 Task: I am excited about visiting the Space Needle in Seattle. Before I go, could you please provide me with information about the current crowd level at the attraction? I want to make the most of my visit.
Action: Key pressed pace<Key.space>need
Screenshot: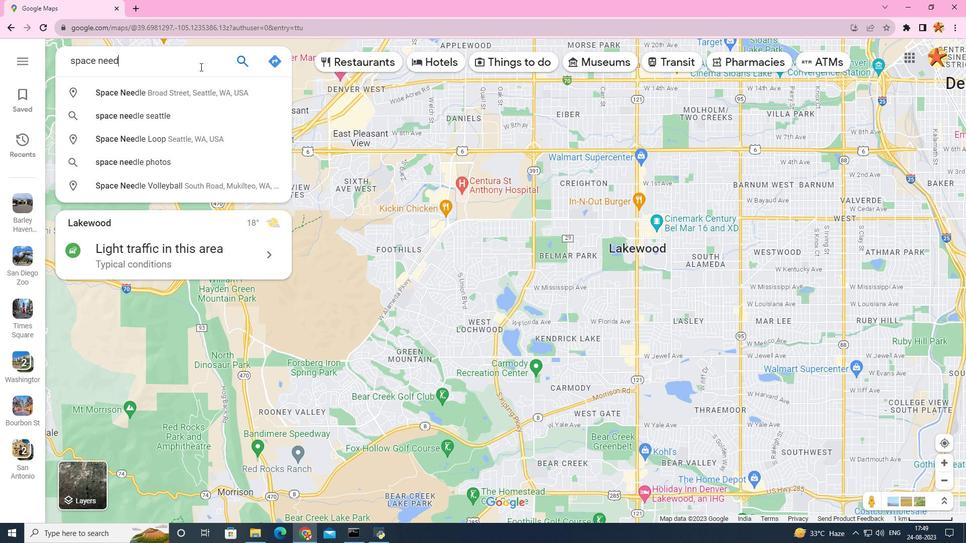 
Action: Mouse moved to (169, 85)
Screenshot: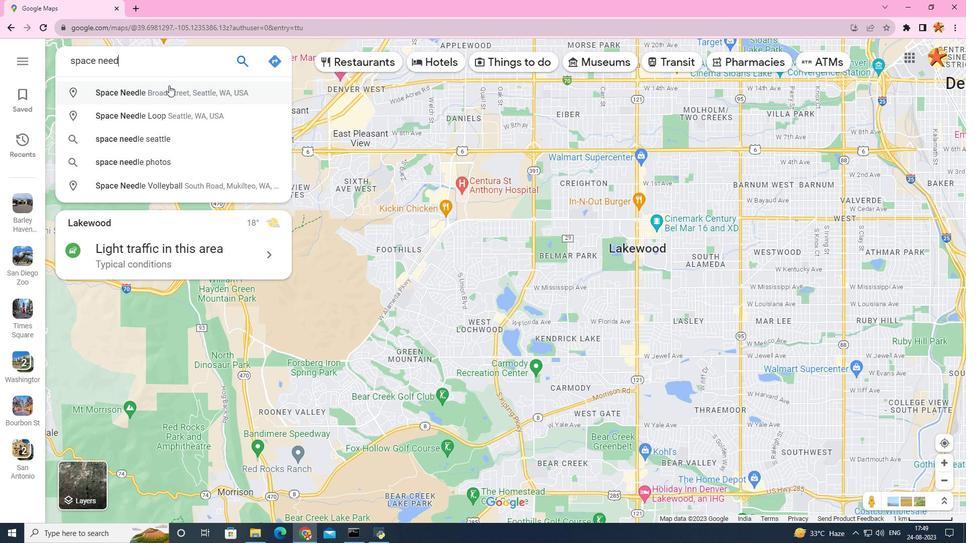 
Action: Mouse pressed left at (169, 85)
Screenshot: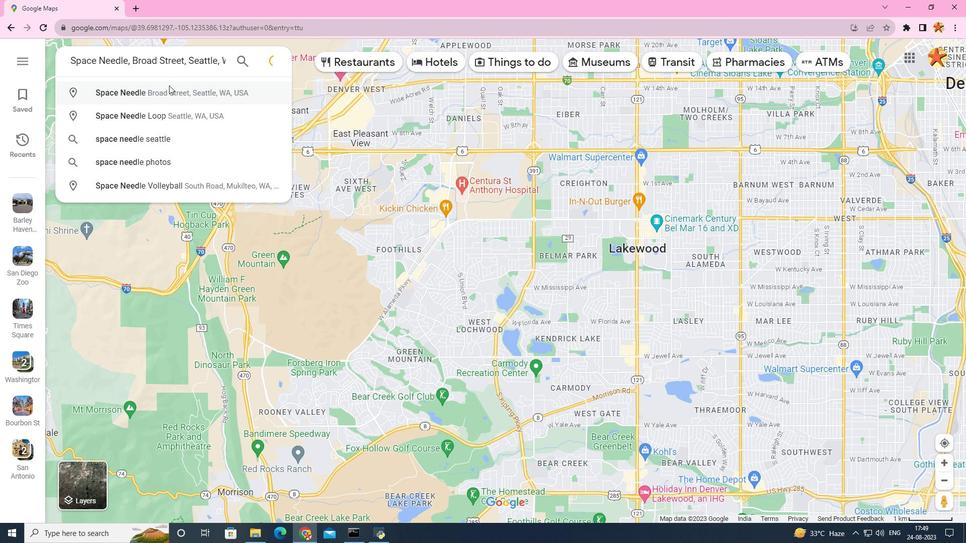 
Action: Mouse moved to (115, 304)
Screenshot: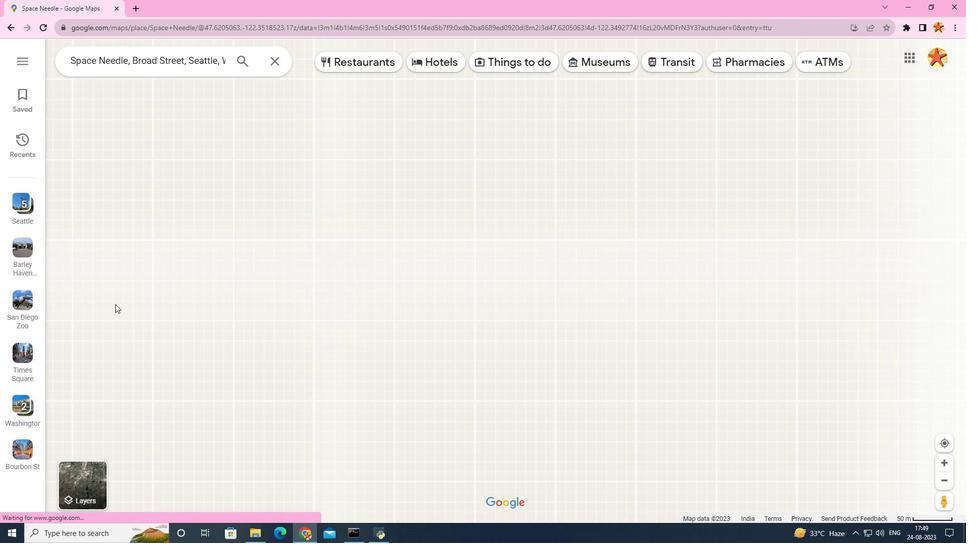 
Action: Mouse scrolled (115, 304) with delta (0, 0)
Screenshot: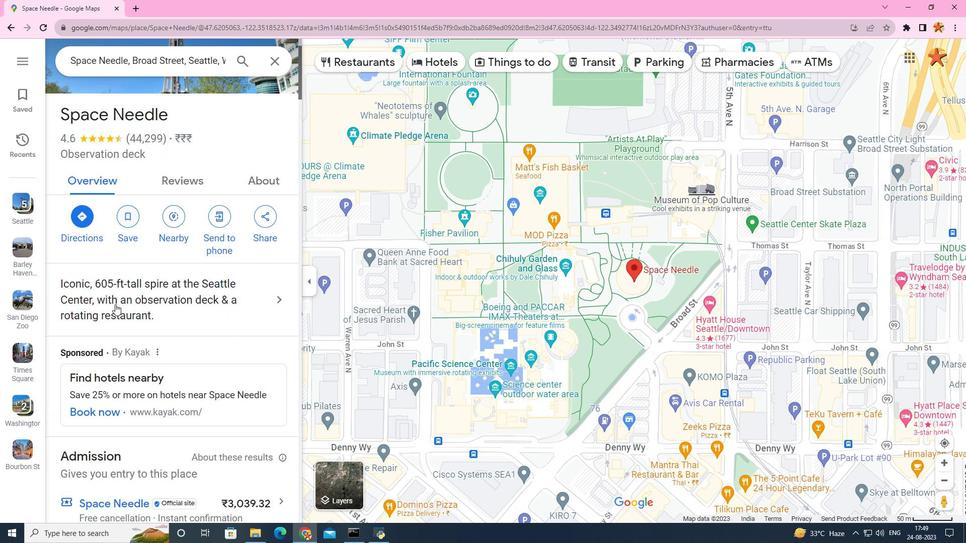 
Action: Mouse scrolled (115, 304) with delta (0, 0)
Screenshot: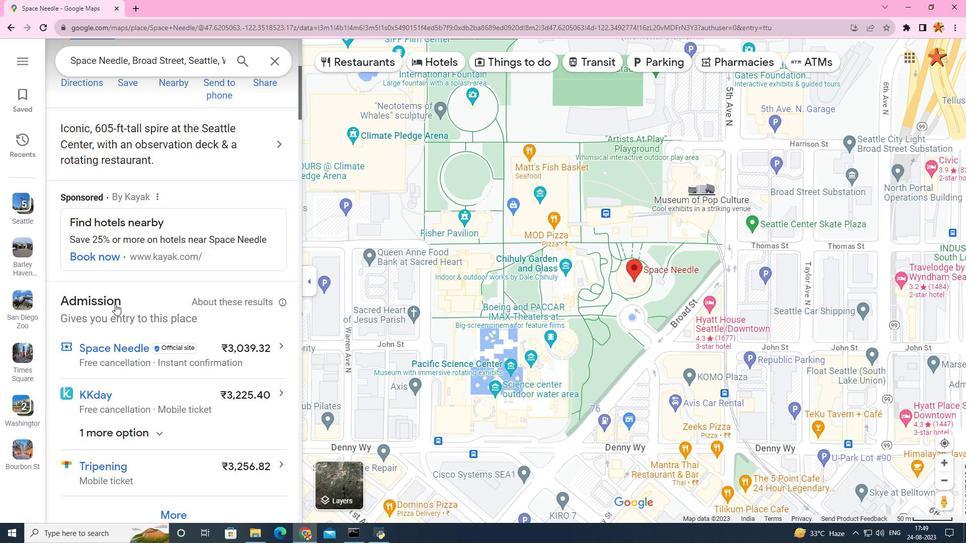 
Action: Mouse scrolled (115, 304) with delta (0, 0)
Screenshot: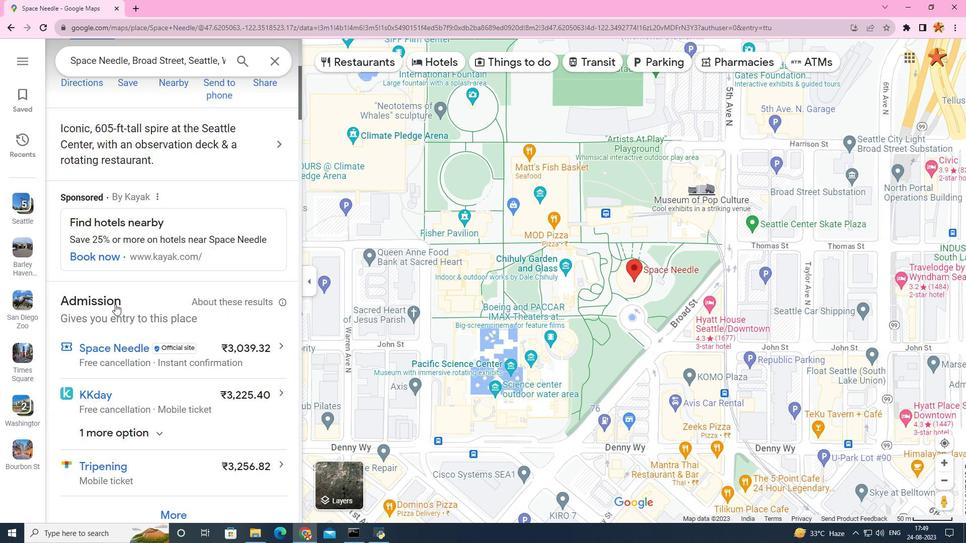 
Action: Mouse scrolled (115, 304) with delta (0, 0)
Screenshot: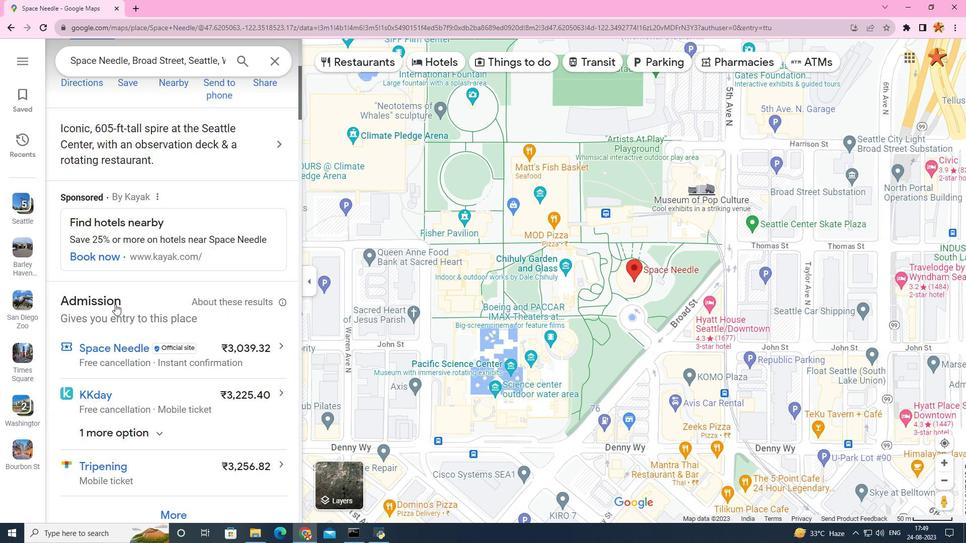 
Action: Mouse scrolled (115, 304) with delta (0, 0)
Screenshot: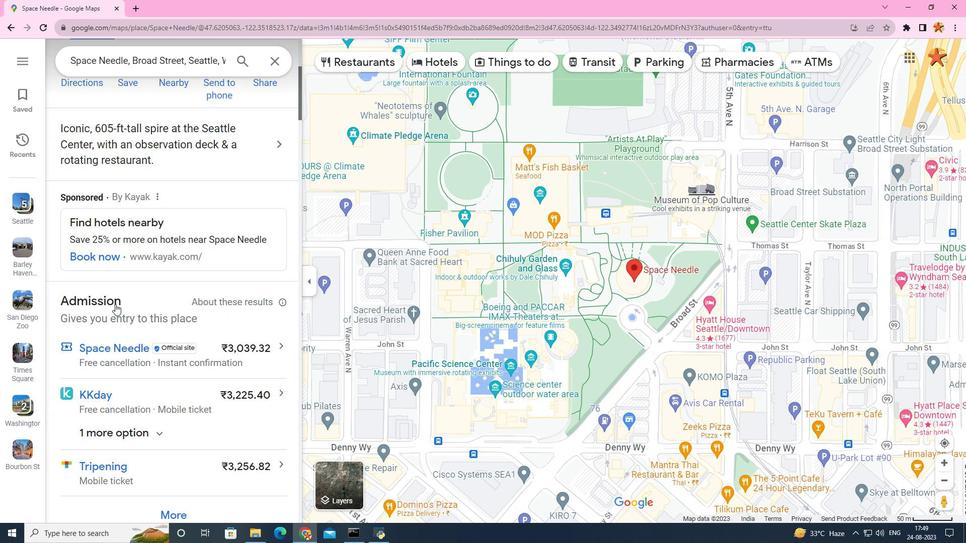 
Action: Mouse scrolled (115, 304) with delta (0, 0)
Screenshot: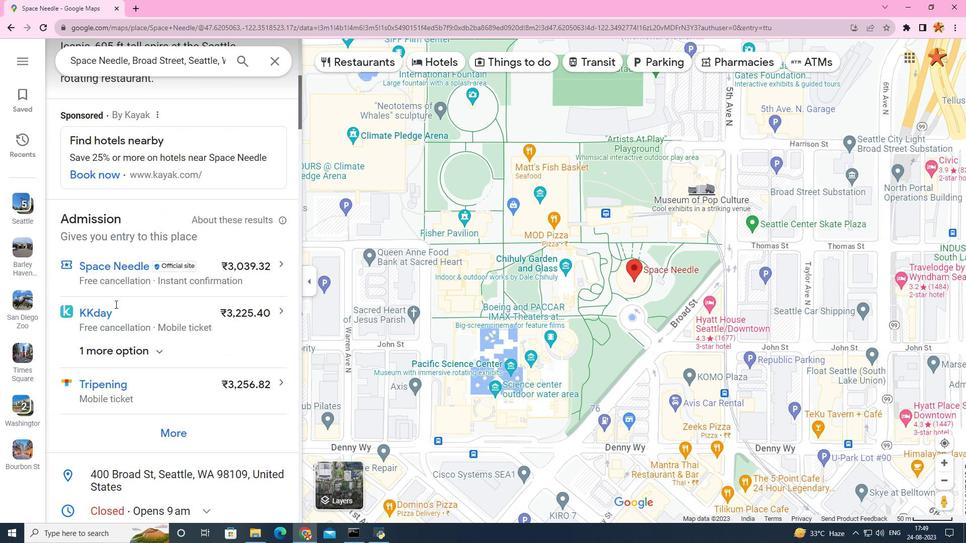 
Action: Mouse scrolled (115, 304) with delta (0, 0)
Screenshot: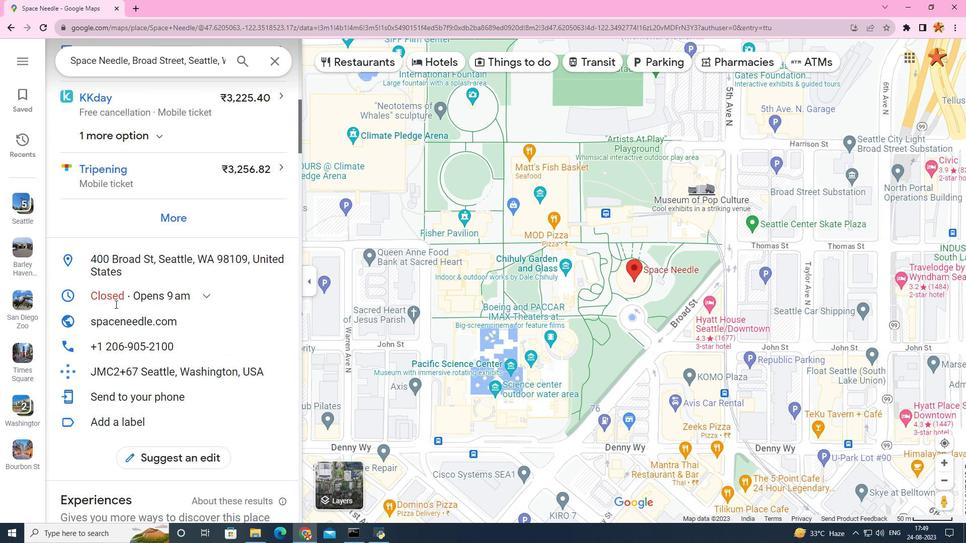 
Action: Mouse scrolled (115, 304) with delta (0, 0)
Screenshot: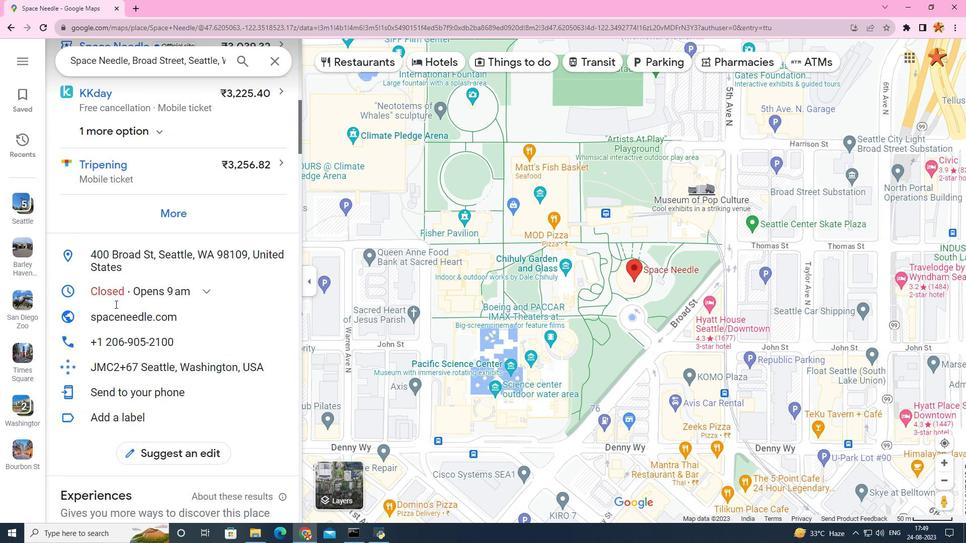 
Action: Mouse scrolled (115, 304) with delta (0, 0)
Screenshot: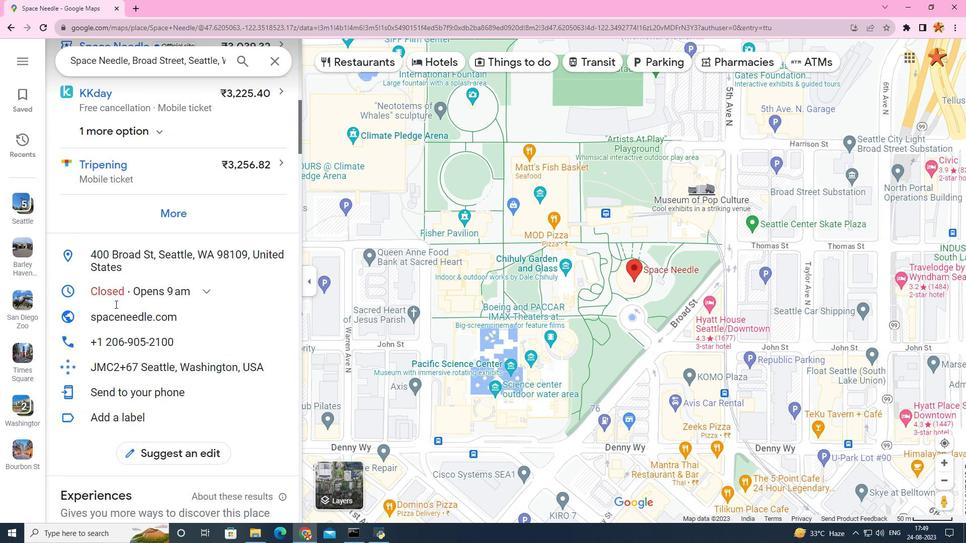 
Action: Mouse scrolled (115, 304) with delta (0, 0)
Screenshot: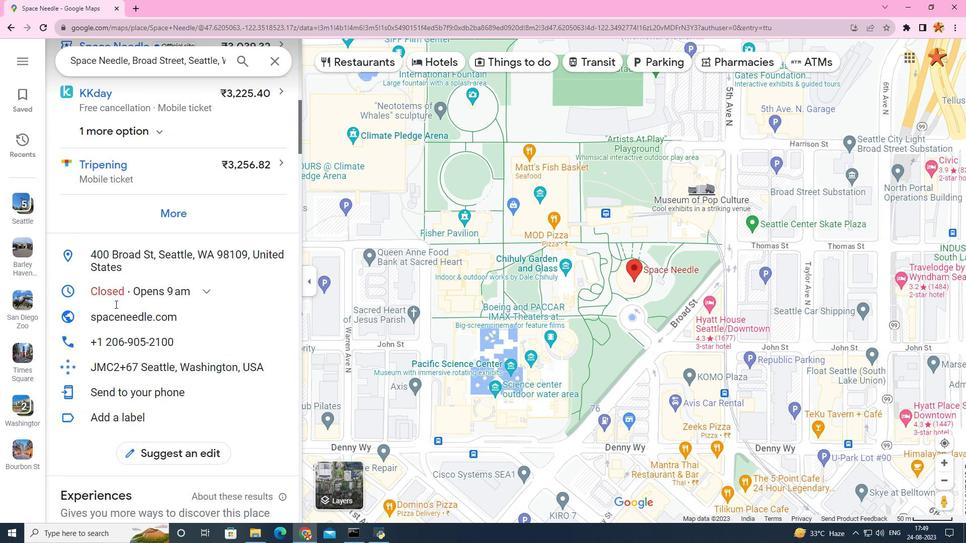 
Action: Mouse scrolled (115, 304) with delta (0, 0)
Screenshot: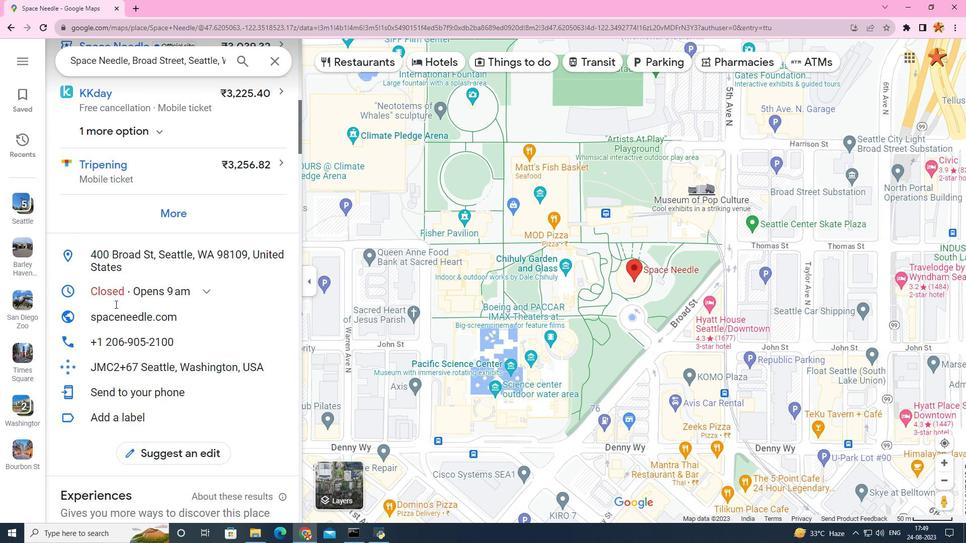 
Action: Mouse scrolled (115, 304) with delta (0, 0)
Screenshot: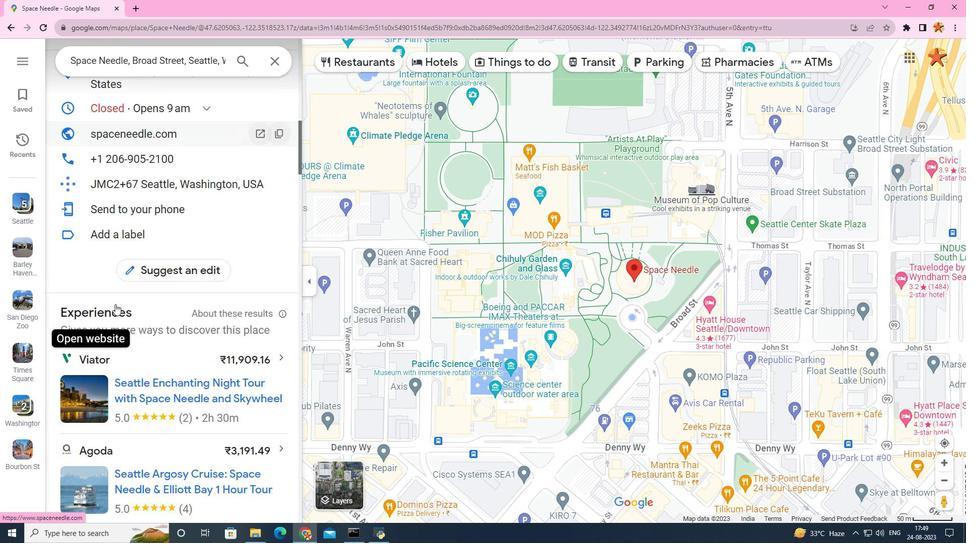 
Action: Mouse scrolled (115, 304) with delta (0, 0)
Screenshot: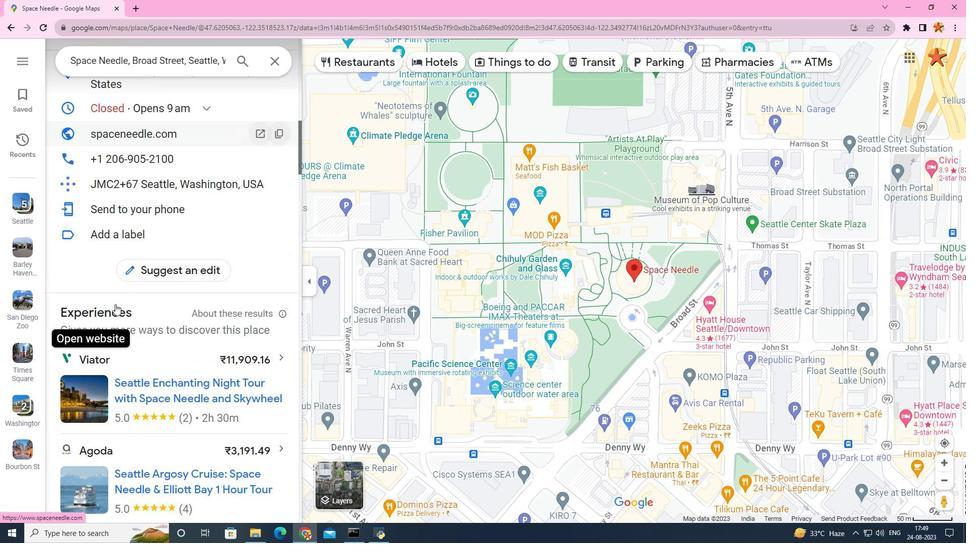 
Action: Mouse scrolled (115, 304) with delta (0, 0)
Screenshot: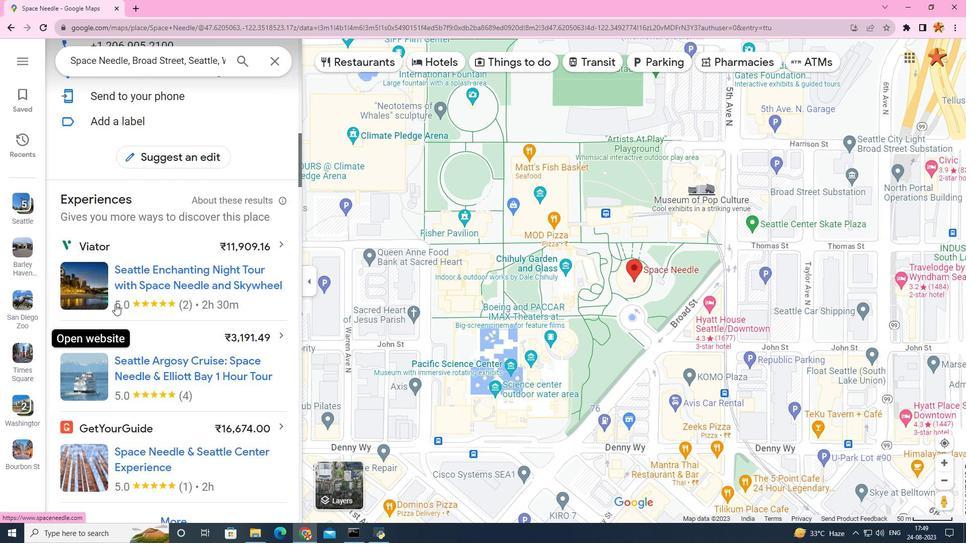 
Action: Mouse scrolled (115, 304) with delta (0, 0)
Screenshot: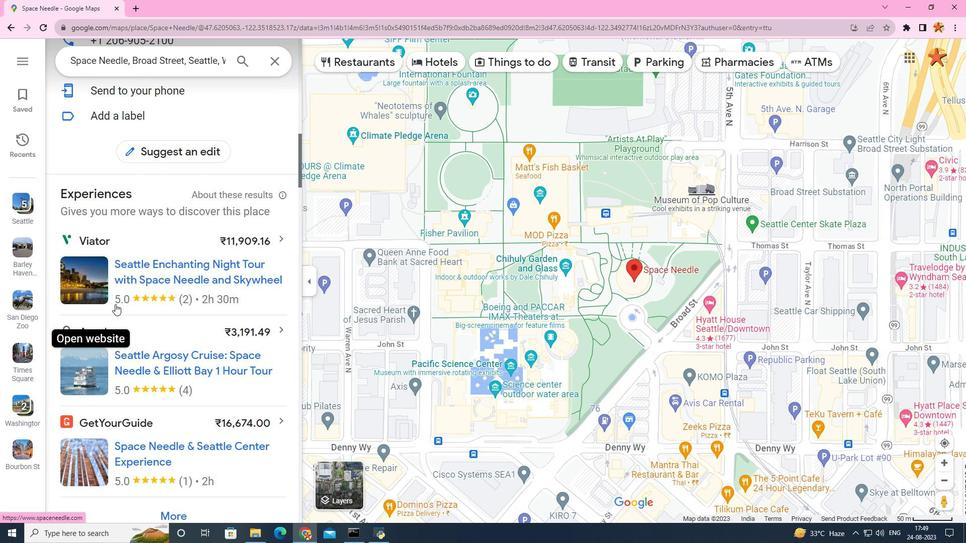 
Action: Mouse scrolled (115, 304) with delta (0, 0)
Screenshot: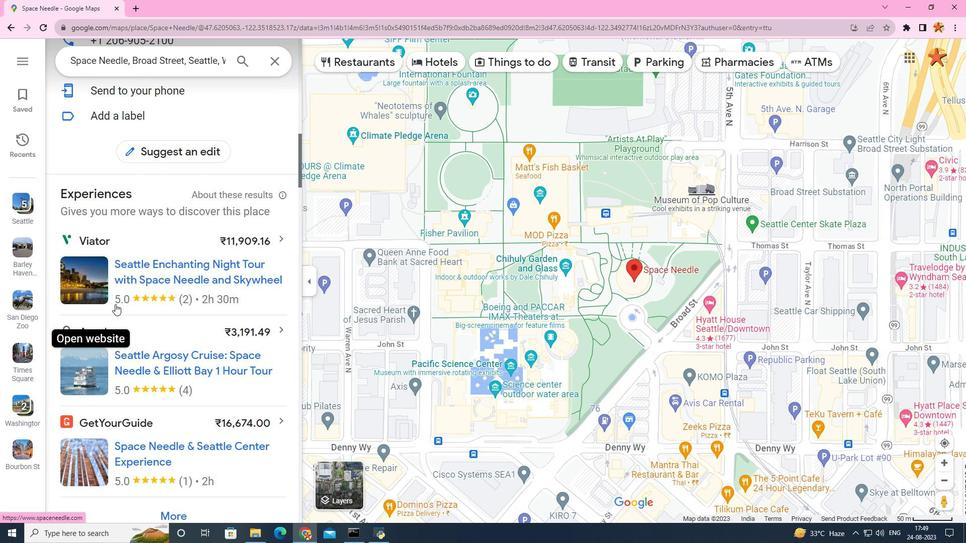
Action: Mouse scrolled (115, 304) with delta (0, 0)
Screenshot: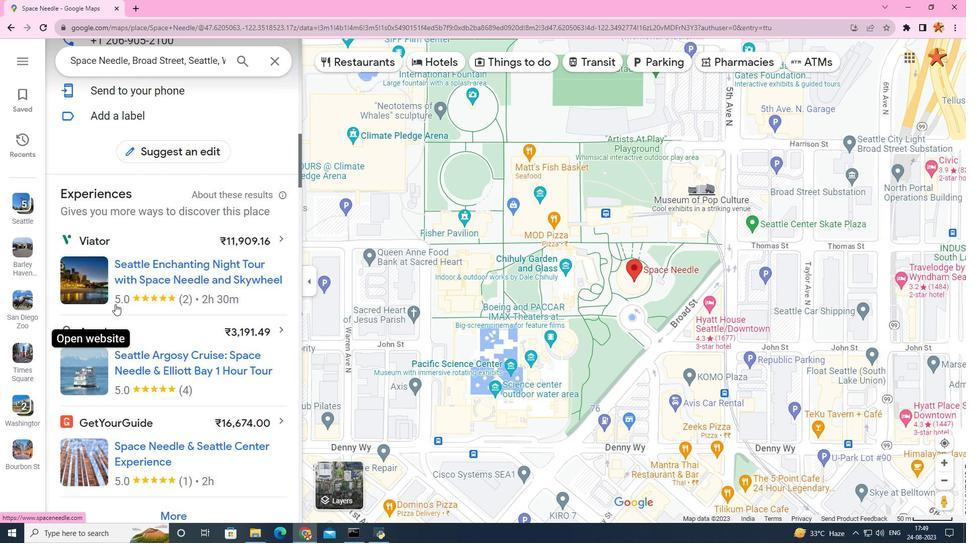 
Action: Mouse scrolled (115, 304) with delta (0, 0)
Screenshot: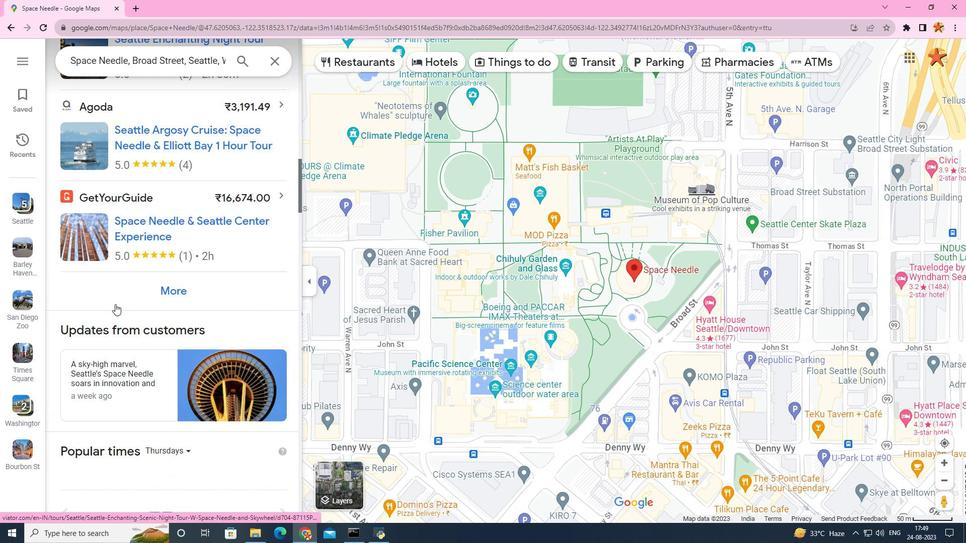 
Action: Mouse scrolled (115, 304) with delta (0, 0)
Screenshot: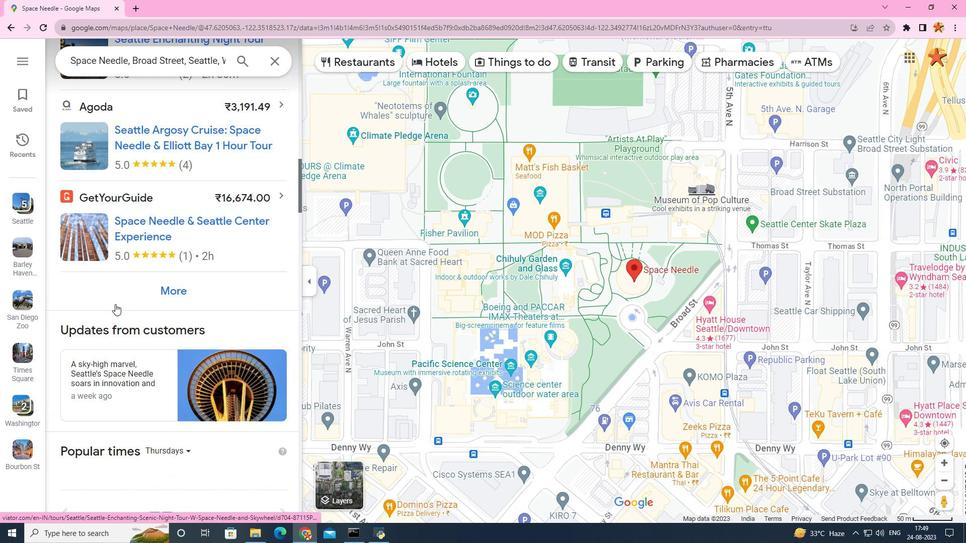 
Action: Mouse scrolled (115, 304) with delta (0, 0)
Screenshot: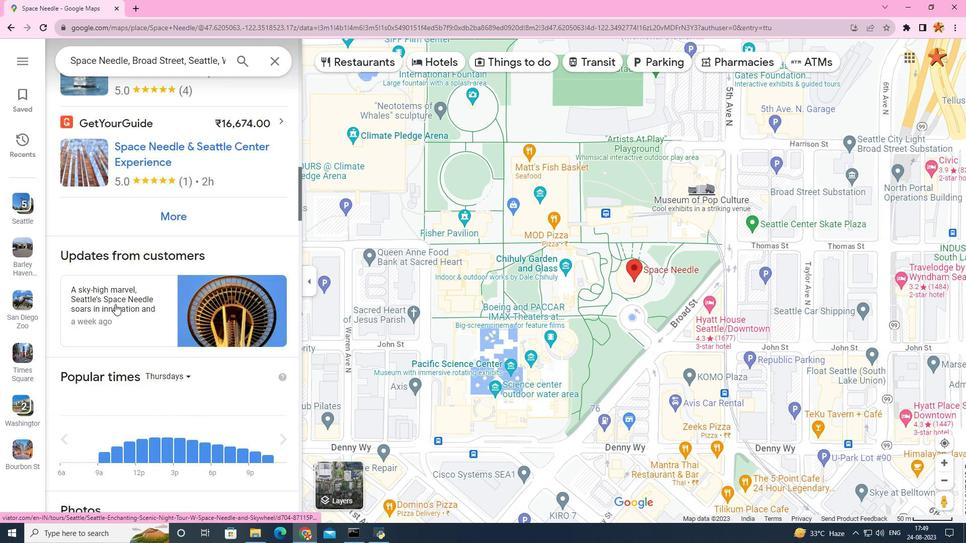 
Action: Mouse scrolled (115, 304) with delta (0, 0)
Screenshot: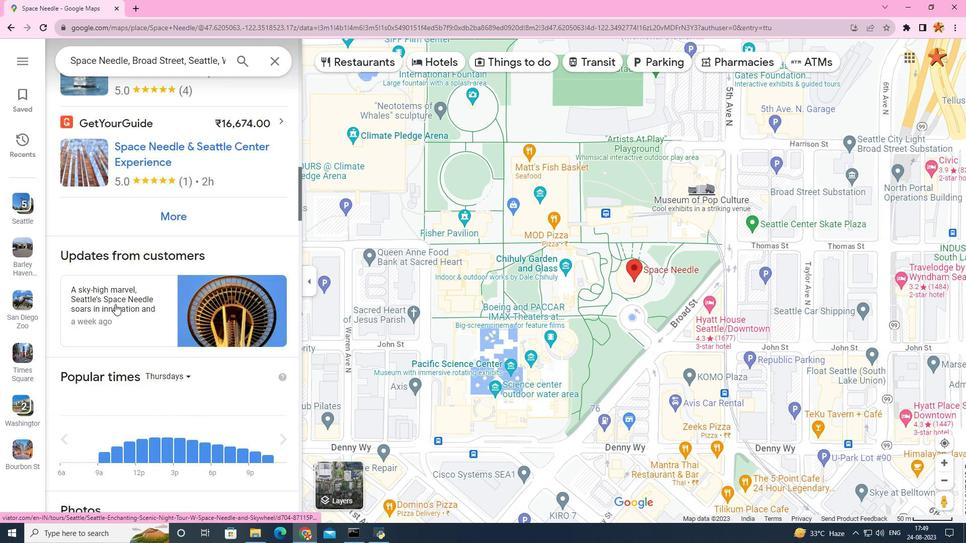 
Action: Mouse scrolled (115, 304) with delta (0, 0)
Screenshot: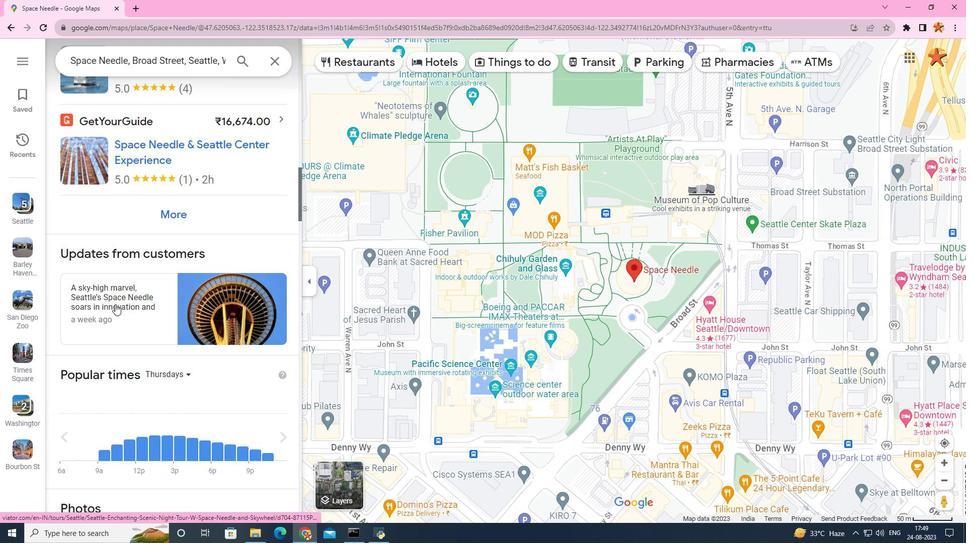 
Action: Mouse scrolled (115, 304) with delta (0, 0)
Screenshot: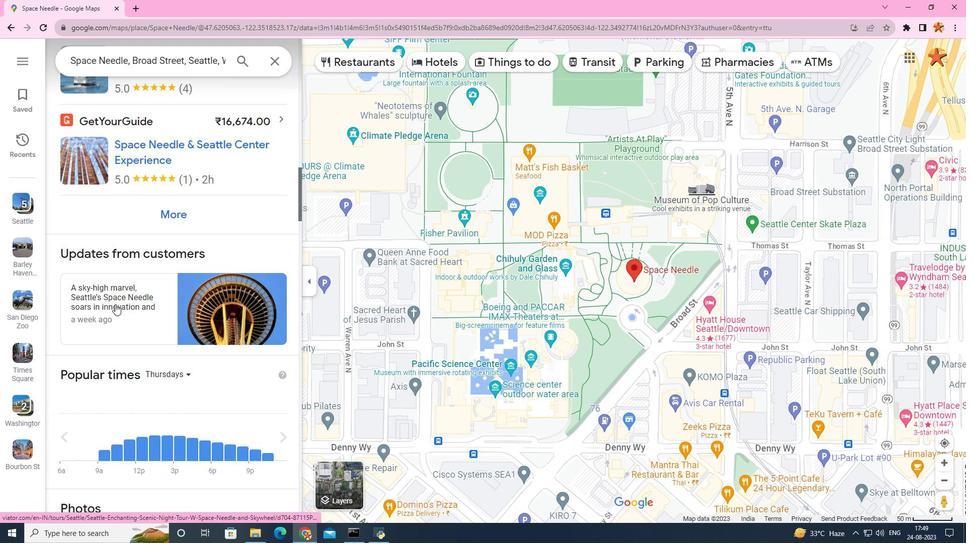 
Action: Mouse scrolled (115, 304) with delta (0, 0)
Screenshot: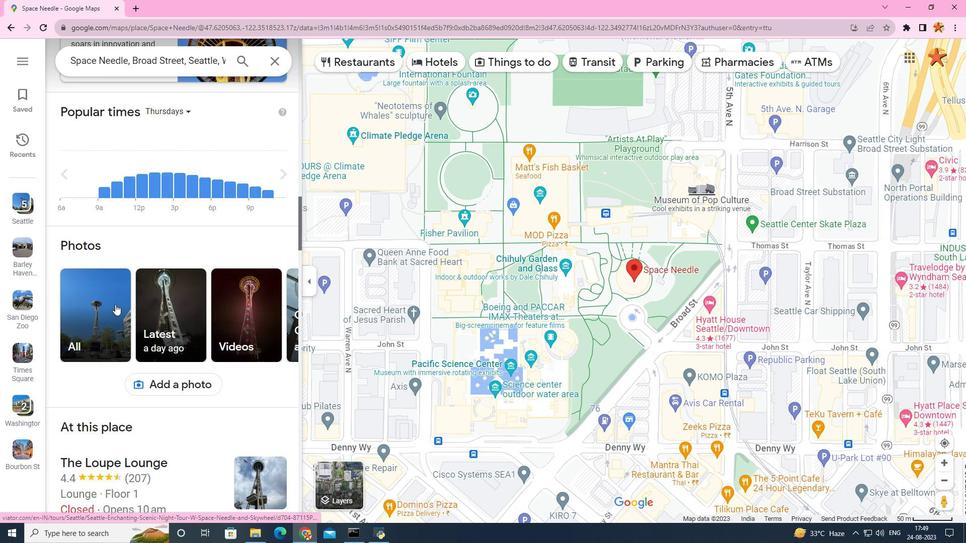 
Action: Mouse scrolled (115, 304) with delta (0, 0)
Screenshot: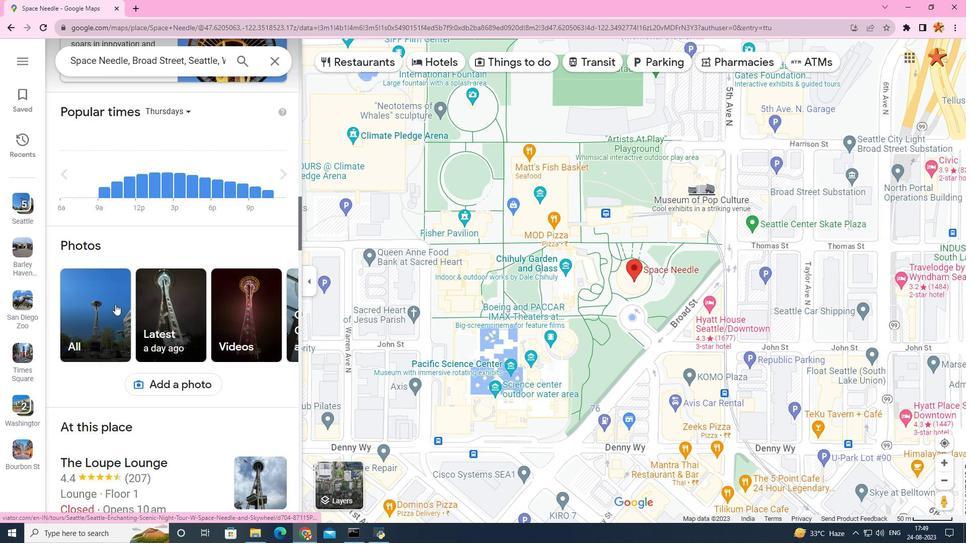 
Action: Mouse scrolled (115, 304) with delta (0, 0)
Screenshot: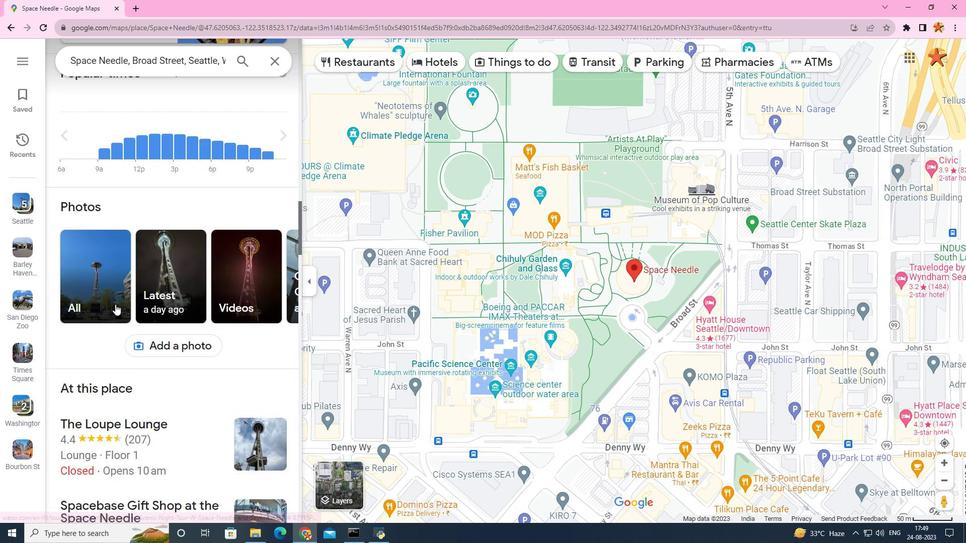 
Action: Mouse scrolled (115, 304) with delta (0, 0)
Screenshot: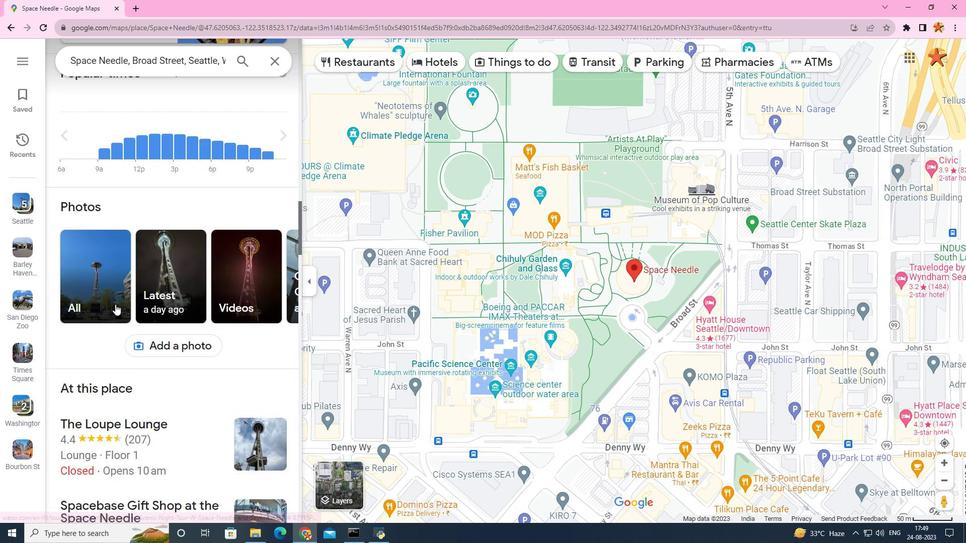 
Action: Mouse scrolled (115, 304) with delta (0, 0)
Screenshot: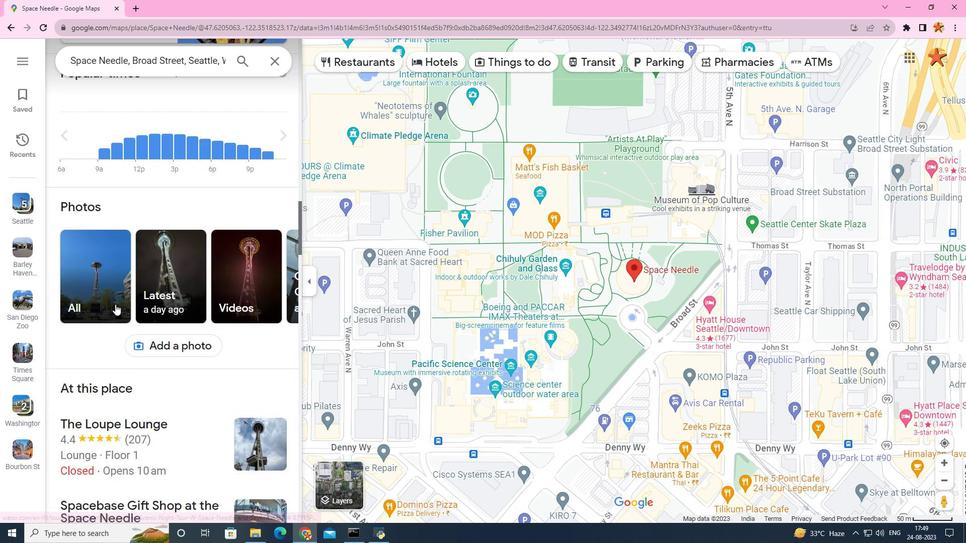 
Action: Mouse scrolled (115, 304) with delta (0, 0)
Screenshot: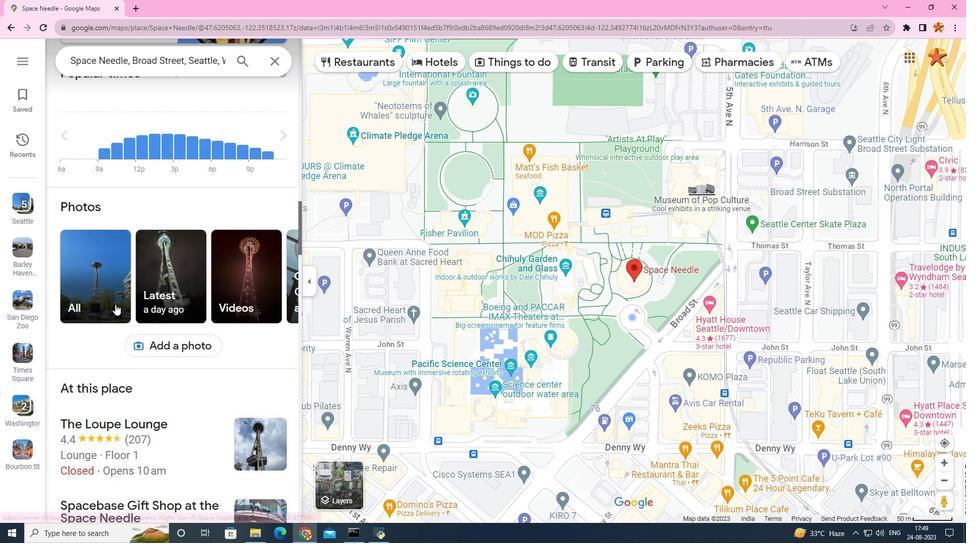 
Action: Mouse scrolled (115, 304) with delta (0, 0)
Screenshot: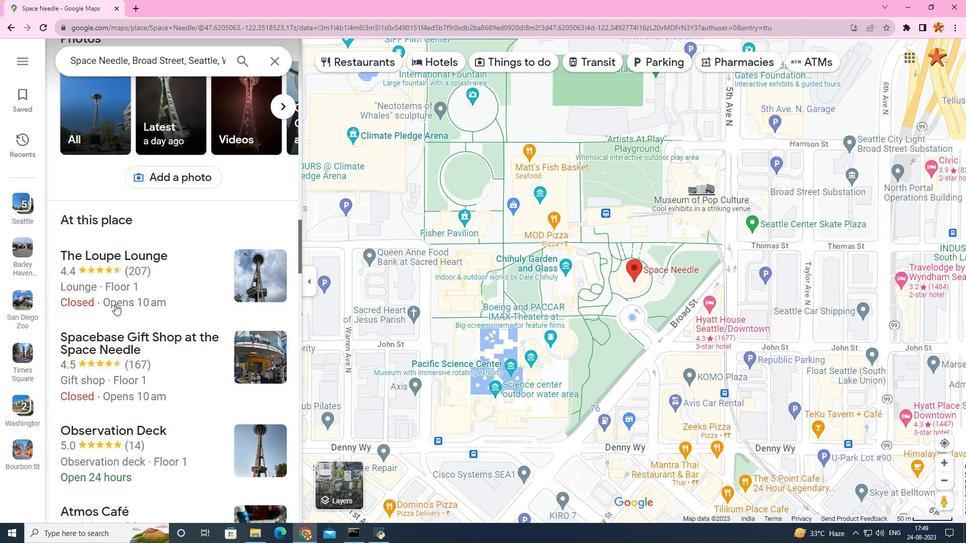 
Action: Mouse scrolled (115, 304) with delta (0, 0)
Screenshot: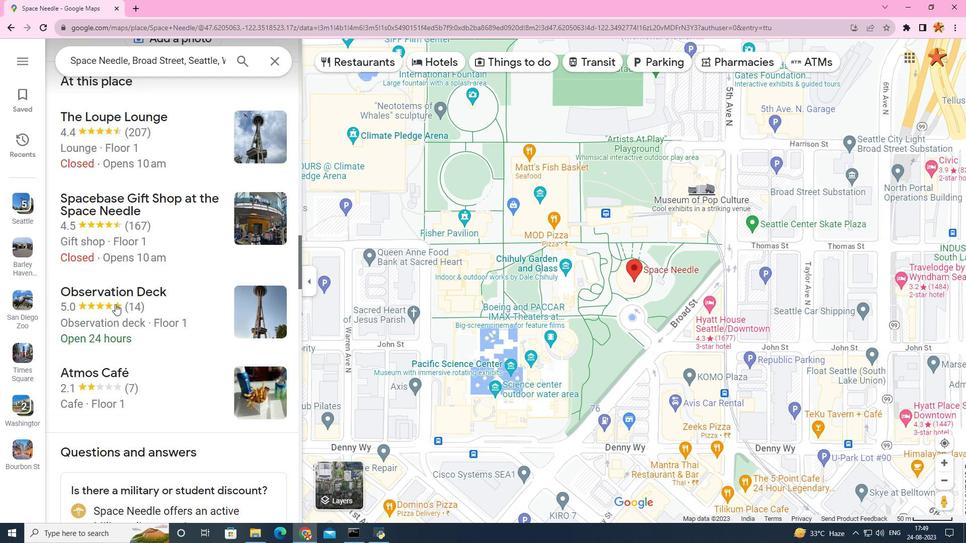 
Action: Mouse scrolled (115, 304) with delta (0, 0)
Screenshot: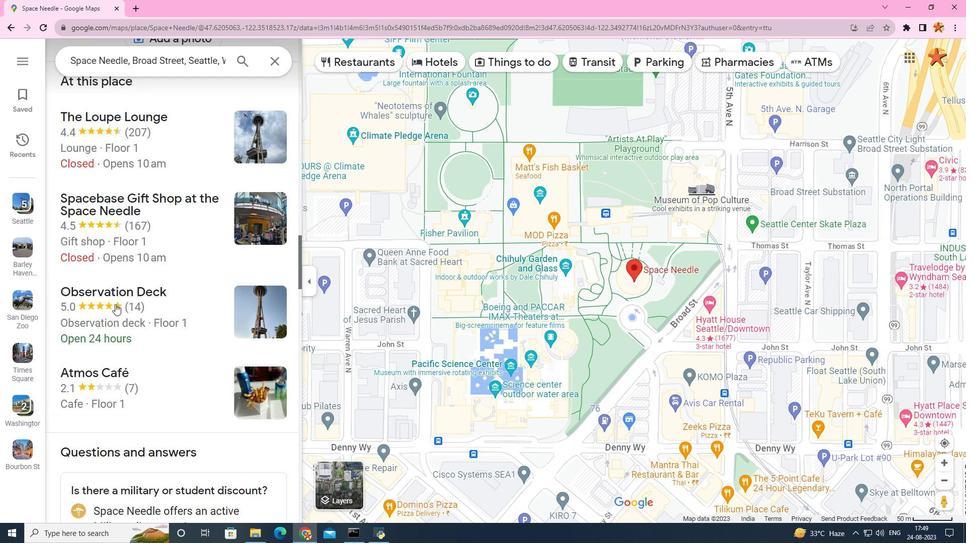 
Action: Mouse scrolled (115, 304) with delta (0, 0)
Screenshot: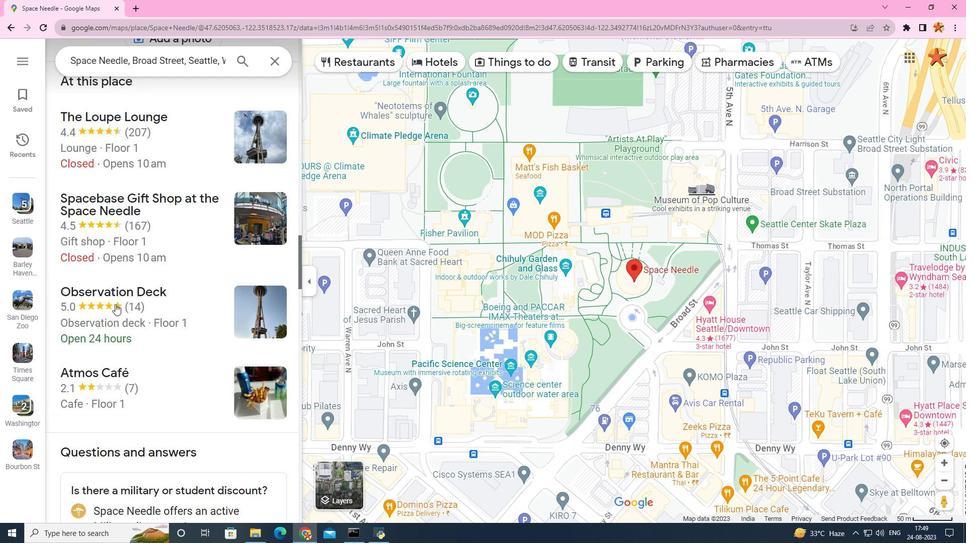 
Action: Mouse scrolled (115, 304) with delta (0, 0)
Screenshot: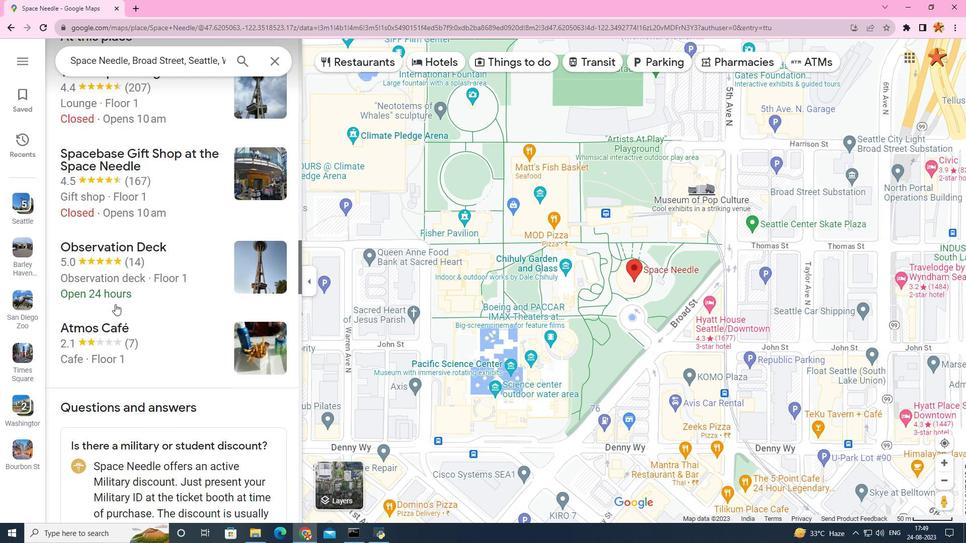 
Action: Mouse scrolled (115, 304) with delta (0, 0)
Screenshot: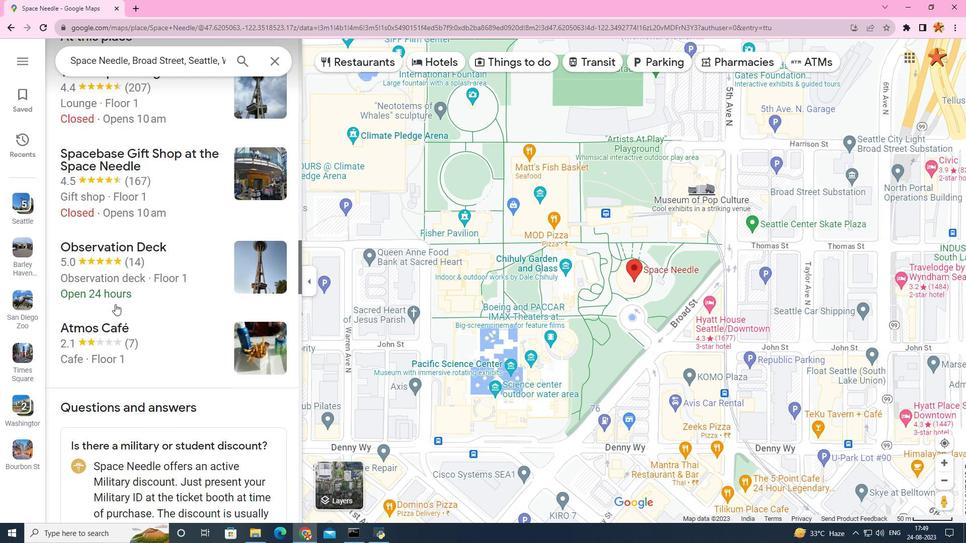 
Action: Mouse scrolled (115, 304) with delta (0, 0)
Screenshot: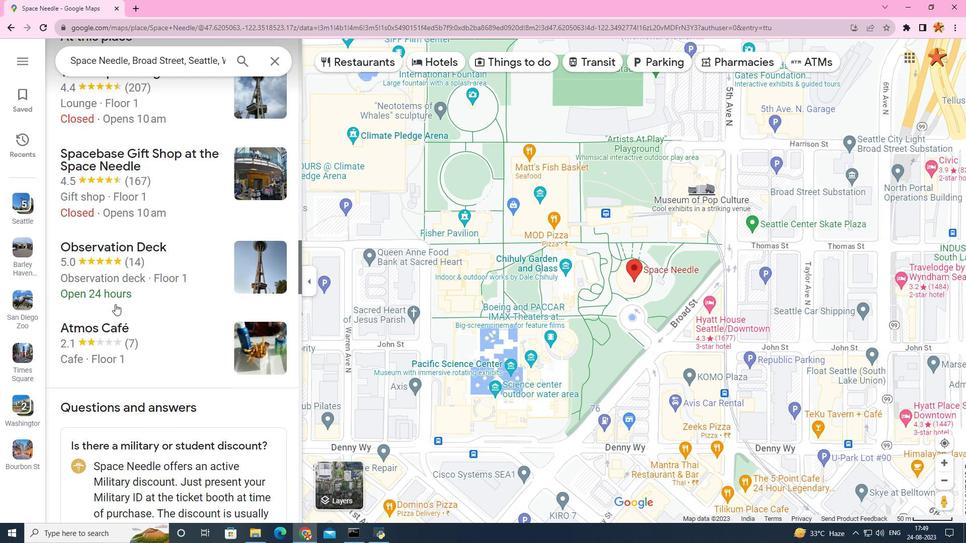 
Action: Mouse scrolled (115, 304) with delta (0, 0)
Screenshot: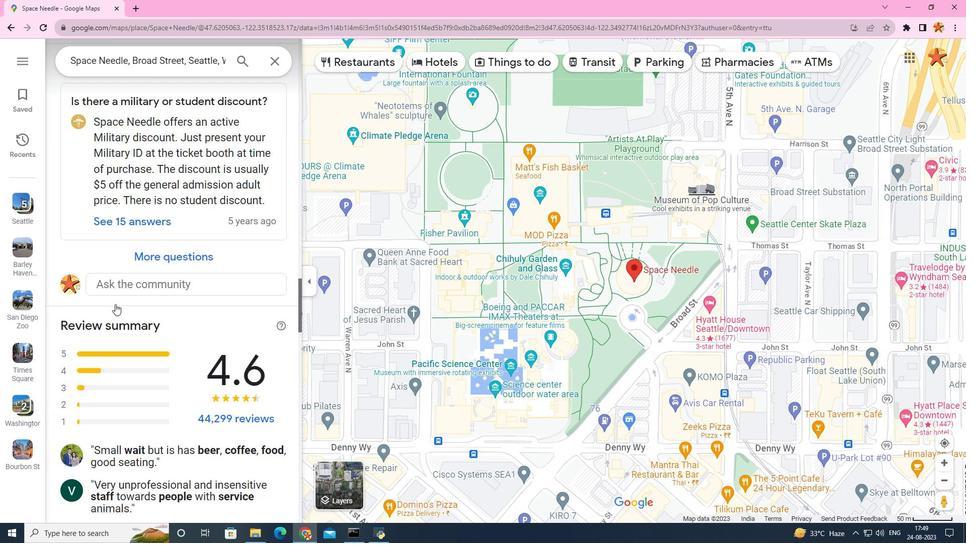 
Action: Mouse scrolled (115, 304) with delta (0, 0)
Screenshot: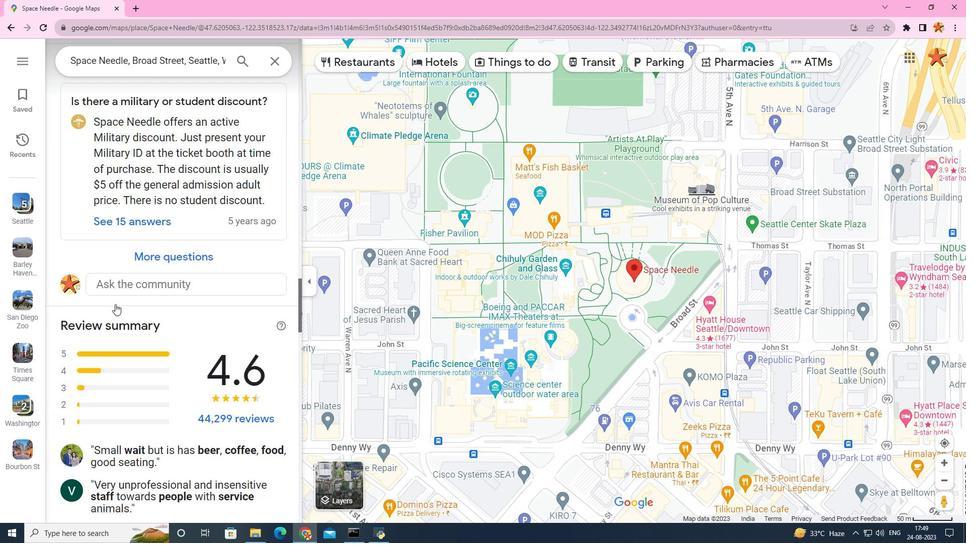 
Action: Mouse scrolled (115, 304) with delta (0, 0)
Screenshot: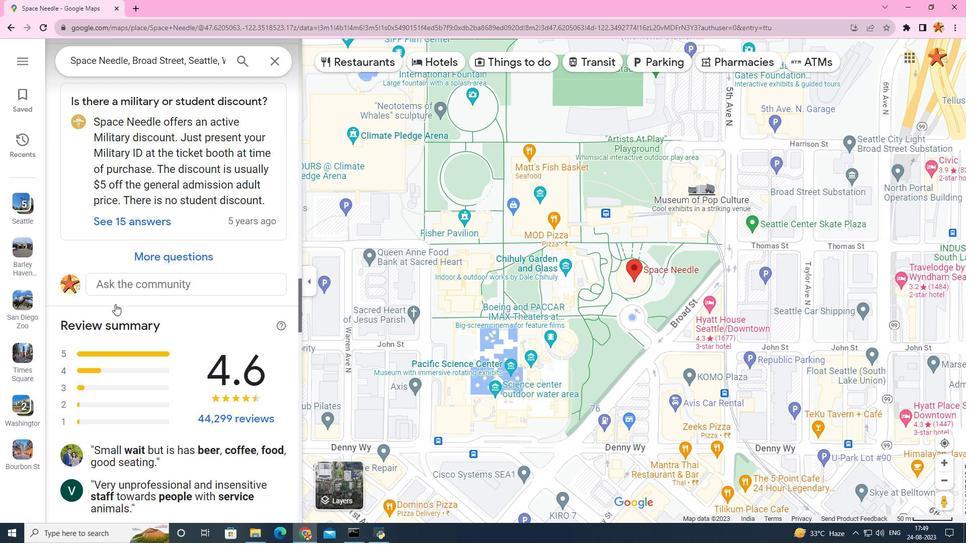 
Action: Mouse scrolled (115, 304) with delta (0, 0)
Screenshot: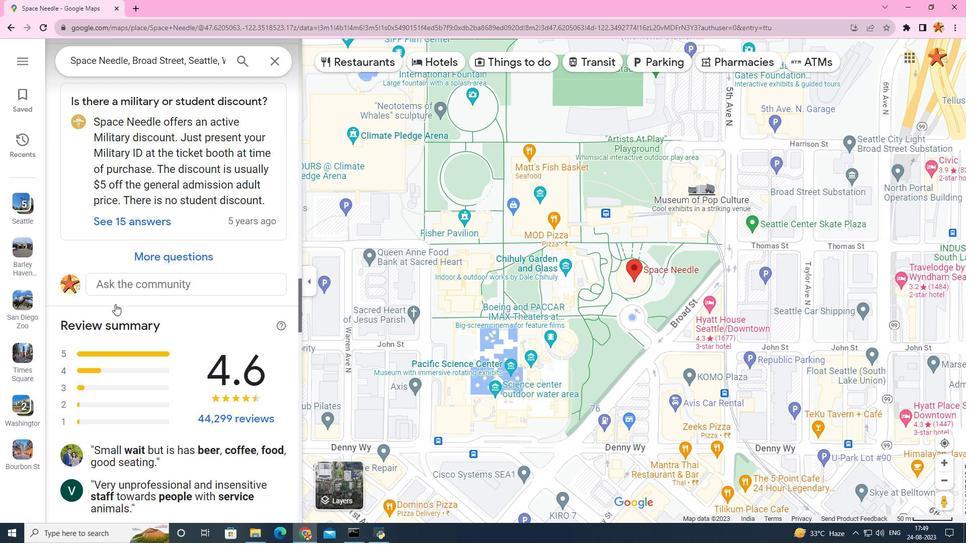 
Action: Mouse scrolled (115, 304) with delta (0, 0)
Screenshot: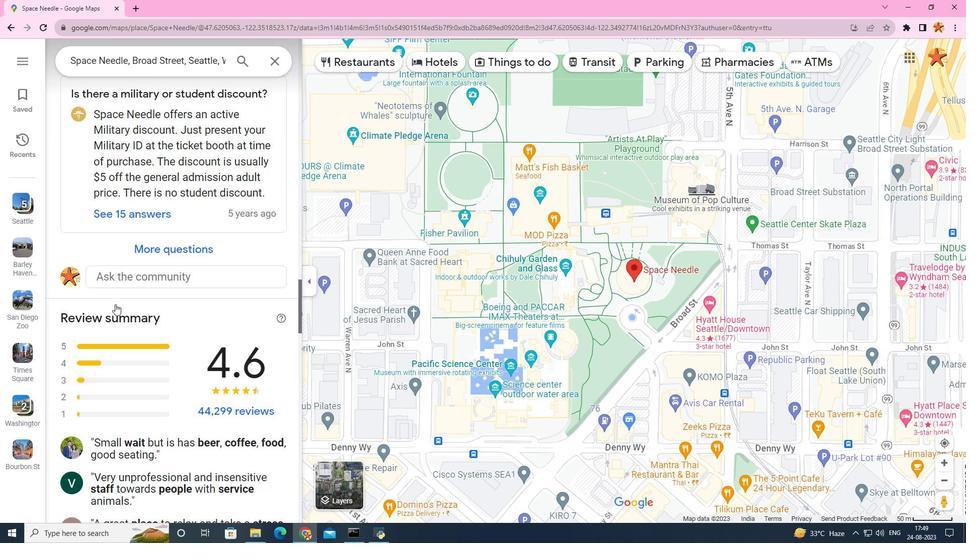 
Action: Mouse scrolled (115, 304) with delta (0, 0)
Screenshot: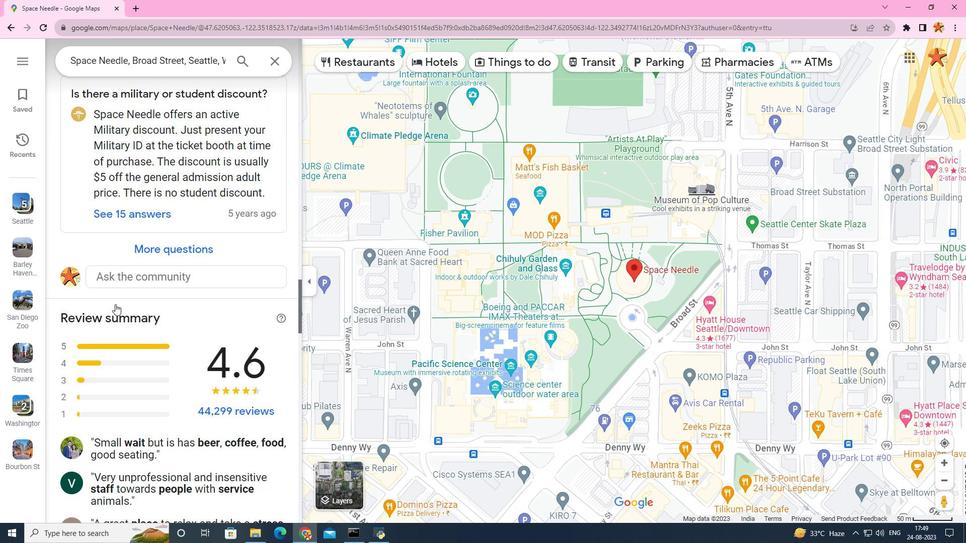
Action: Mouse scrolled (115, 304) with delta (0, 0)
Screenshot: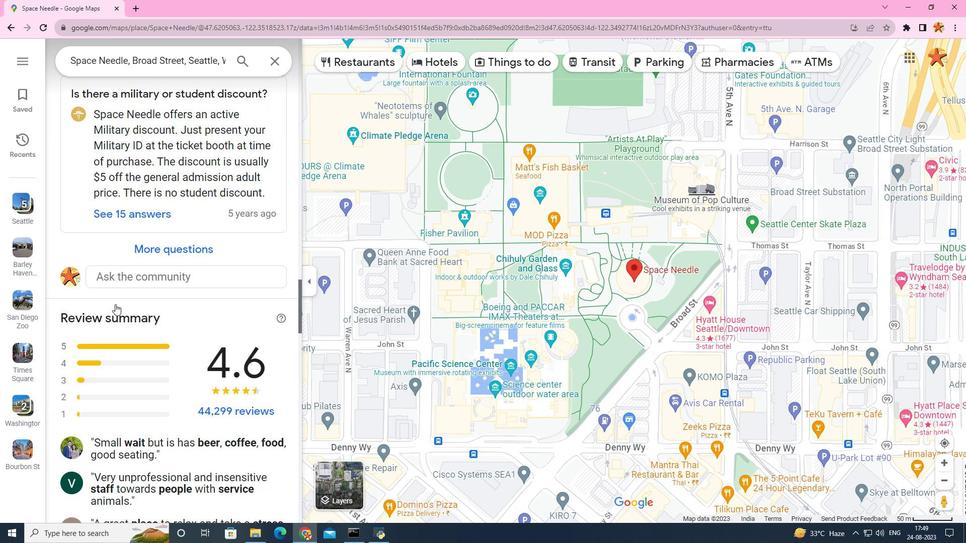 
Action: Mouse scrolled (115, 304) with delta (0, 0)
Screenshot: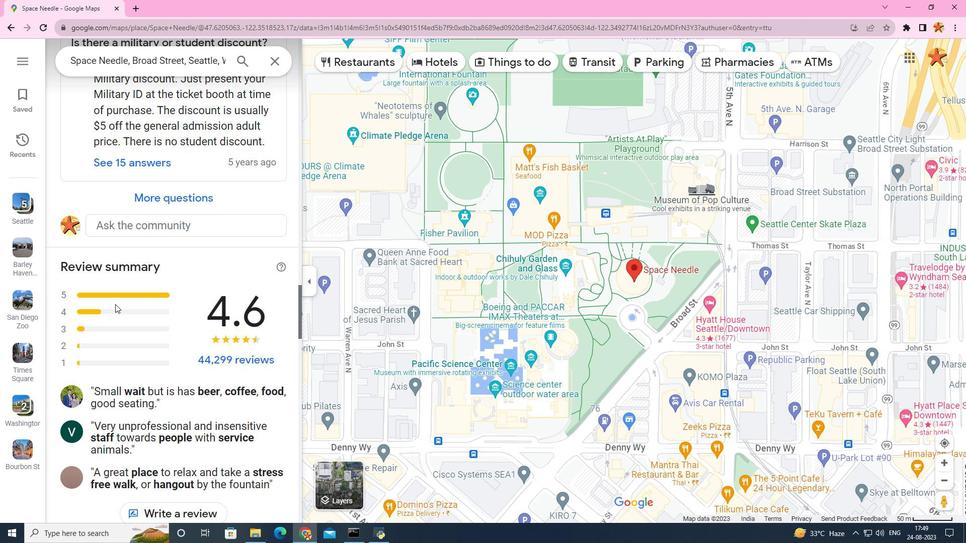 
Action: Mouse scrolled (115, 304) with delta (0, 0)
Screenshot: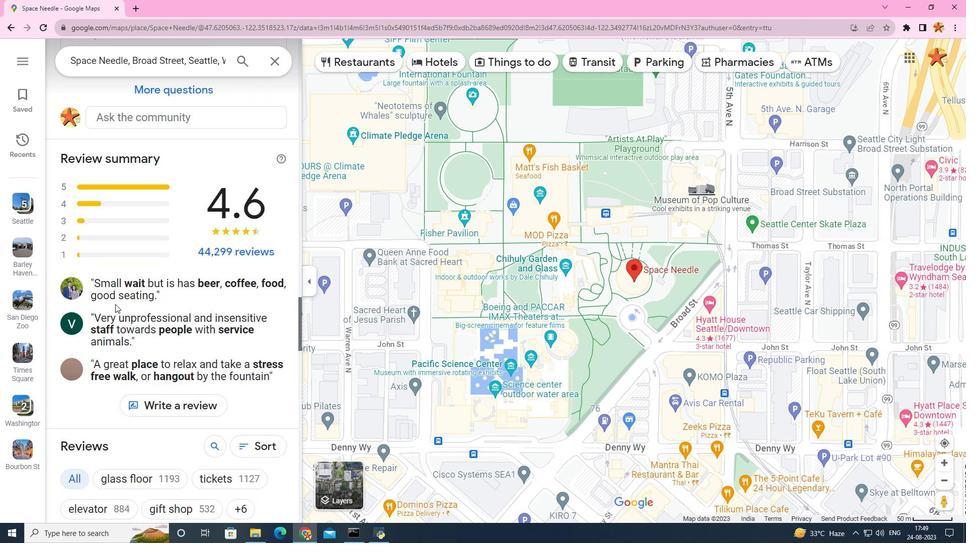 
Action: Mouse scrolled (115, 304) with delta (0, 0)
Screenshot: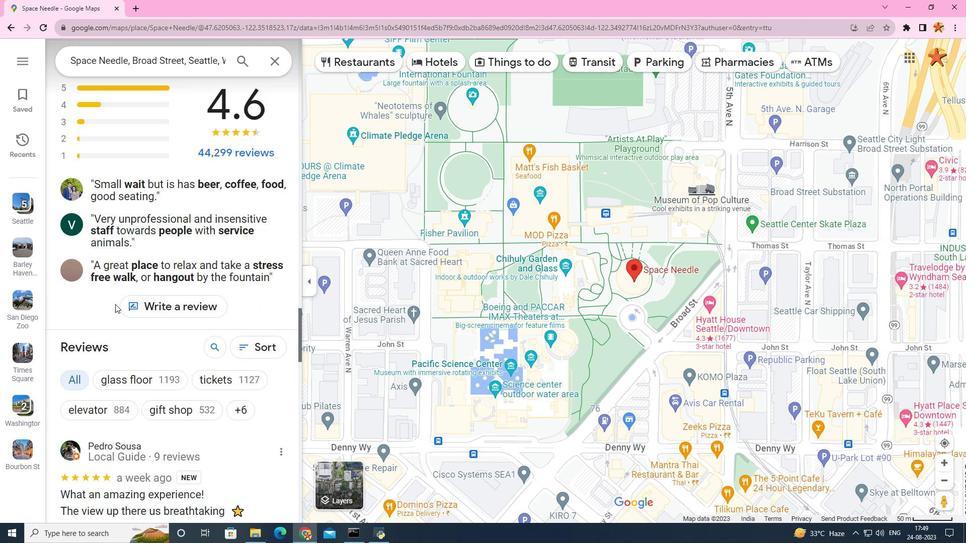 
Action: Mouse scrolled (115, 304) with delta (0, 0)
Screenshot: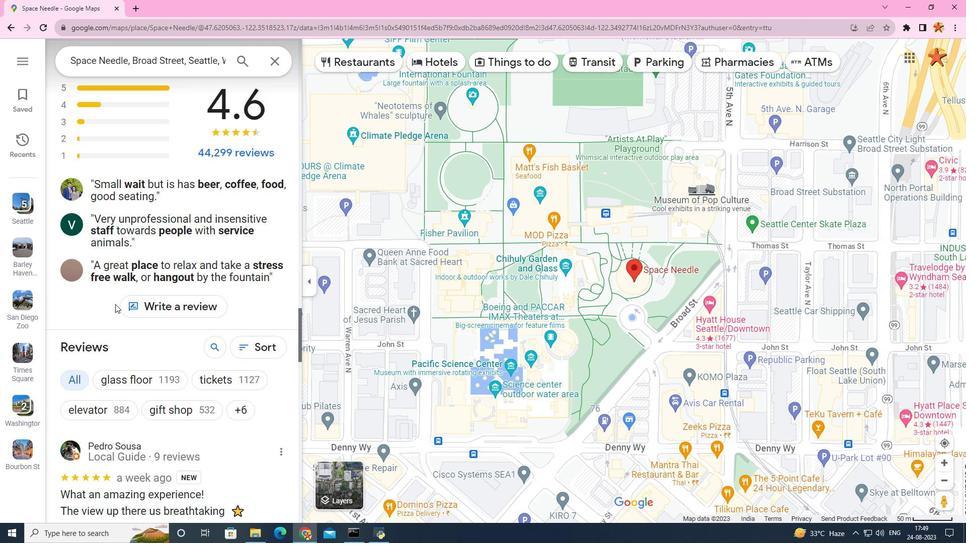 
Action: Mouse scrolled (115, 304) with delta (0, 0)
Screenshot: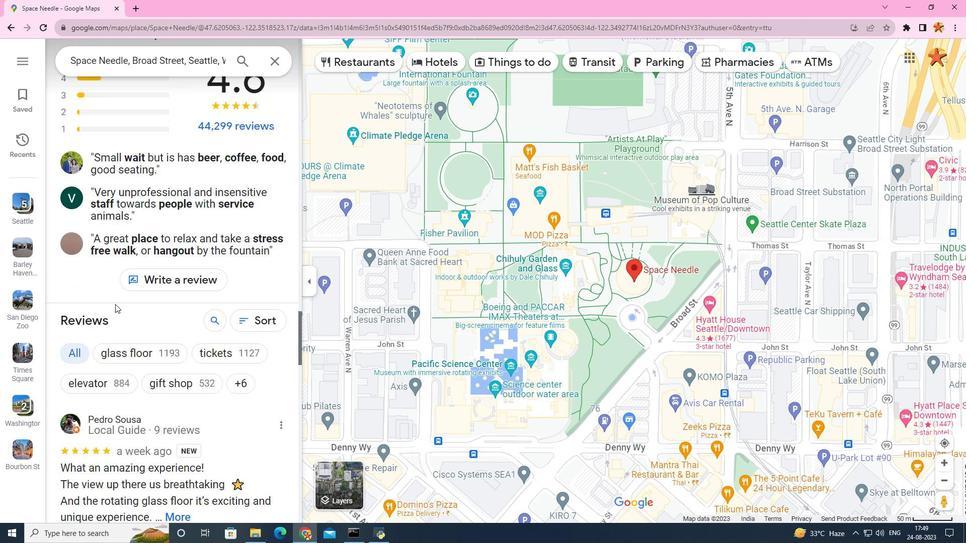 
Action: Mouse scrolled (115, 304) with delta (0, 0)
Screenshot: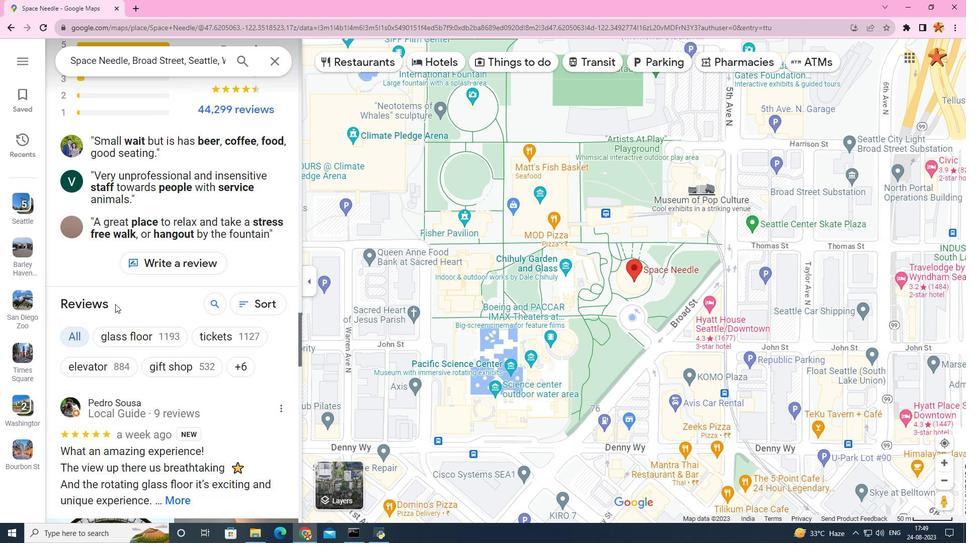 
Action: Mouse scrolled (115, 304) with delta (0, 0)
Screenshot: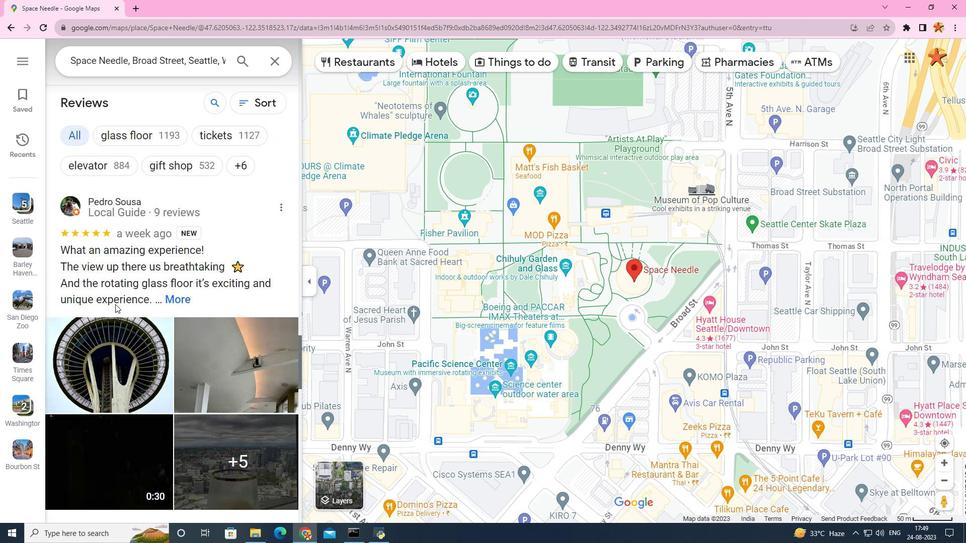 
Action: Mouse scrolled (115, 304) with delta (0, 0)
Screenshot: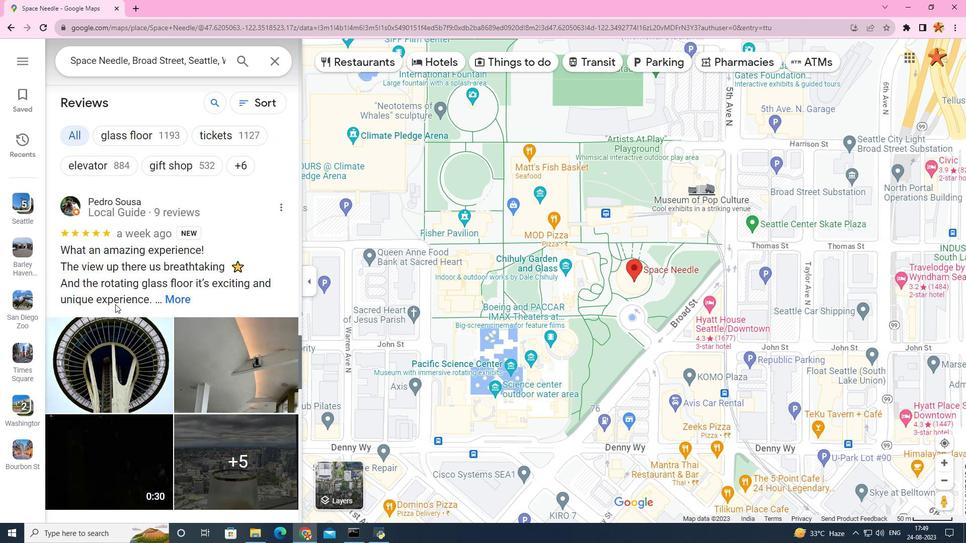 
Action: Mouse scrolled (115, 304) with delta (0, 0)
Screenshot: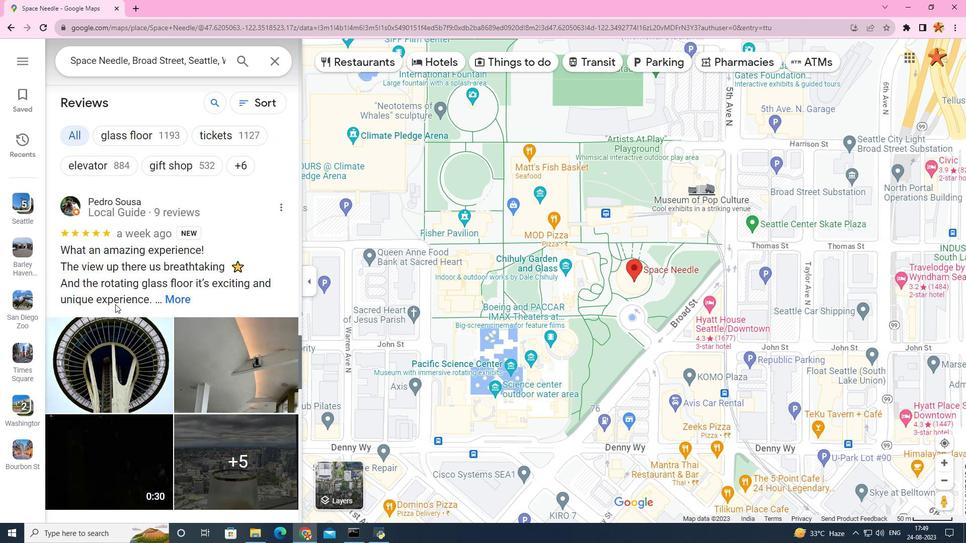 
Action: Mouse scrolled (115, 304) with delta (0, 0)
Screenshot: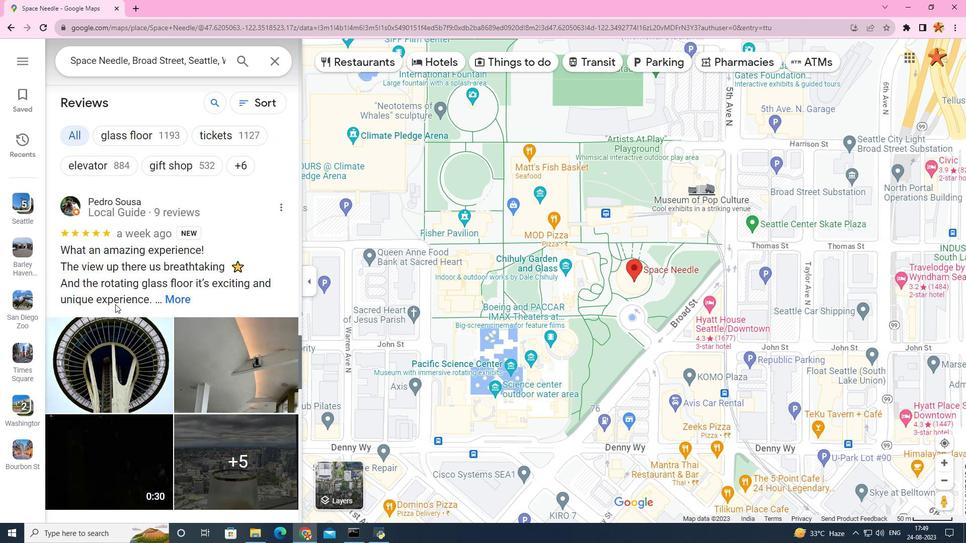 
Action: Mouse scrolled (115, 304) with delta (0, 0)
Screenshot: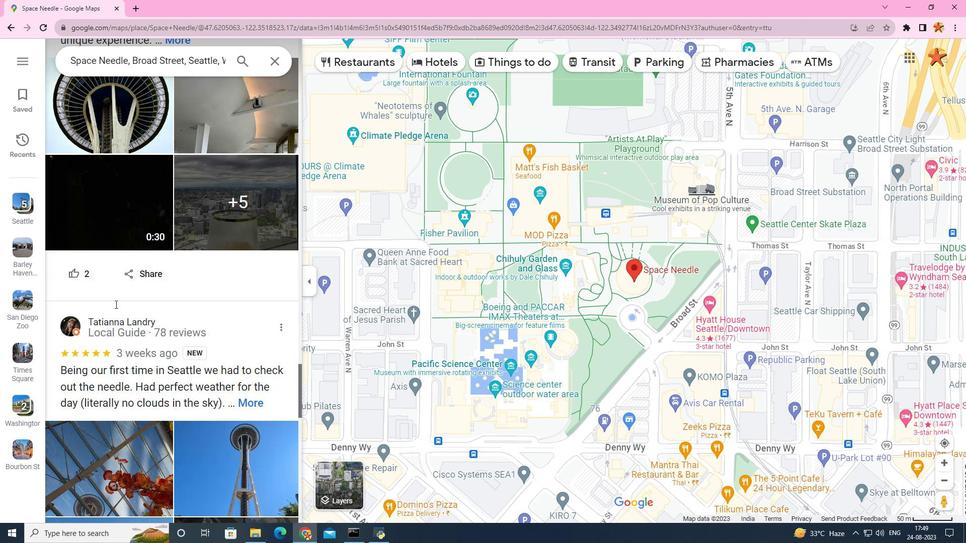 
Action: Mouse scrolled (115, 304) with delta (0, 0)
Screenshot: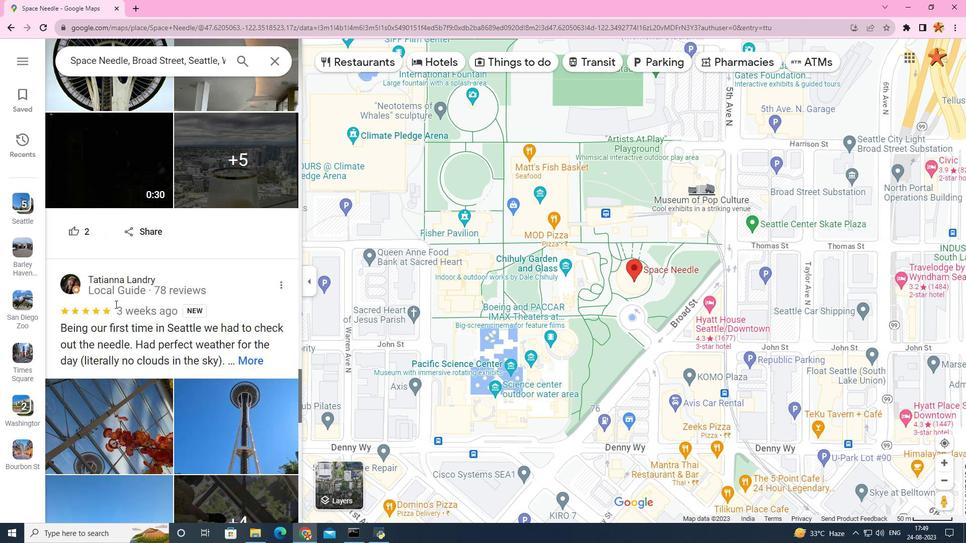 
Action: Mouse scrolled (115, 304) with delta (0, 0)
Screenshot: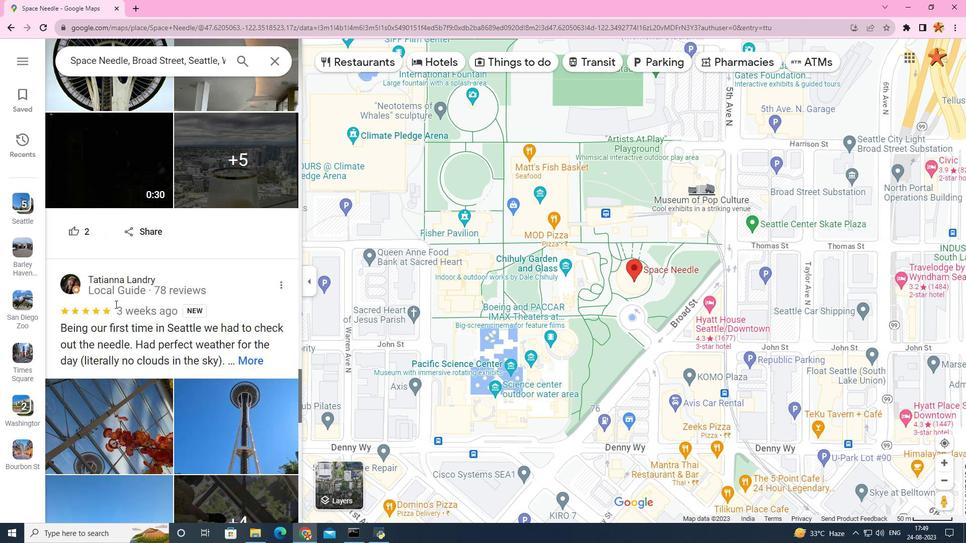 
Action: Mouse scrolled (115, 304) with delta (0, 0)
Screenshot: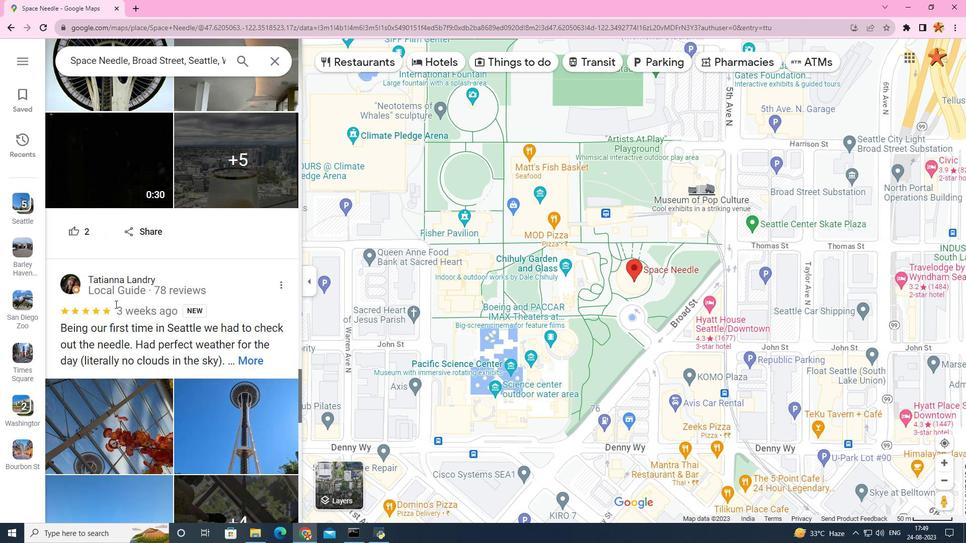 
Action: Mouse scrolled (115, 304) with delta (0, 0)
Screenshot: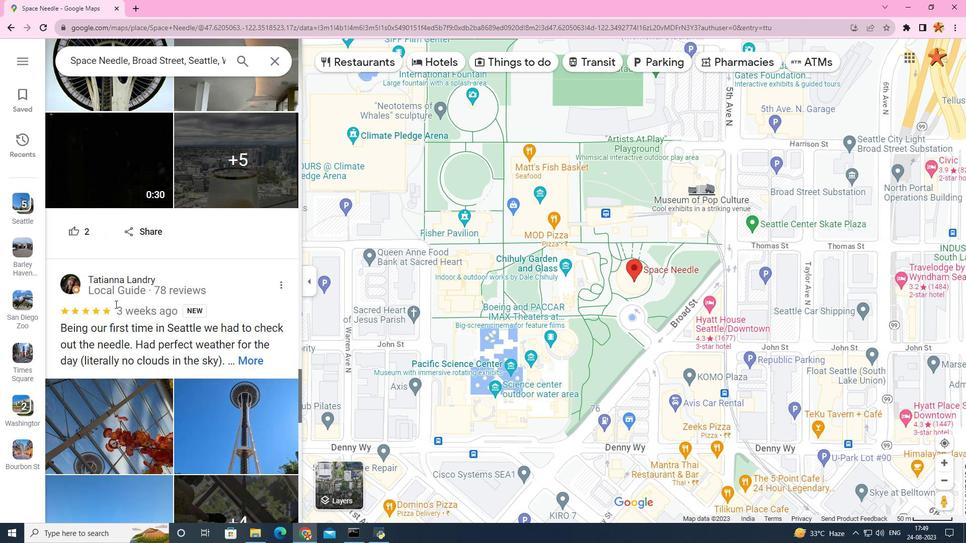 
Action: Mouse scrolled (115, 304) with delta (0, 0)
Screenshot: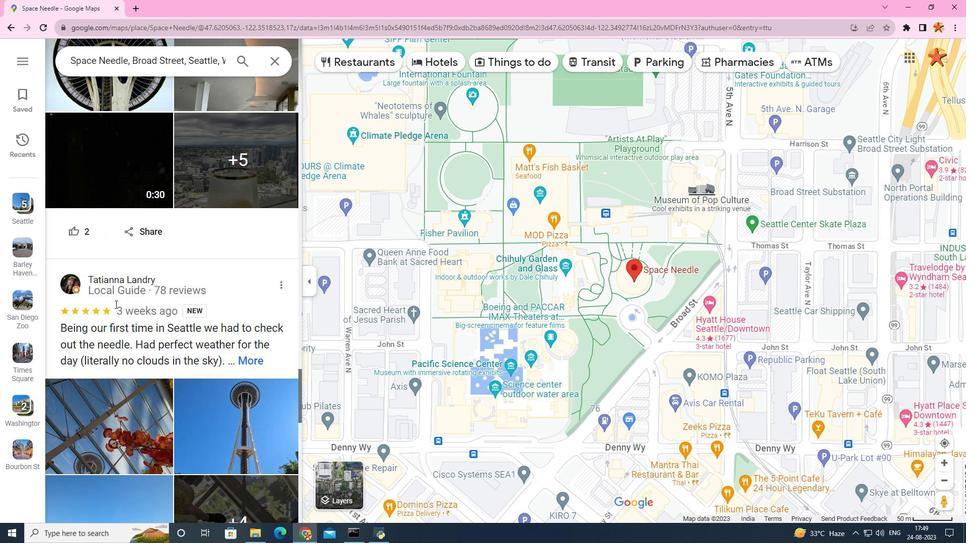 
Action: Mouse scrolled (115, 304) with delta (0, 0)
Screenshot: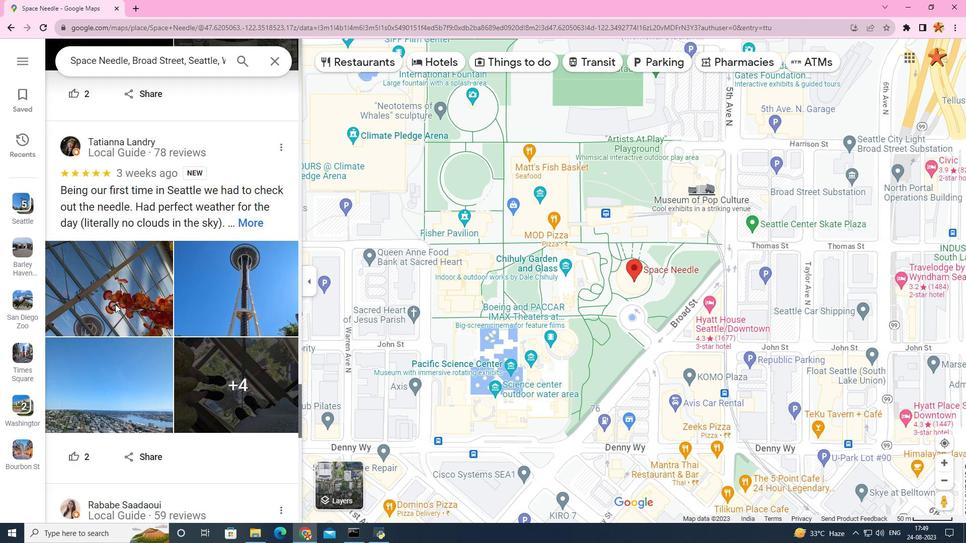 
Action: Mouse scrolled (115, 304) with delta (0, 0)
Screenshot: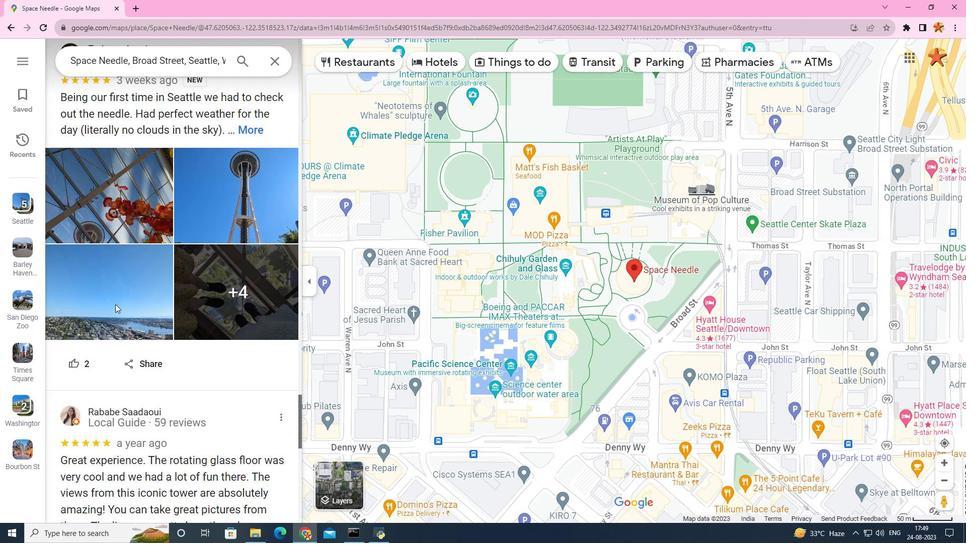 
Action: Mouse scrolled (115, 304) with delta (0, 0)
Screenshot: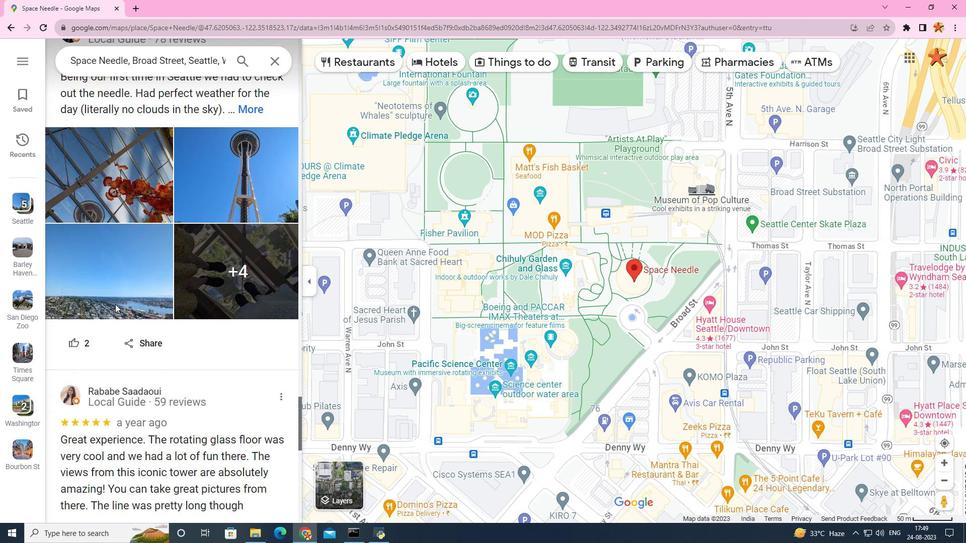 
Action: Mouse scrolled (115, 304) with delta (0, 0)
Screenshot: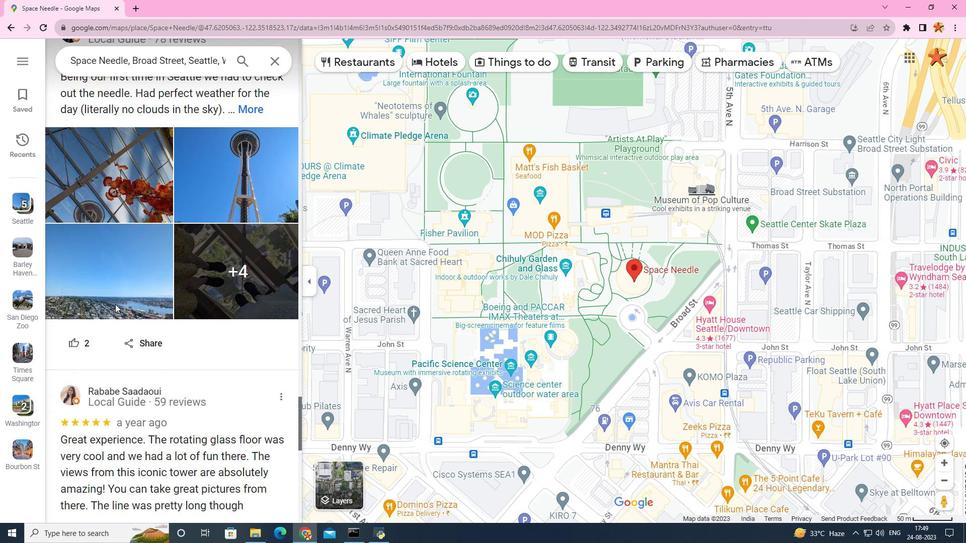 
Action: Mouse scrolled (115, 304) with delta (0, 0)
Screenshot: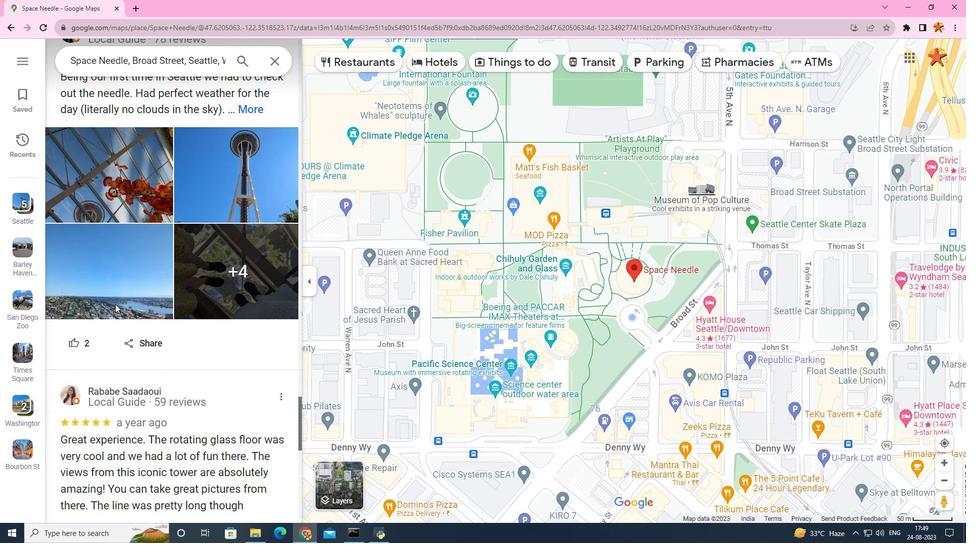 
Action: Mouse scrolled (115, 304) with delta (0, 0)
Screenshot: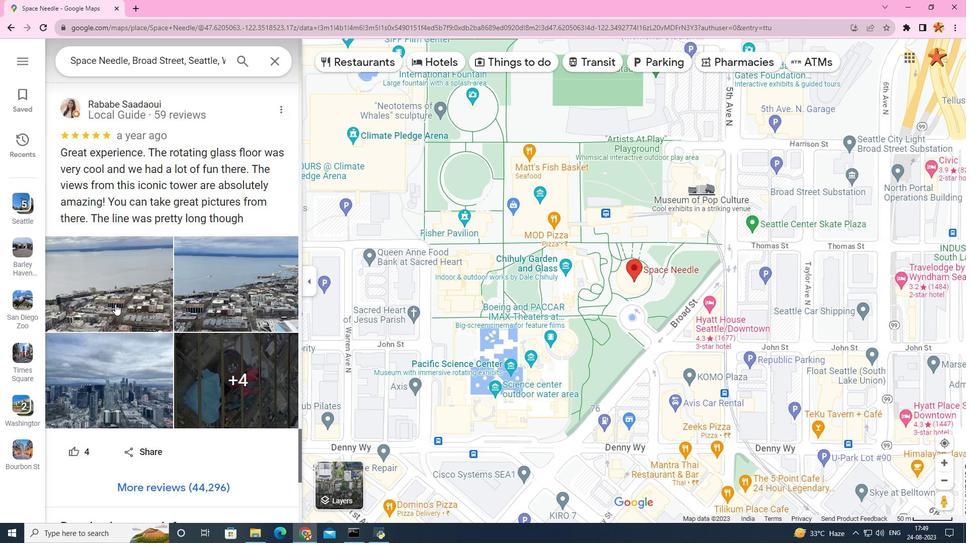 
Action: Mouse scrolled (115, 304) with delta (0, 0)
Screenshot: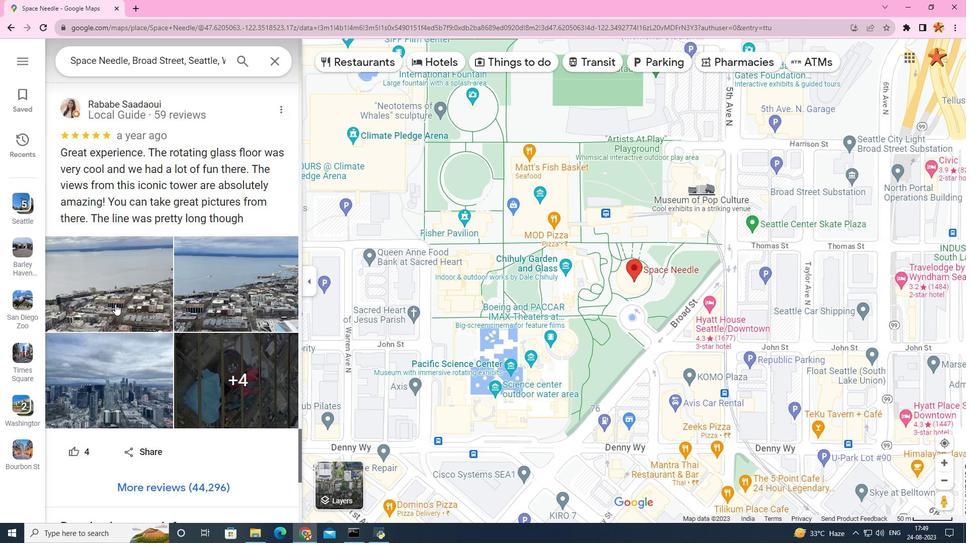 
Action: Mouse scrolled (115, 304) with delta (0, 0)
Screenshot: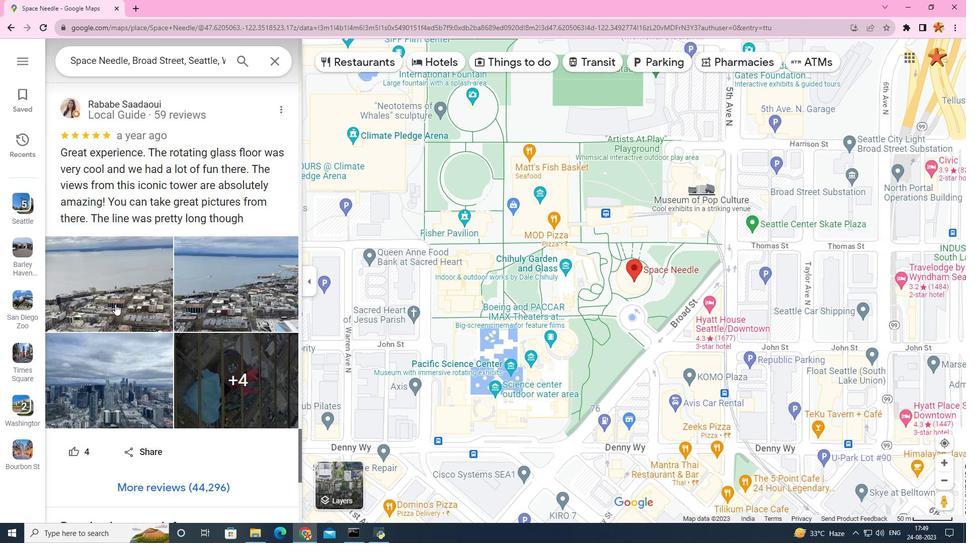 
Action: Mouse scrolled (115, 304) with delta (0, 0)
Screenshot: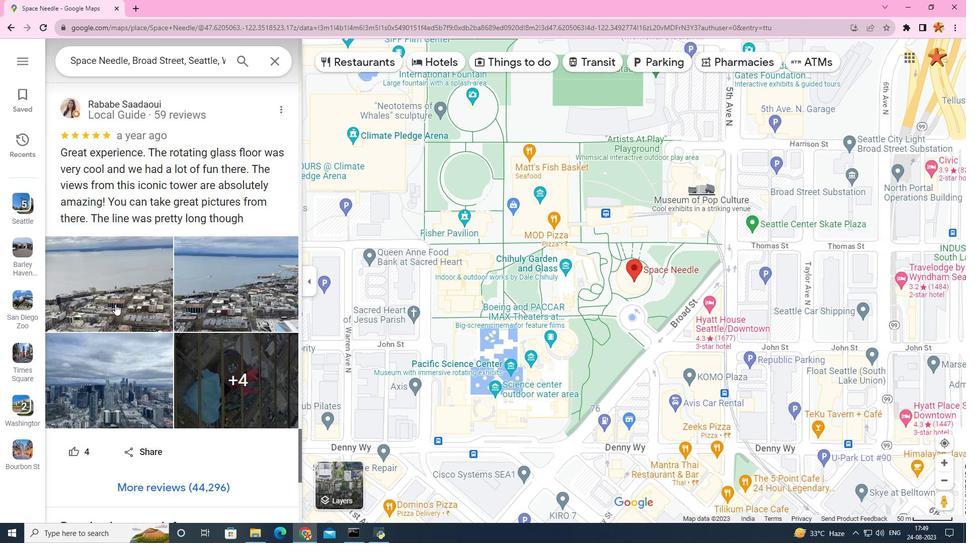 
Action: Mouse scrolled (115, 304) with delta (0, 0)
Screenshot: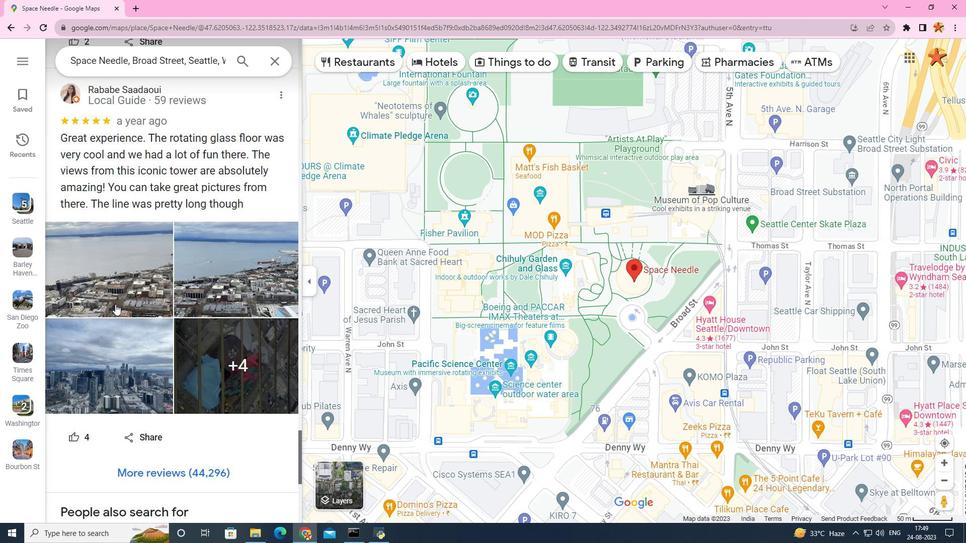 
Action: Mouse scrolled (115, 304) with delta (0, 0)
Screenshot: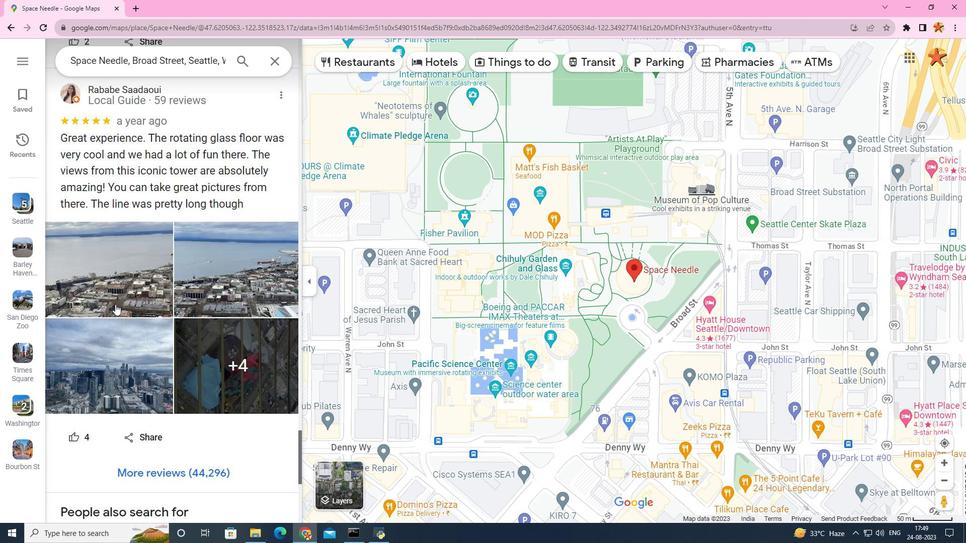 
Action: Mouse scrolled (115, 304) with delta (0, 0)
Screenshot: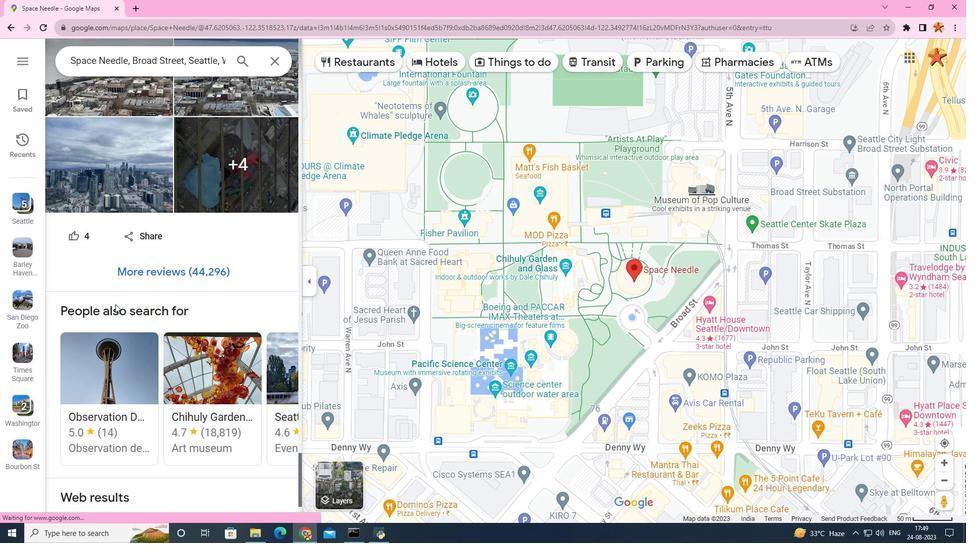 
Action: Mouse scrolled (115, 304) with delta (0, 0)
Screenshot: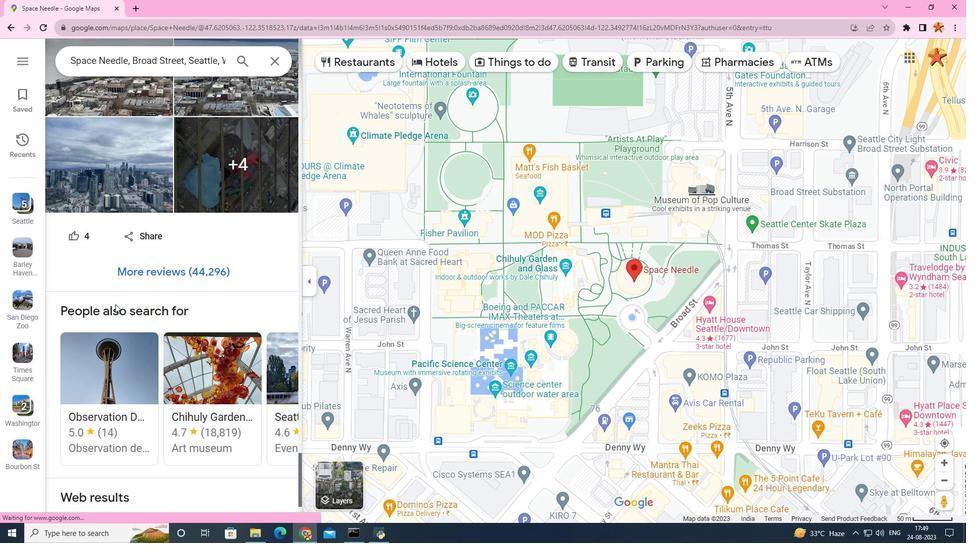 
Action: Mouse scrolled (115, 304) with delta (0, 0)
Screenshot: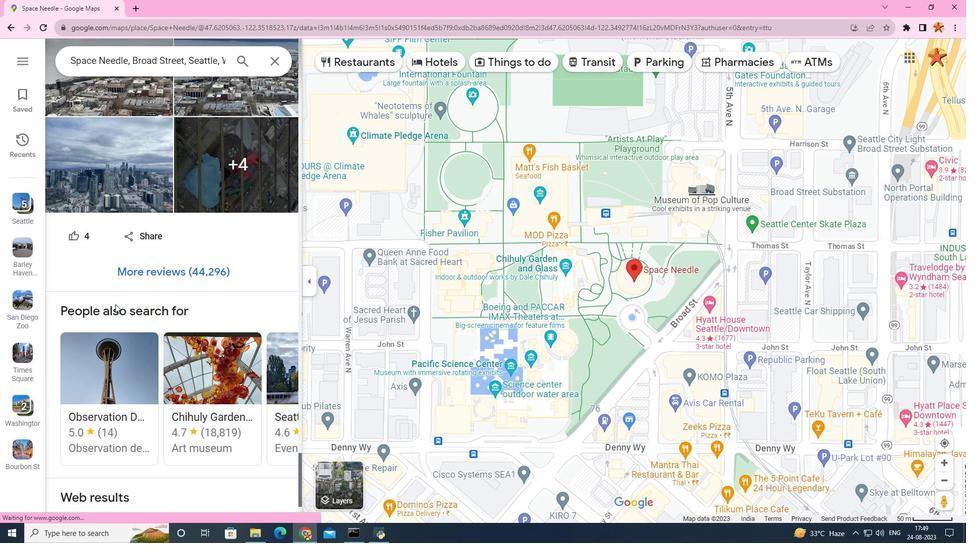 
Action: Mouse scrolled (115, 304) with delta (0, 0)
Screenshot: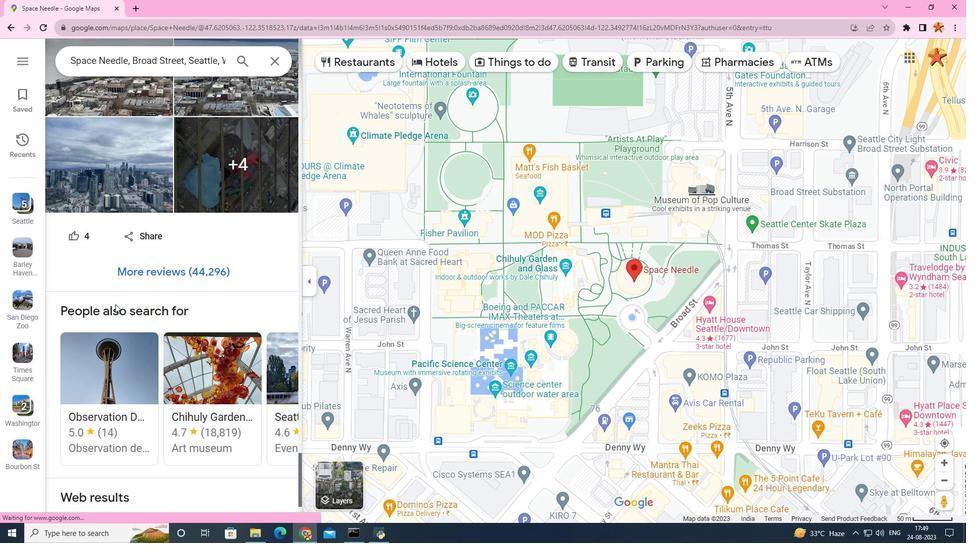 
Action: Mouse scrolled (115, 304) with delta (0, 0)
Screenshot: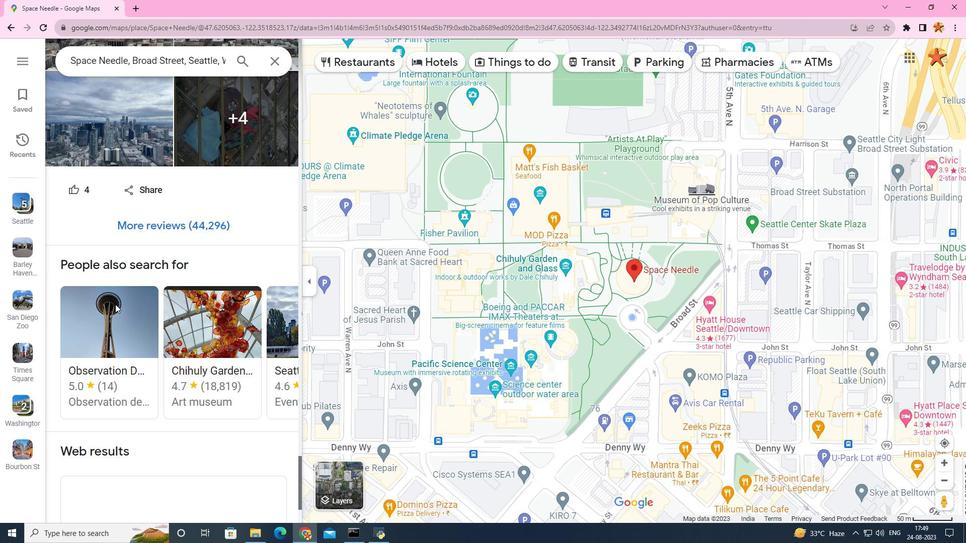 
Action: Mouse scrolled (115, 304) with delta (0, 0)
Screenshot: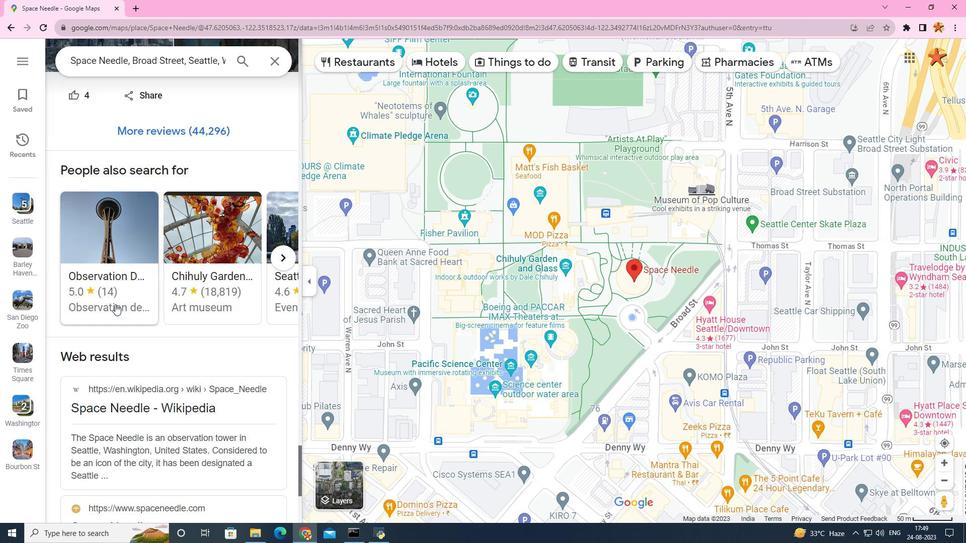
Action: Mouse scrolled (115, 304) with delta (0, 0)
Screenshot: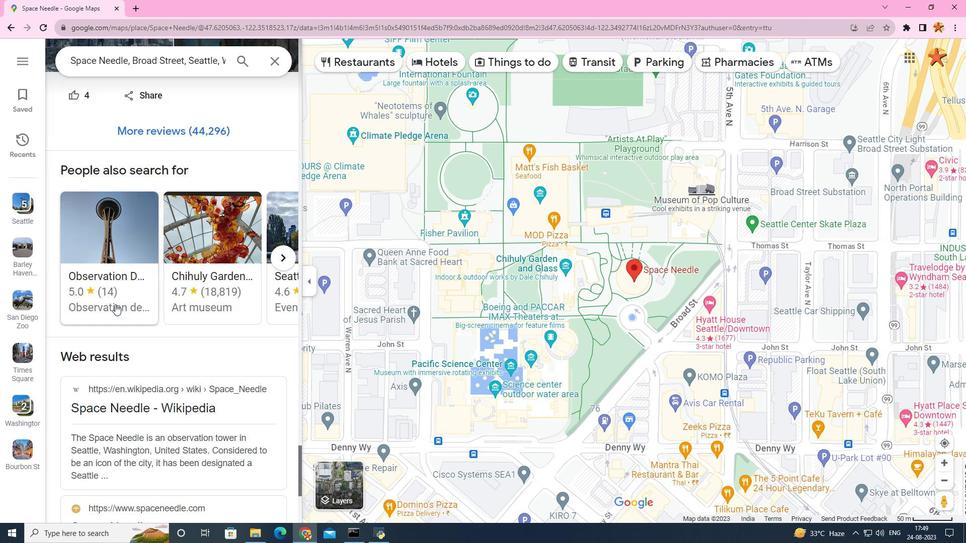
Action: Mouse scrolled (115, 304) with delta (0, 0)
Screenshot: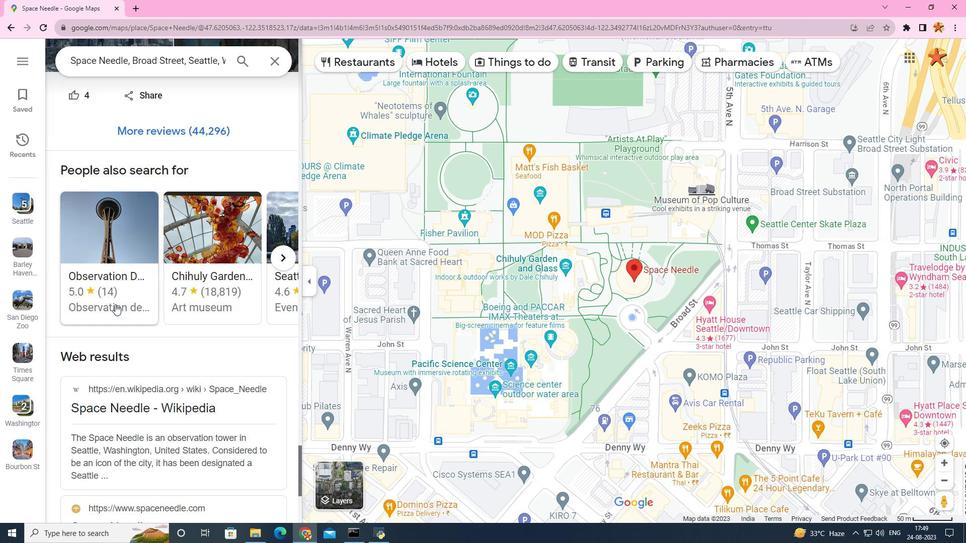 
Action: Mouse scrolled (115, 304) with delta (0, 0)
Screenshot: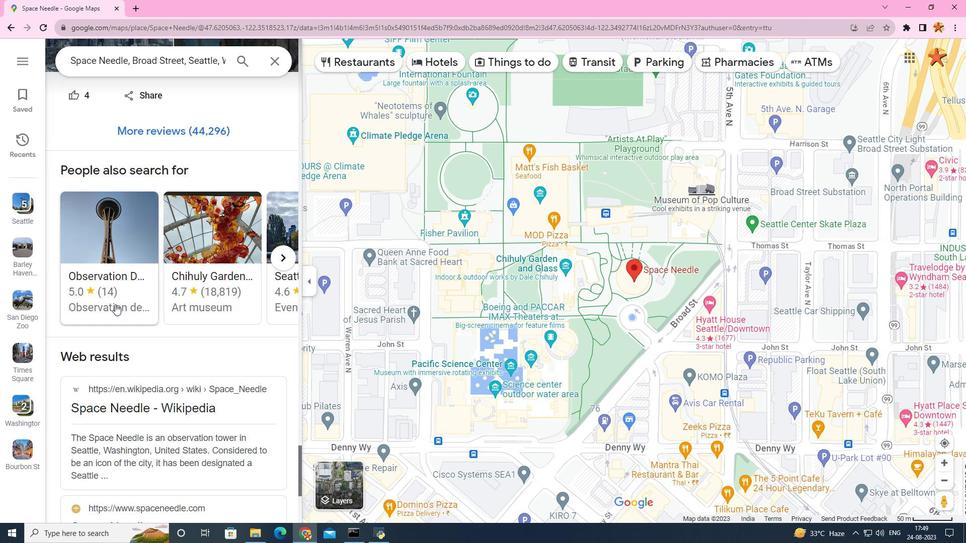 
Action: Mouse scrolled (115, 304) with delta (0, 0)
Screenshot: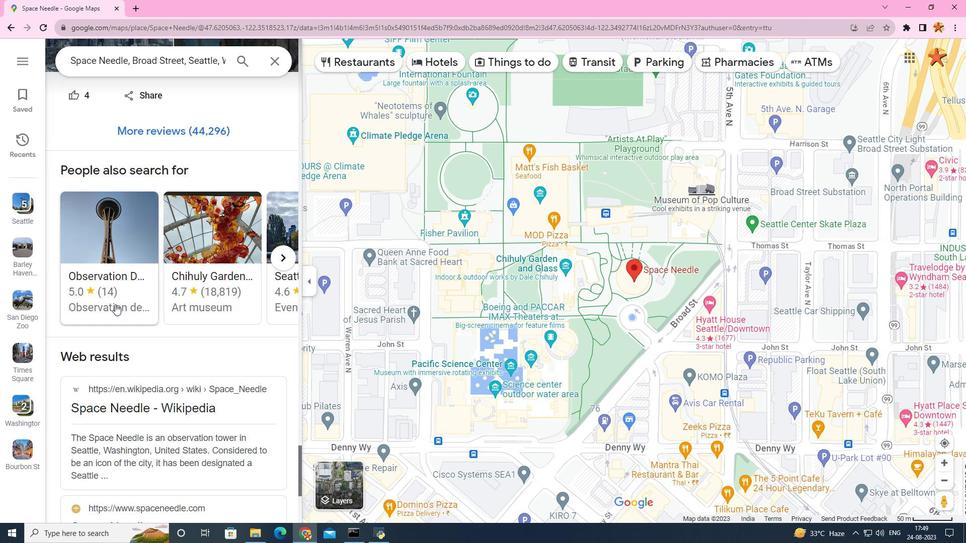 
Action: Mouse scrolled (115, 305) with delta (0, 0)
Screenshot: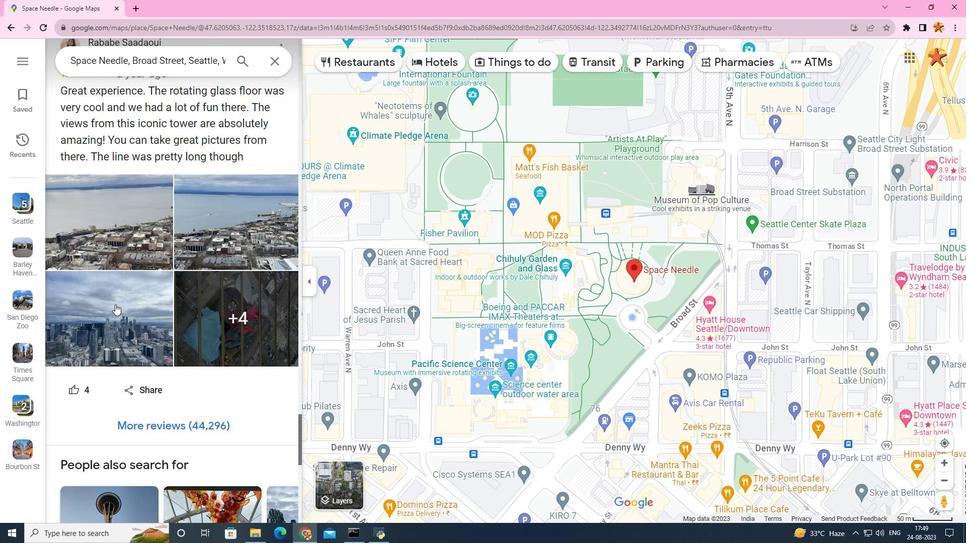 
Action: Mouse scrolled (115, 305) with delta (0, 0)
Screenshot: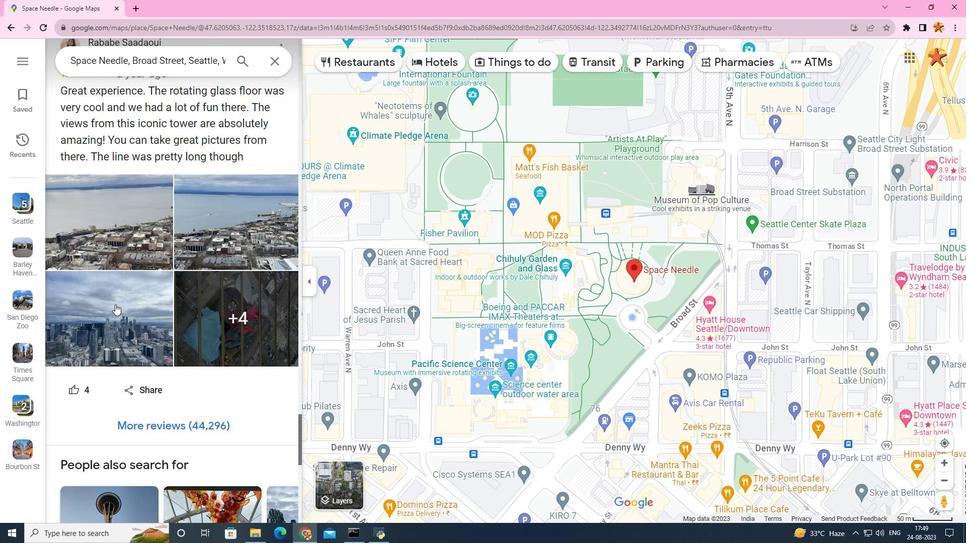 
Action: Mouse scrolled (115, 305) with delta (0, 0)
Screenshot: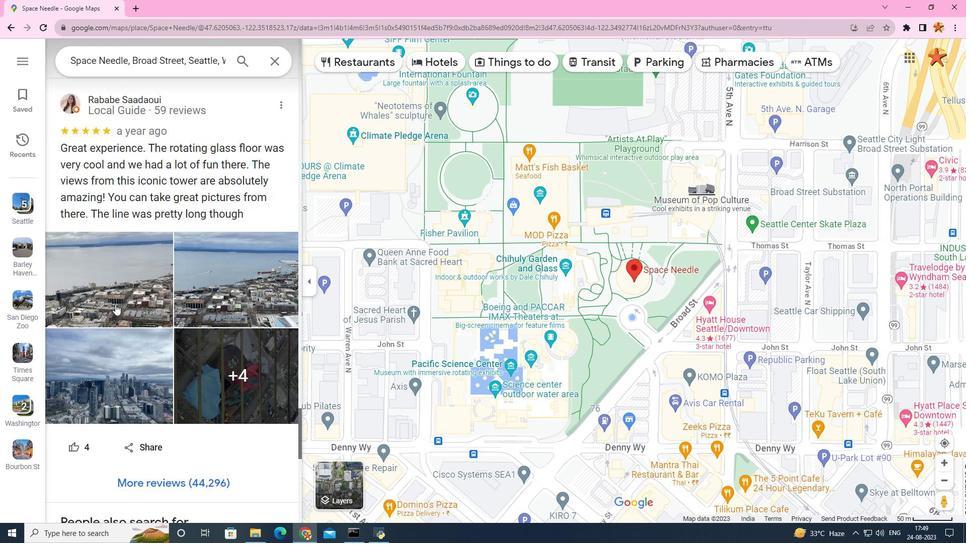 
Action: Mouse scrolled (115, 305) with delta (0, 0)
Screenshot: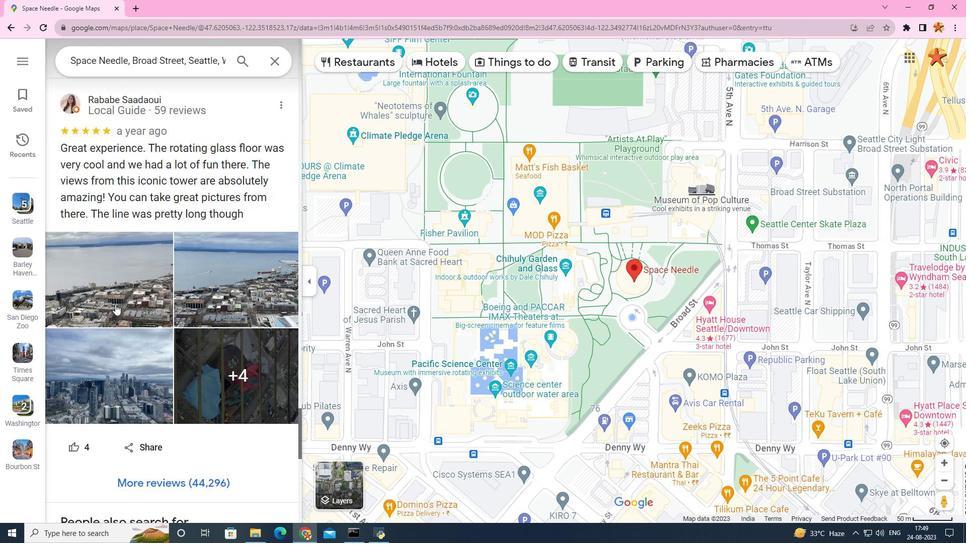 
Action: Mouse scrolled (115, 305) with delta (0, 0)
Screenshot: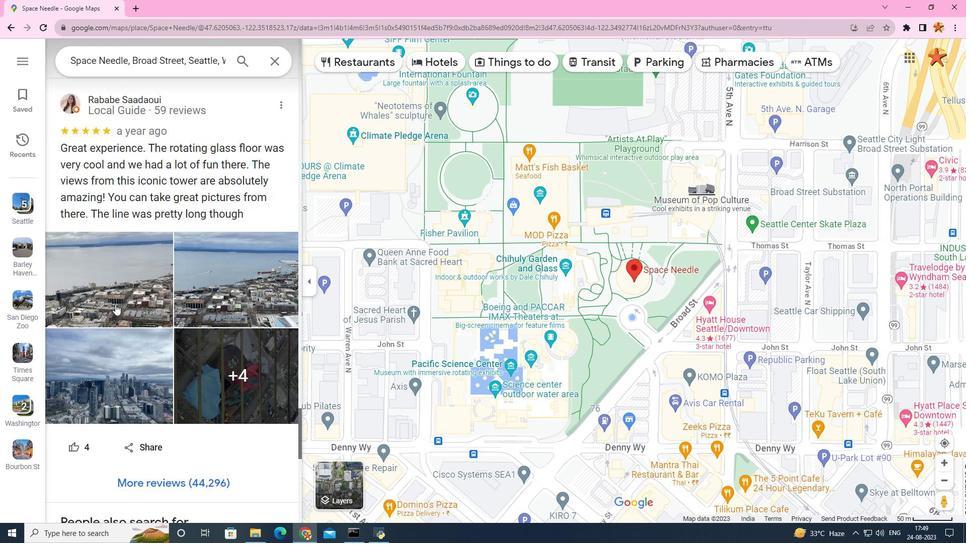 
Action: Mouse scrolled (115, 305) with delta (0, 0)
Screenshot: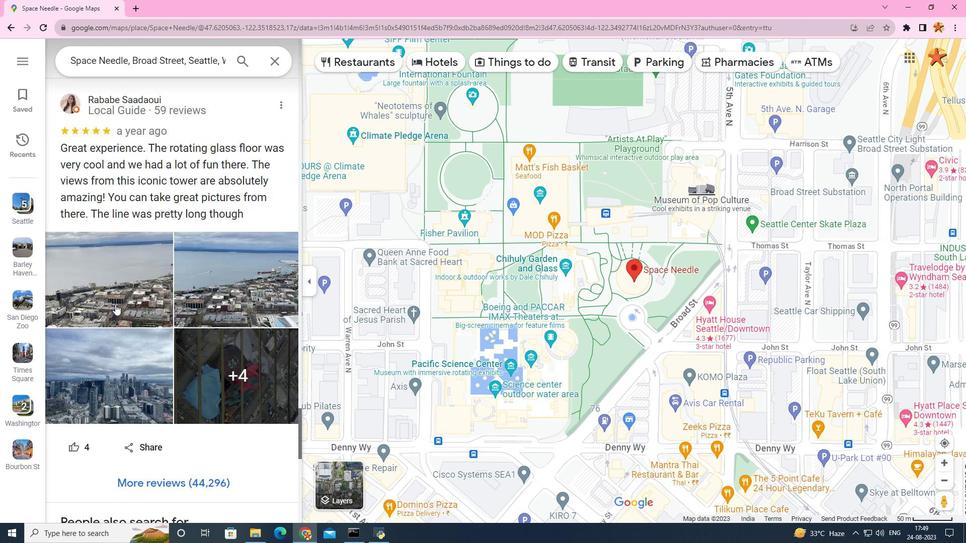 
Action: Mouse scrolled (115, 305) with delta (0, 0)
Screenshot: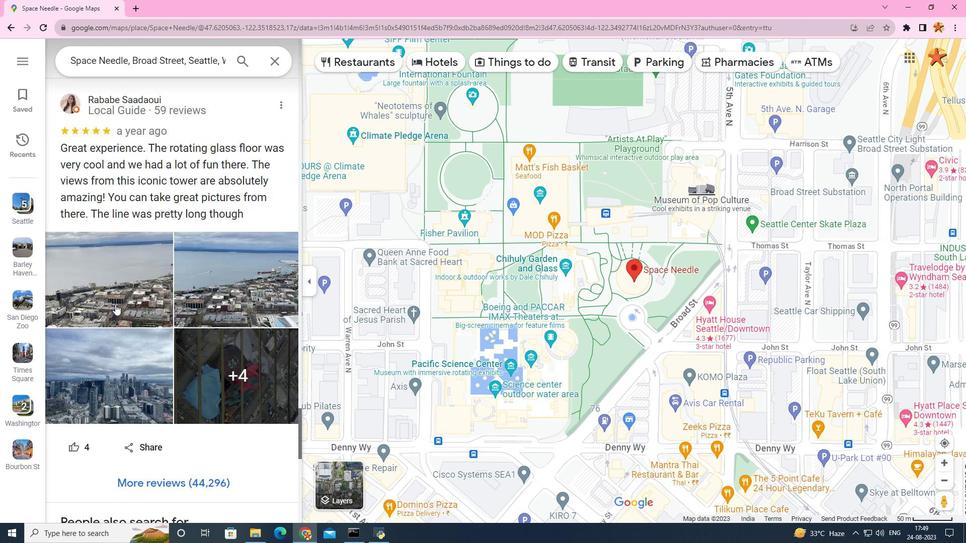 
Action: Mouse scrolled (115, 305) with delta (0, 0)
Screenshot: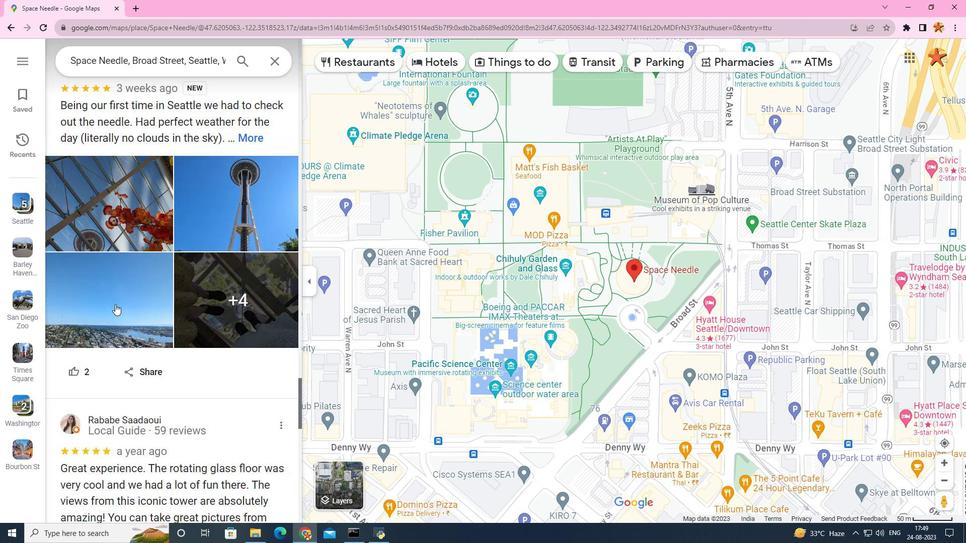 
Action: Mouse scrolled (115, 305) with delta (0, 0)
Screenshot: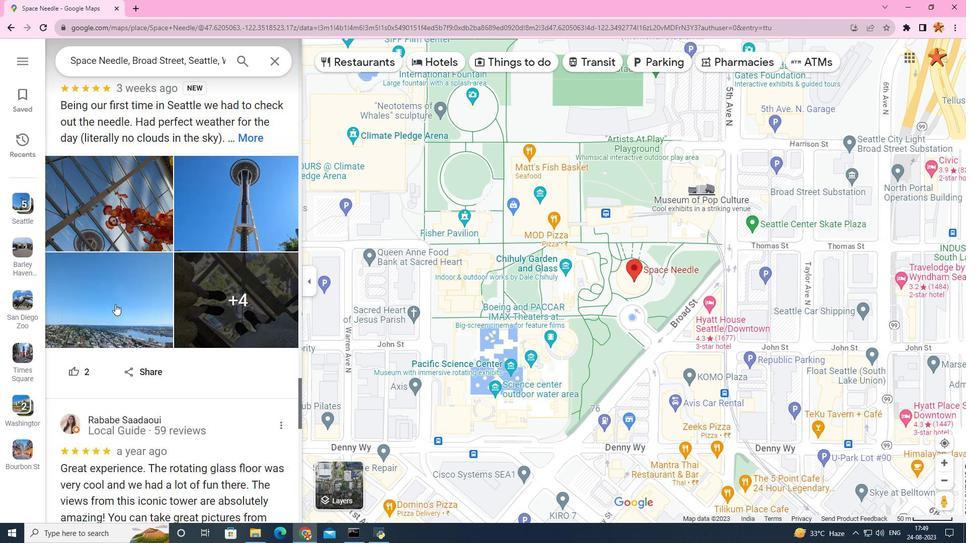
Action: Mouse scrolled (115, 305) with delta (0, 0)
Screenshot: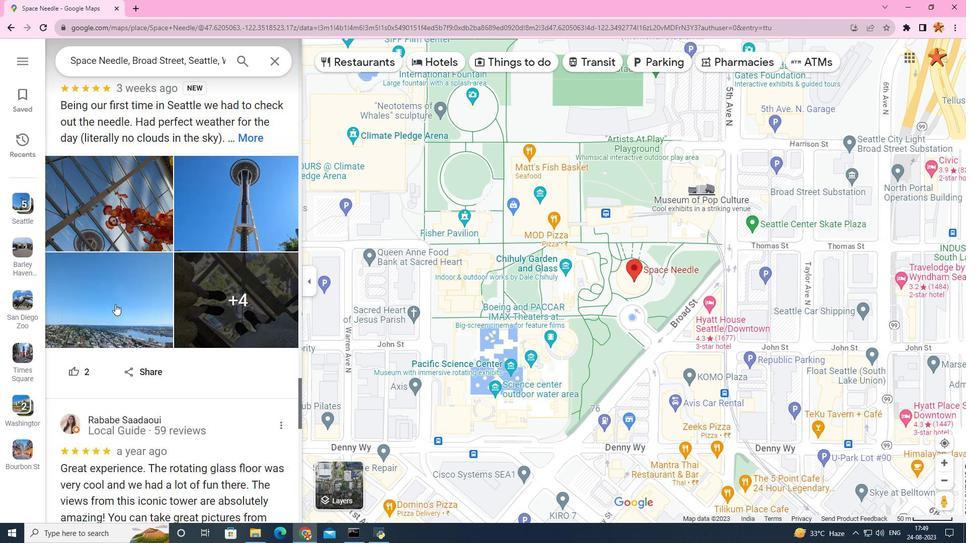 
Action: Mouse scrolled (115, 305) with delta (0, 0)
Screenshot: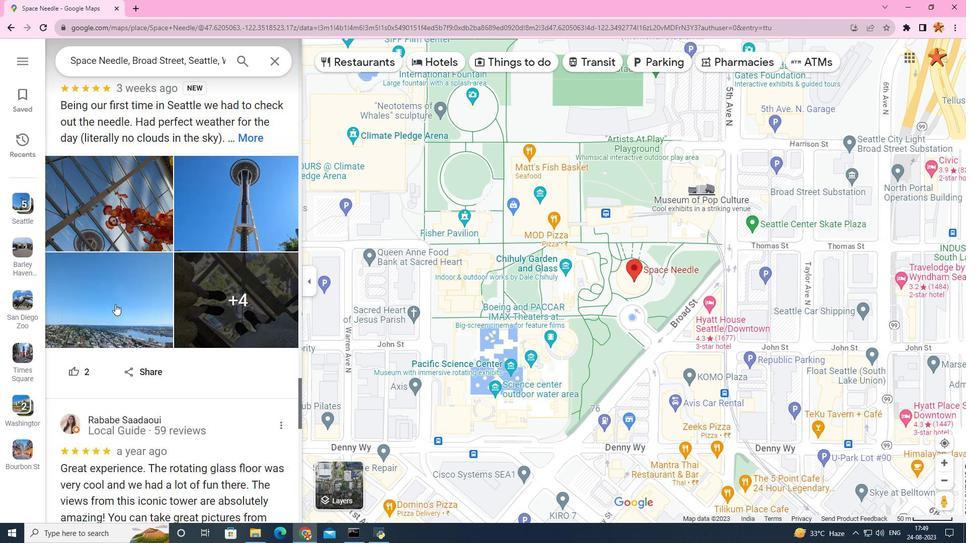 
Action: Mouse scrolled (115, 305) with delta (0, 0)
Screenshot: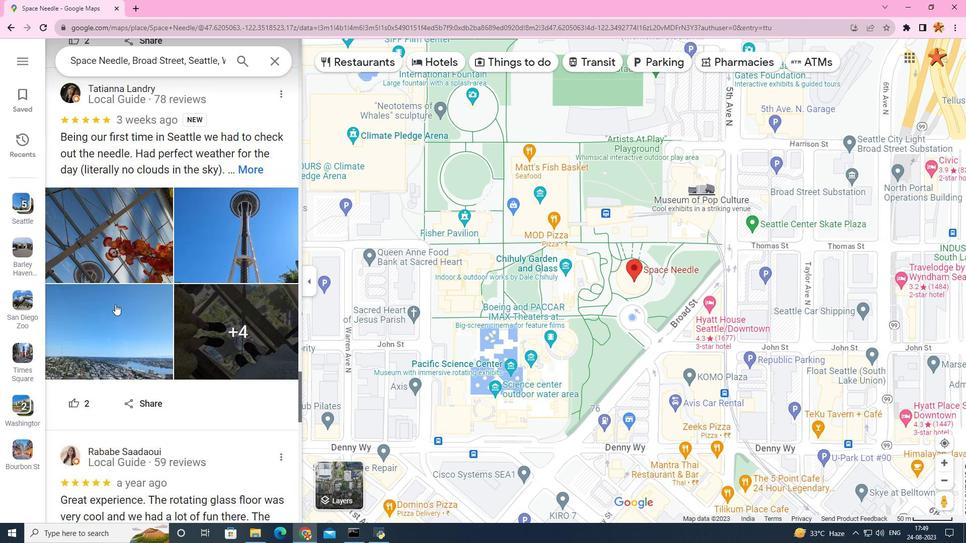 
Action: Mouse scrolled (115, 305) with delta (0, 0)
Screenshot: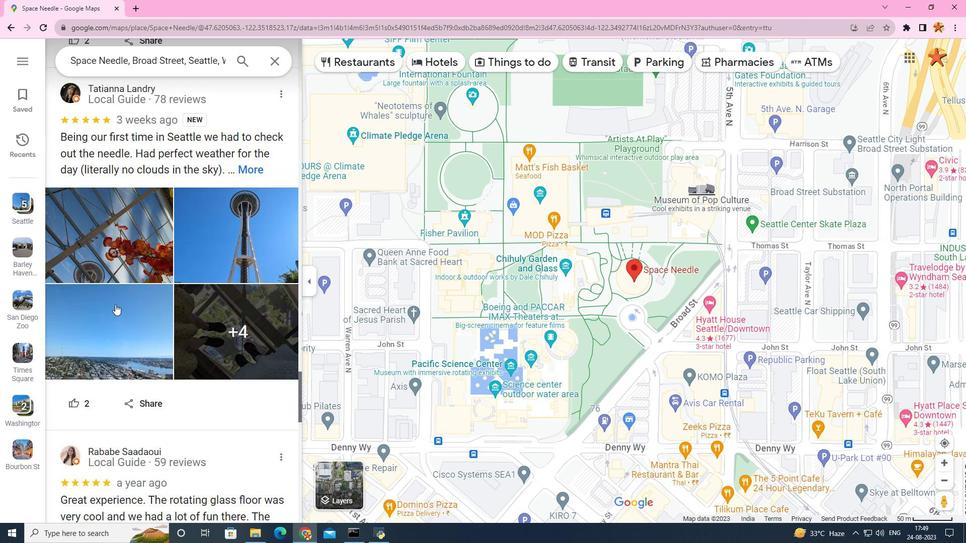 
Action: Mouse scrolled (115, 305) with delta (0, 0)
Screenshot: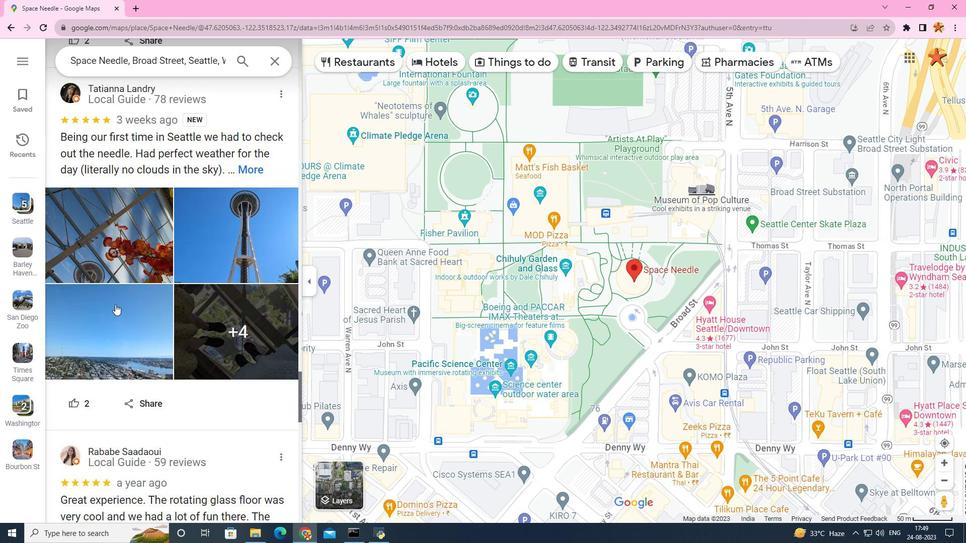 
Action: Mouse scrolled (115, 305) with delta (0, 0)
Screenshot: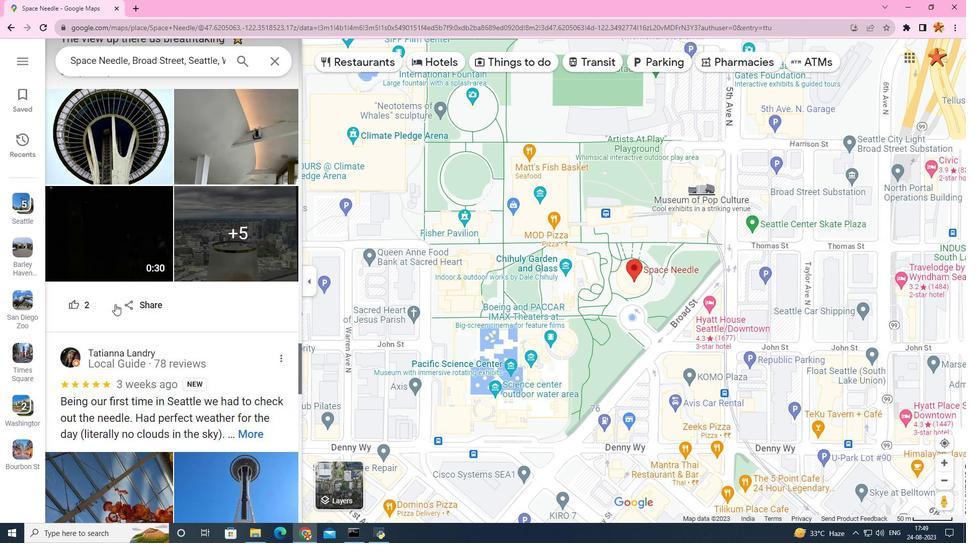 
Action: Mouse scrolled (115, 305) with delta (0, 0)
Screenshot: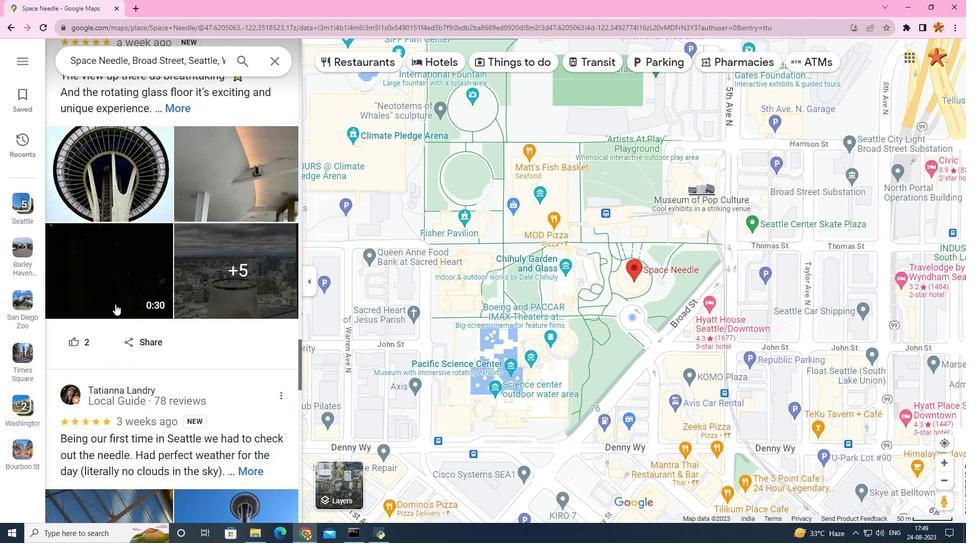 
Action: Mouse scrolled (115, 305) with delta (0, 0)
Screenshot: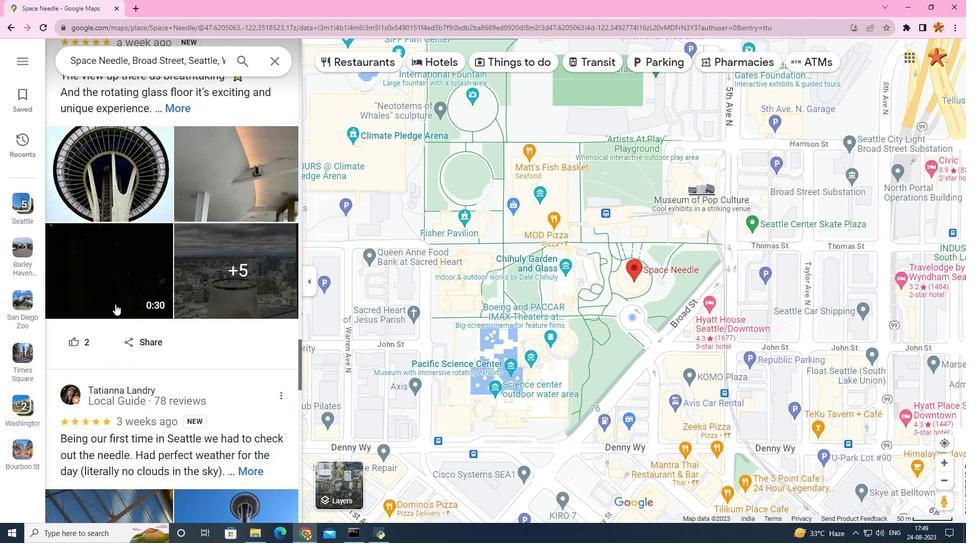 
Action: Mouse scrolled (115, 305) with delta (0, 0)
Screenshot: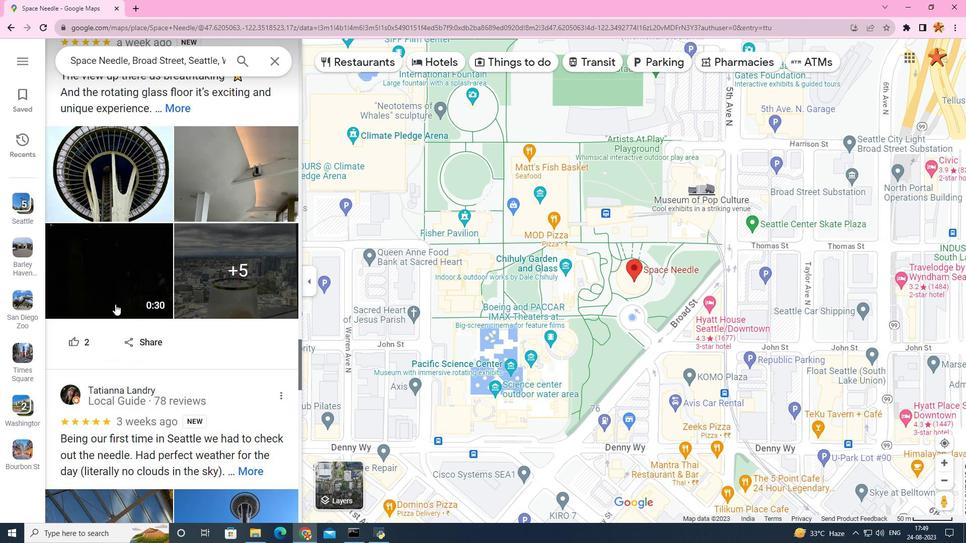 
Action: Mouse scrolled (115, 305) with delta (0, 0)
Screenshot: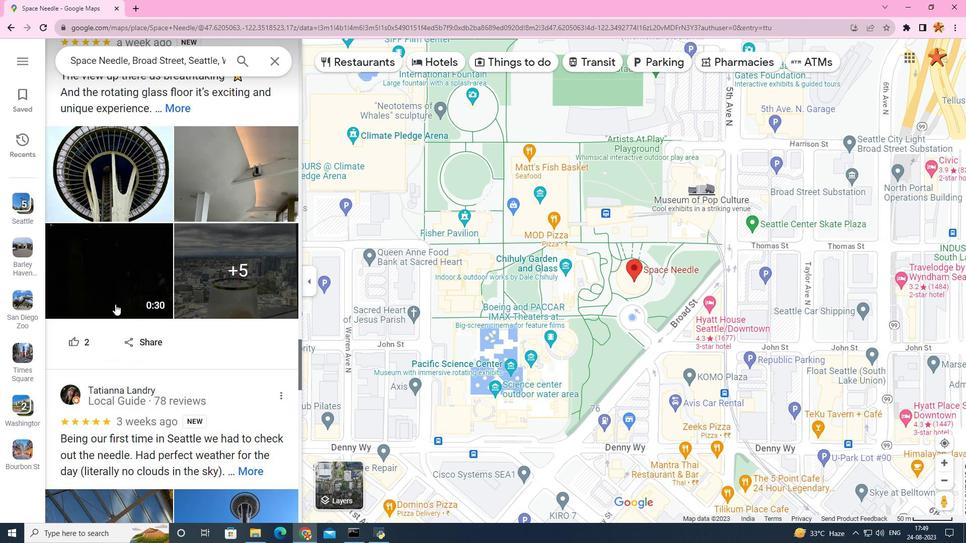 
Action: Mouse scrolled (115, 305) with delta (0, 0)
Screenshot: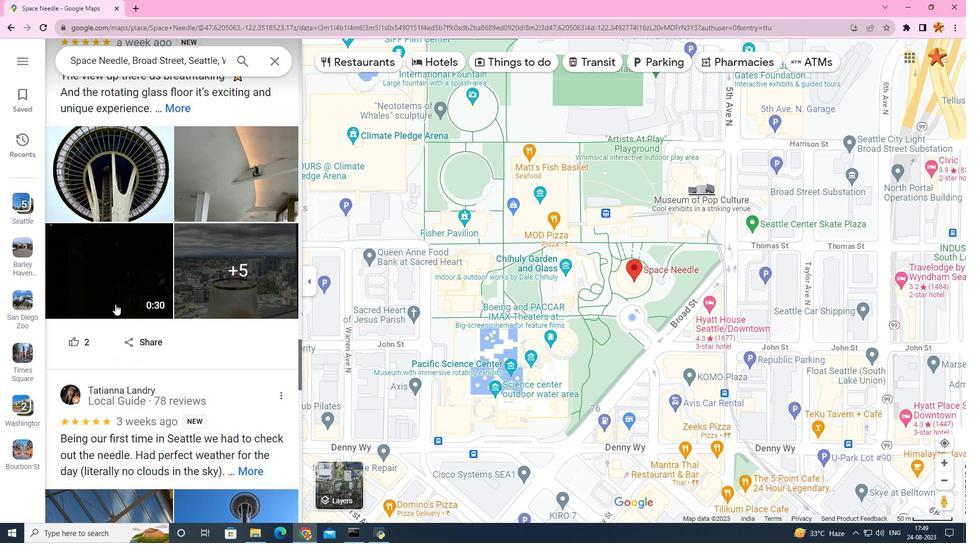 
Action: Mouse scrolled (115, 305) with delta (0, 0)
Screenshot: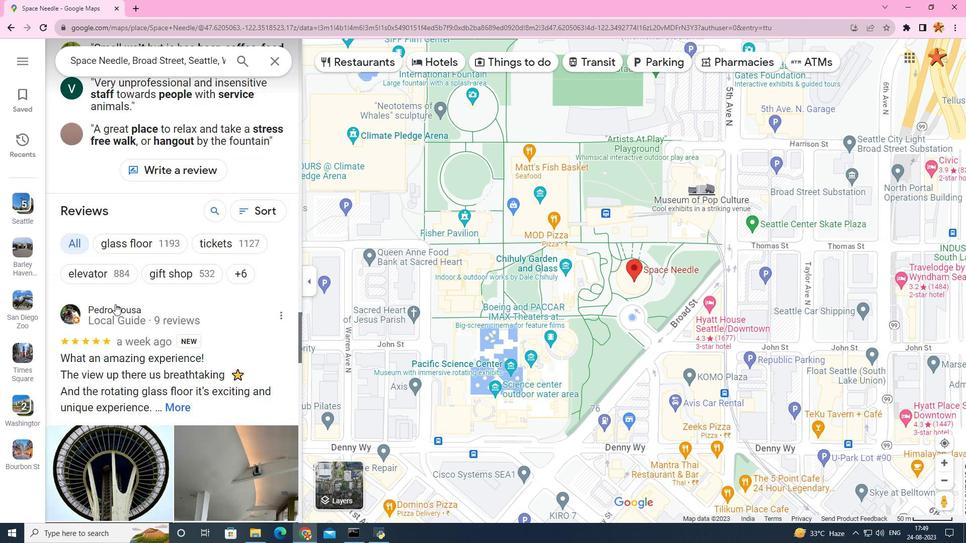 
Action: Mouse scrolled (115, 305) with delta (0, 0)
Screenshot: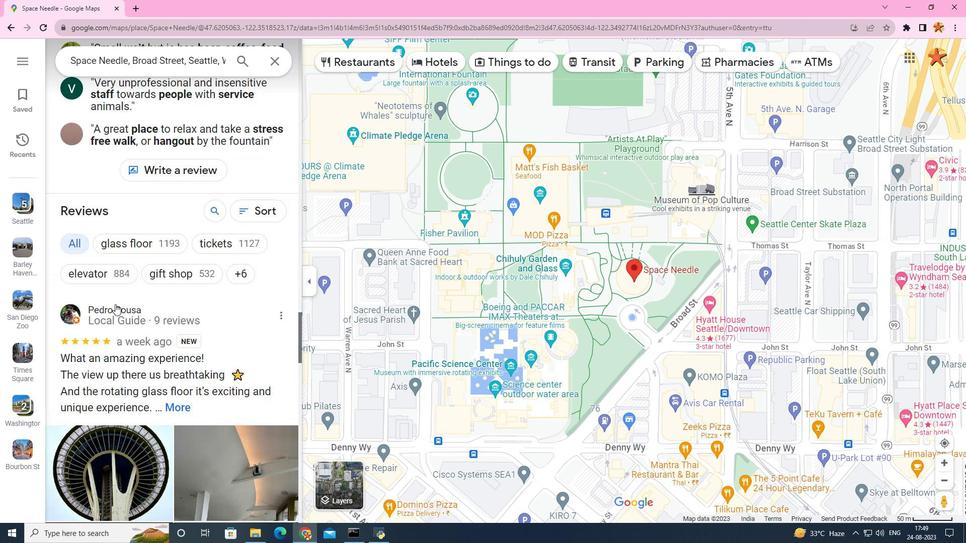 
Action: Mouse scrolled (115, 305) with delta (0, 0)
Screenshot: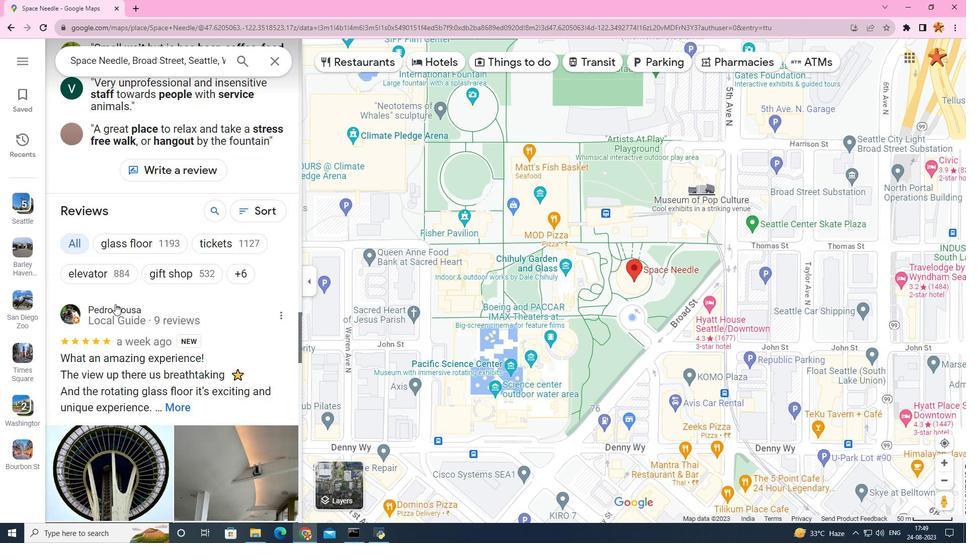 
Action: Mouse scrolled (115, 305) with delta (0, 0)
Screenshot: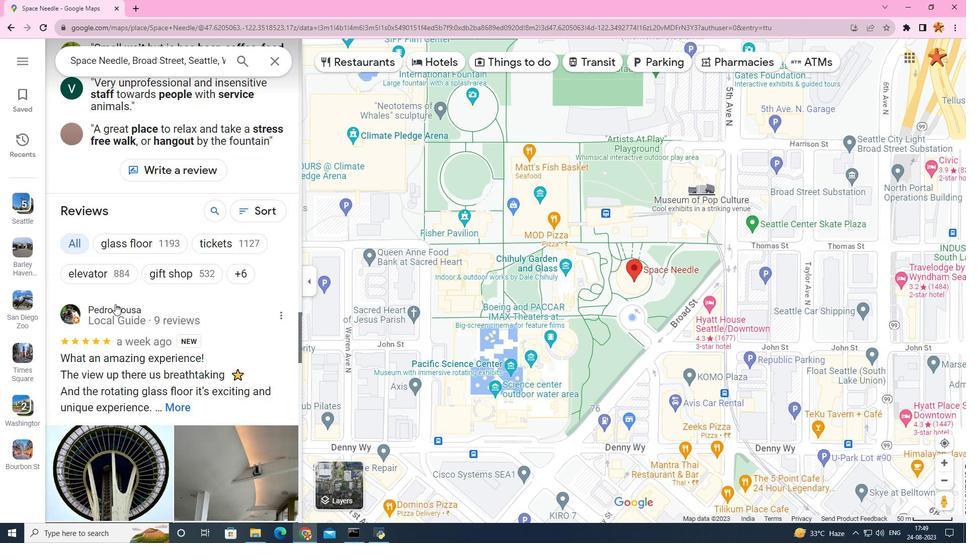 
Action: Mouse scrolled (115, 305) with delta (0, 0)
Screenshot: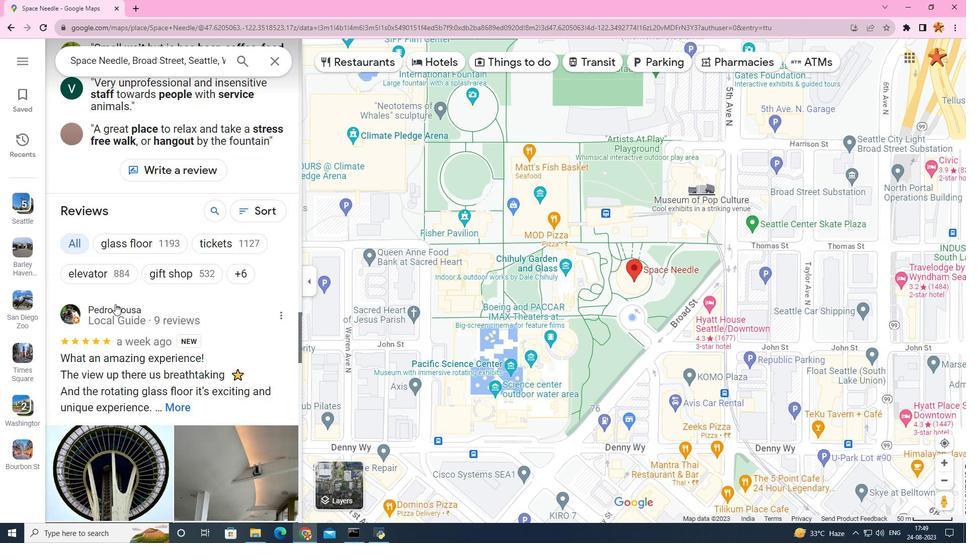 
Action: Mouse scrolled (115, 305) with delta (0, 0)
Screenshot: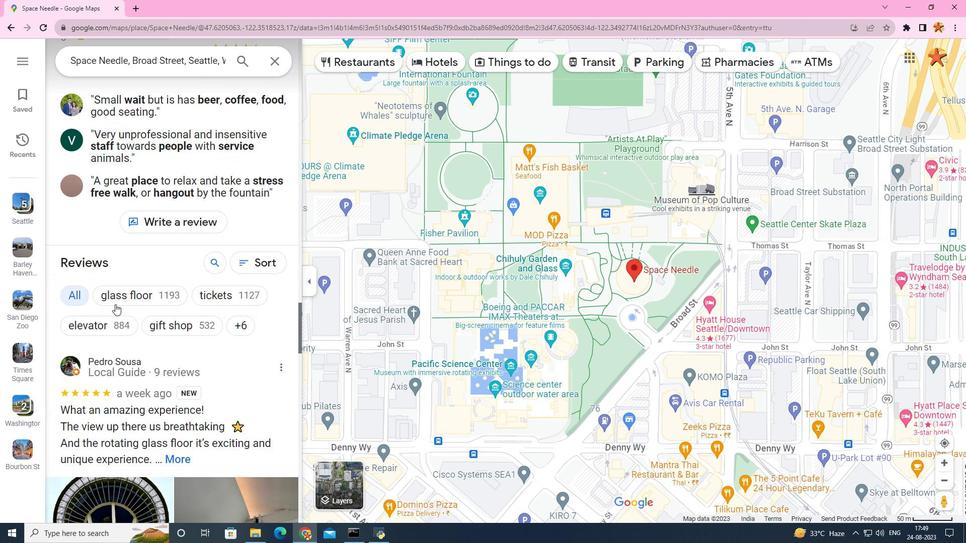 
Action: Mouse scrolled (115, 305) with delta (0, 0)
Screenshot: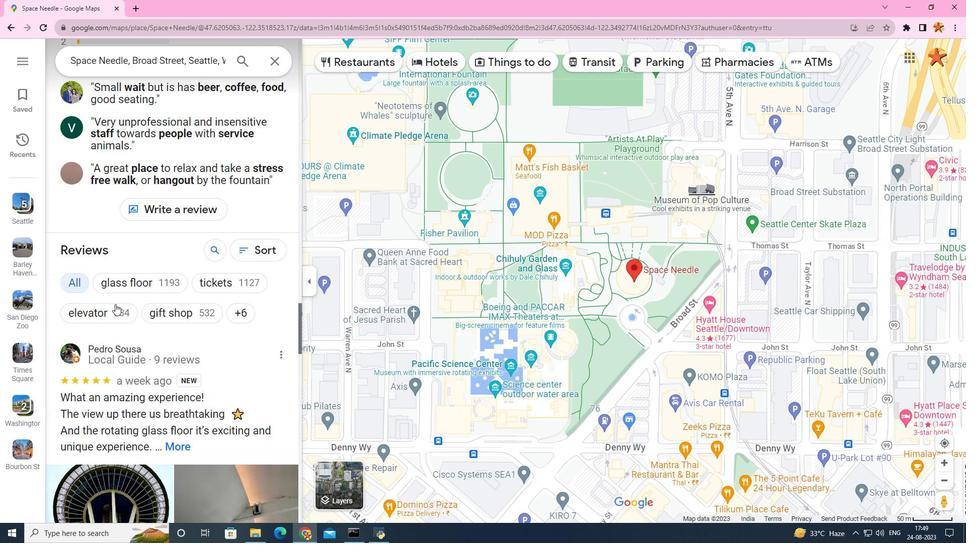 
Action: Mouse scrolled (115, 304) with delta (0, 0)
Screenshot: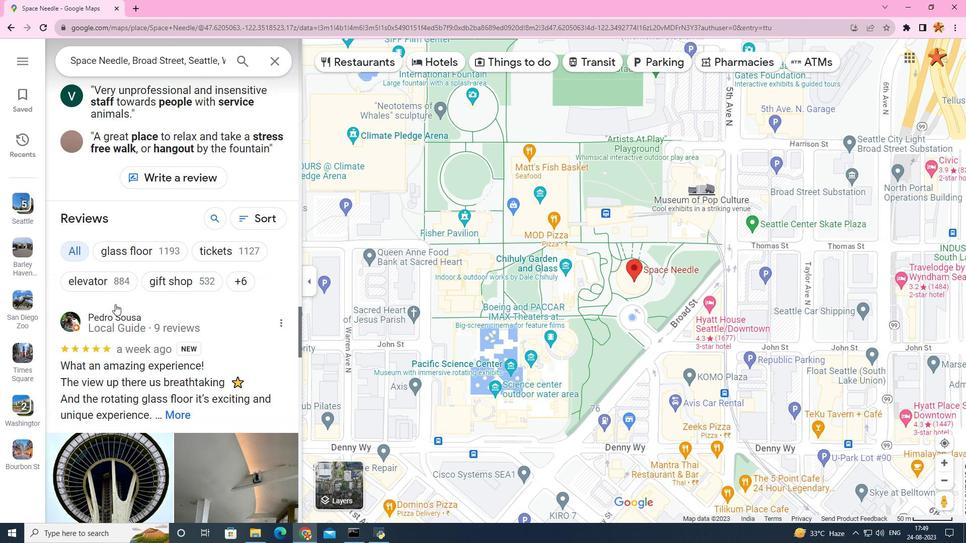 
Action: Mouse scrolled (115, 305) with delta (0, 0)
Screenshot: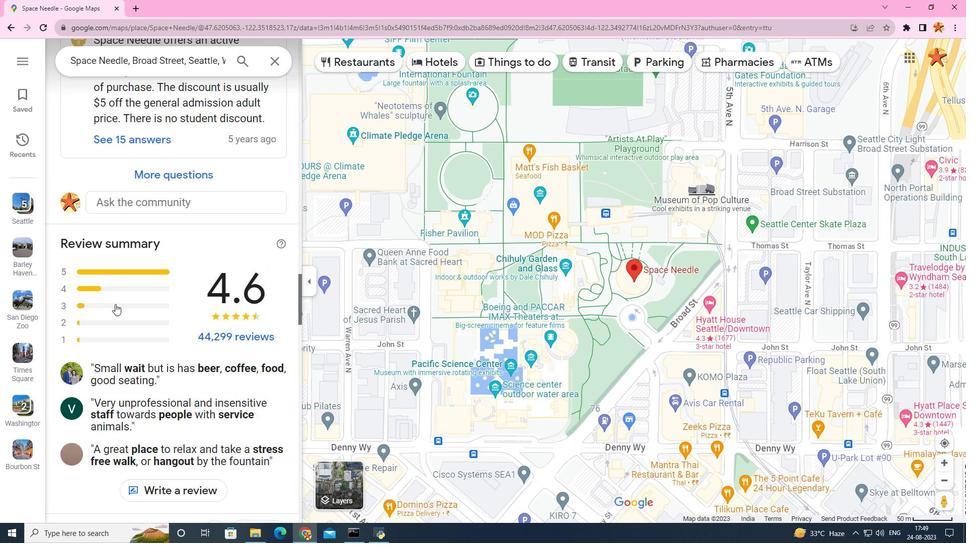 
Action: Mouse scrolled (115, 305) with delta (0, 0)
Screenshot: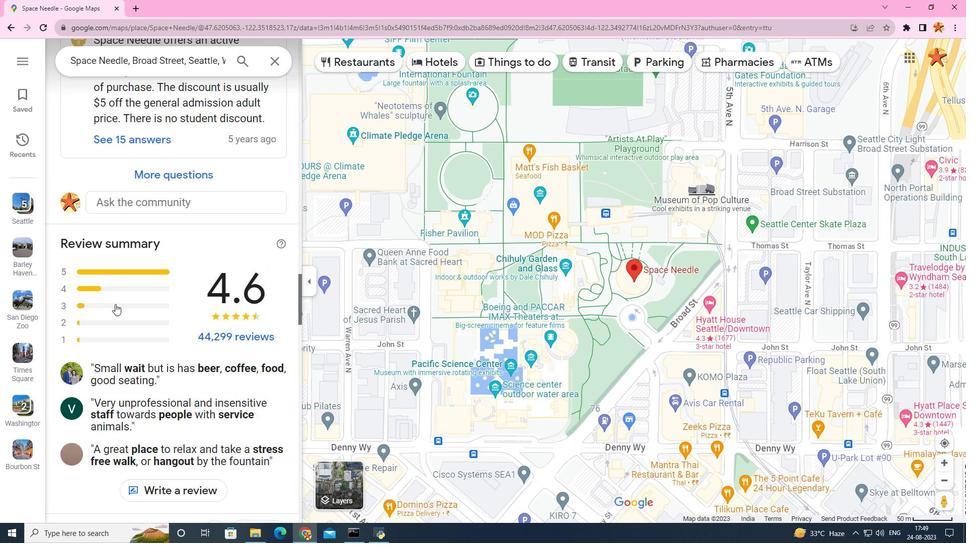 
Action: Mouse scrolled (115, 305) with delta (0, 0)
Screenshot: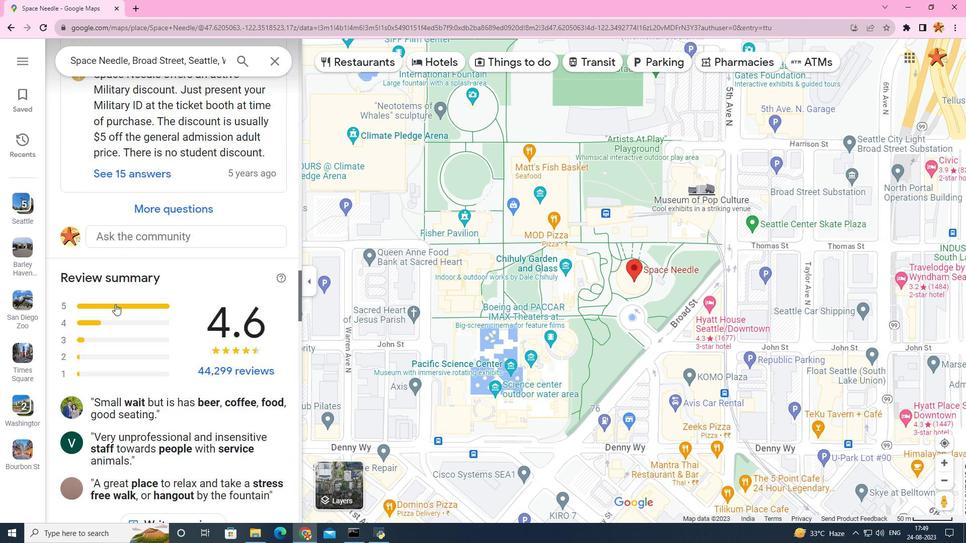 
Action: Mouse scrolled (115, 305) with delta (0, 0)
Screenshot: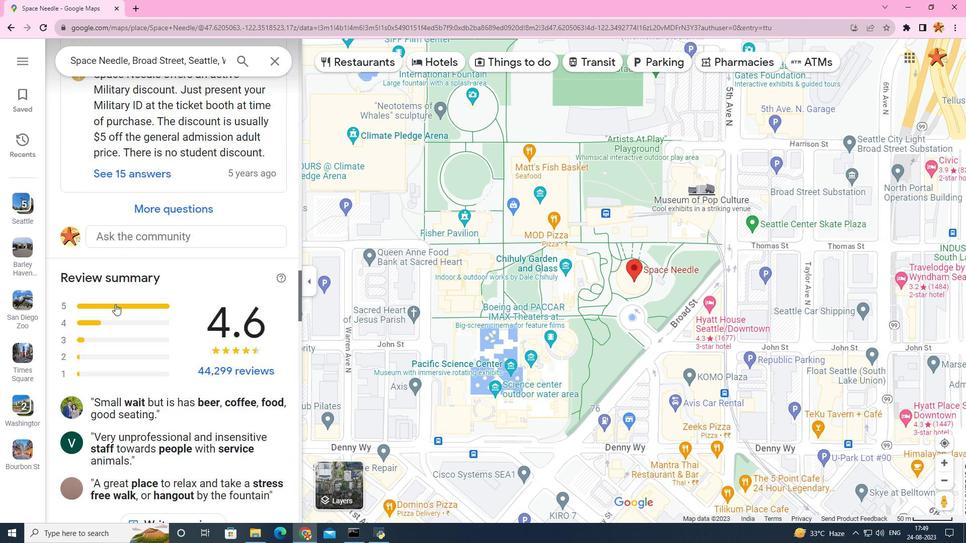
Action: Mouse scrolled (115, 305) with delta (0, 0)
Screenshot: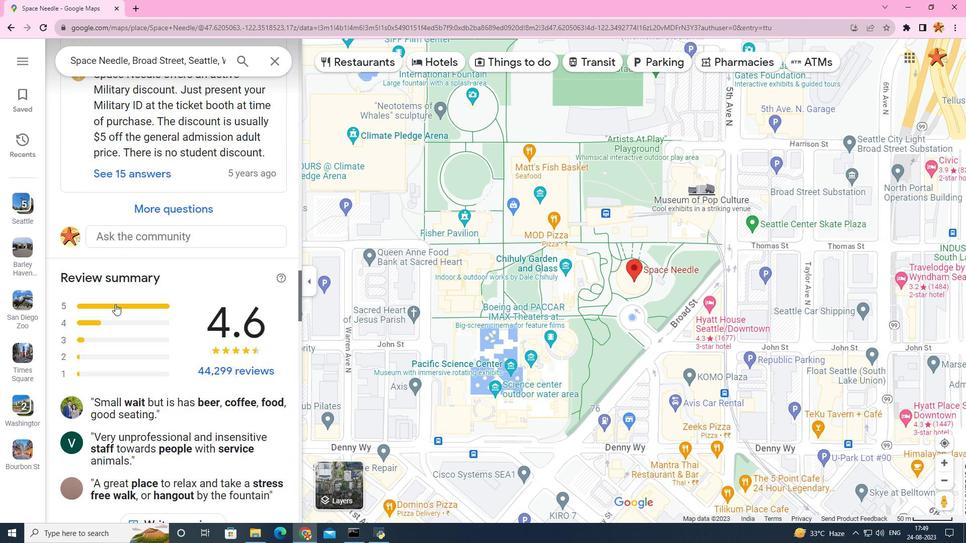 
Action: Mouse scrolled (115, 305) with delta (0, 0)
Screenshot: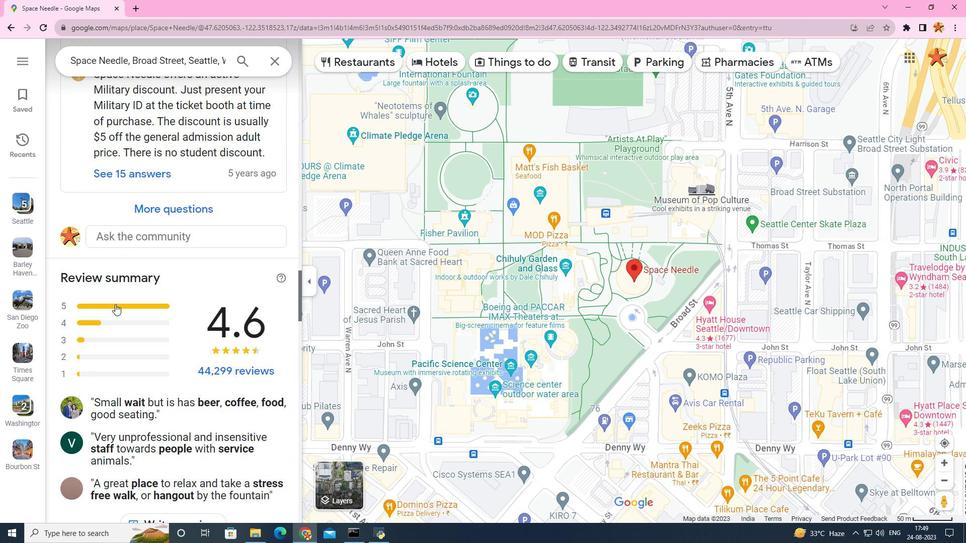 
Action: Mouse scrolled (115, 305) with delta (0, 0)
Screenshot: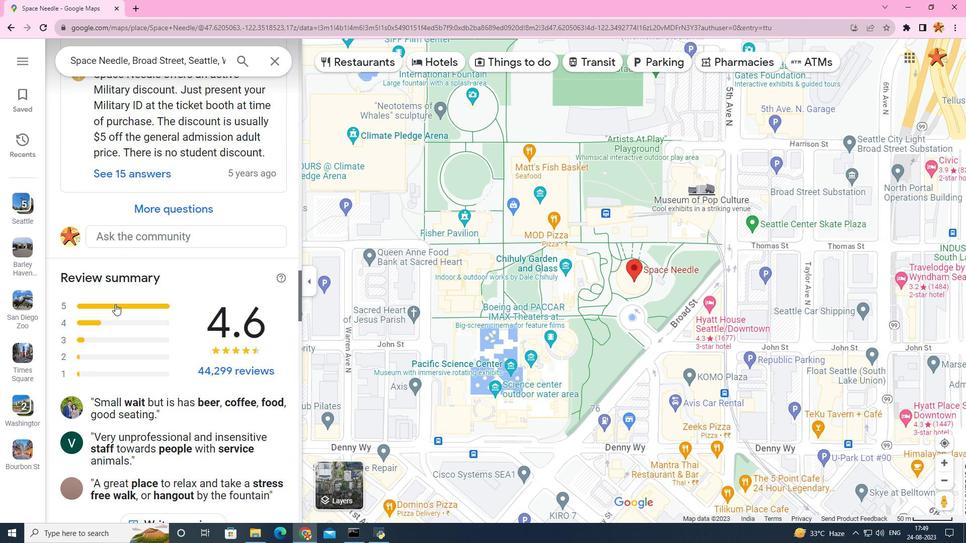 
Action: Mouse scrolled (115, 305) with delta (0, 0)
Screenshot: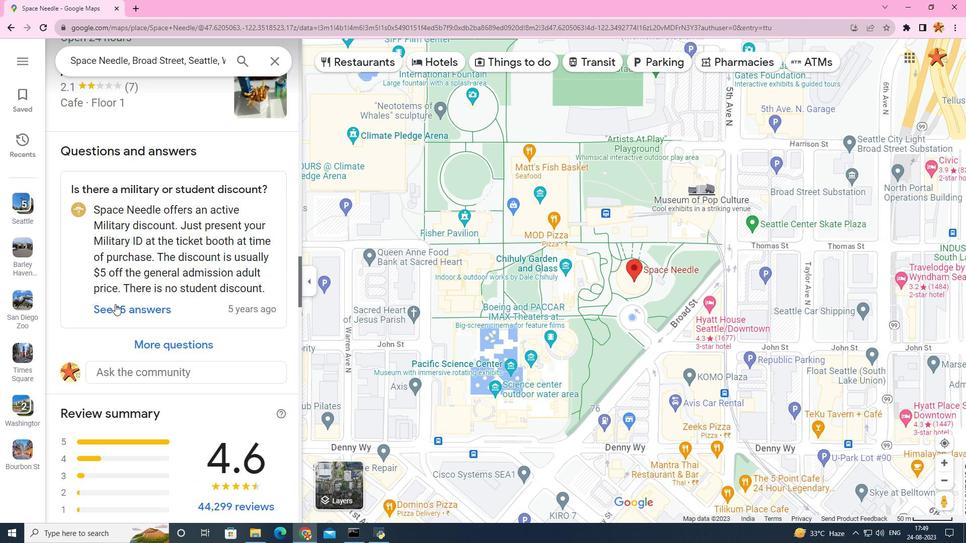 
Action: Mouse scrolled (115, 305) with delta (0, 0)
Screenshot: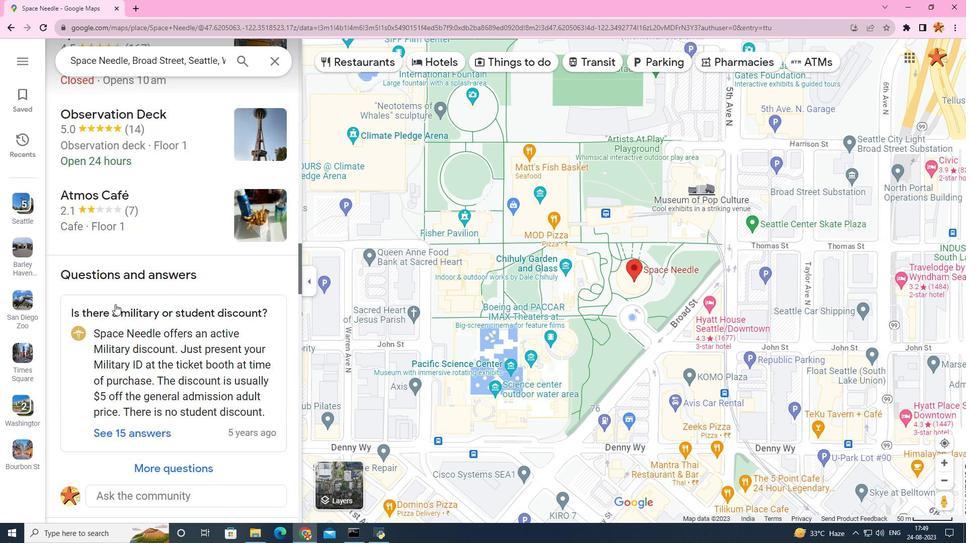 
Action: Mouse scrolled (115, 305) with delta (0, 0)
Screenshot: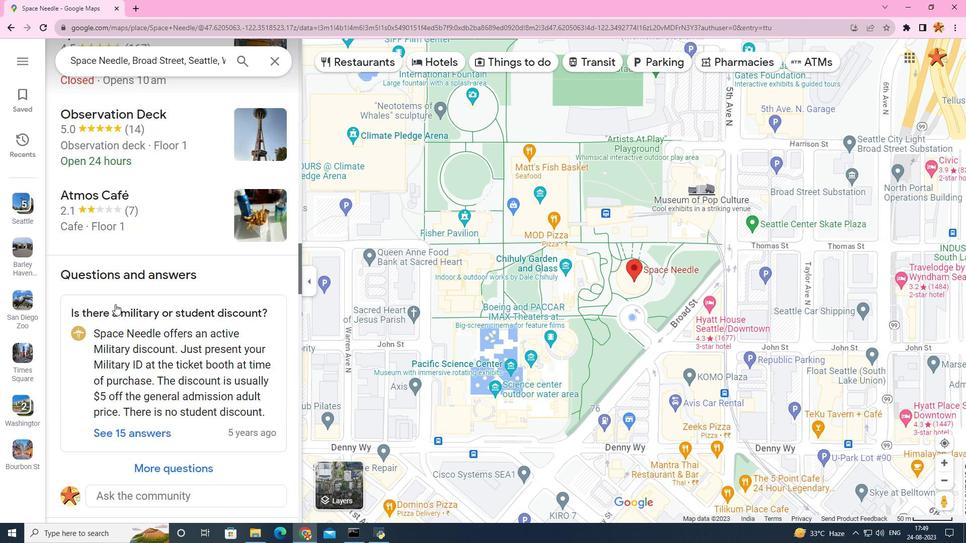 
Action: Mouse scrolled (115, 305) with delta (0, 0)
Screenshot: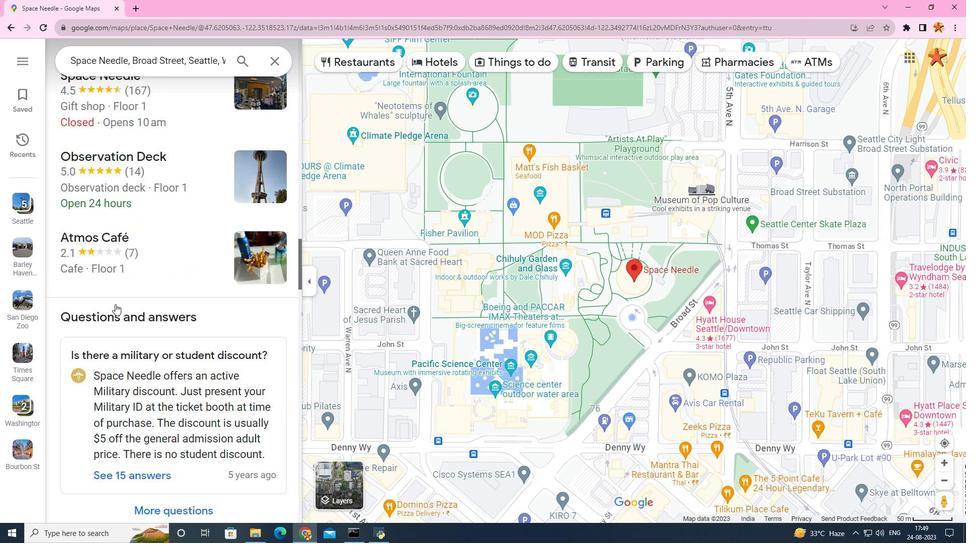 
Action: Mouse scrolled (115, 305) with delta (0, 0)
Screenshot: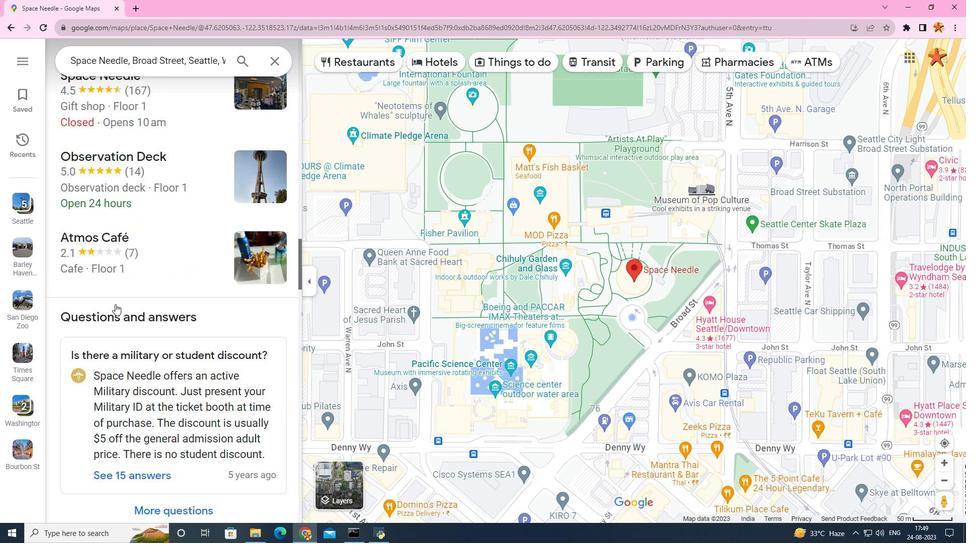 
Action: Mouse scrolled (115, 305) with delta (0, 0)
Screenshot: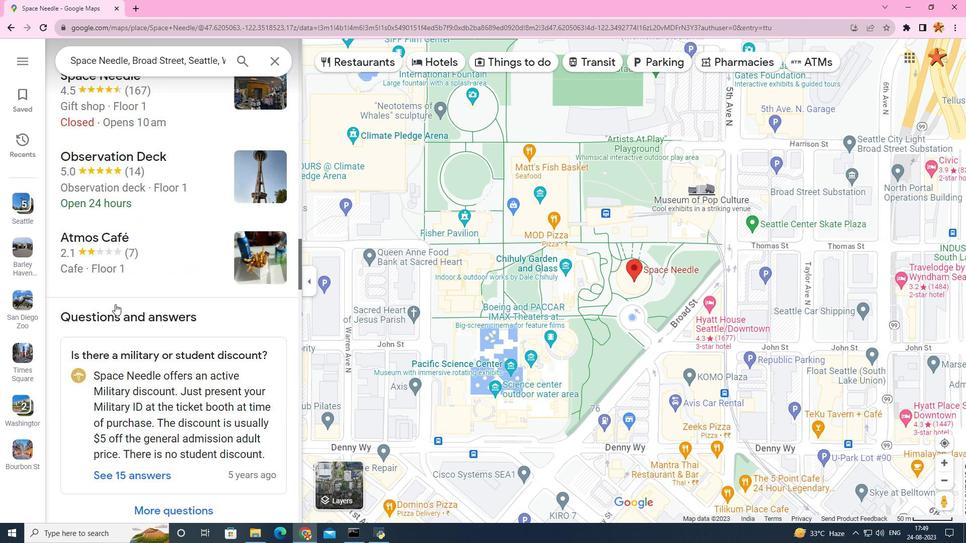
Action: Mouse scrolled (115, 305) with delta (0, 0)
Screenshot: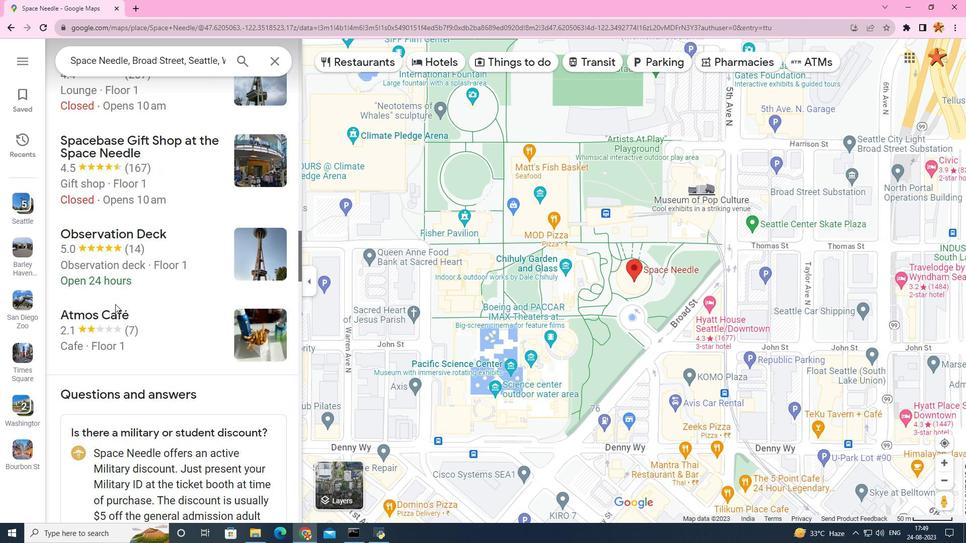 
Action: Mouse scrolled (115, 305) with delta (0, 0)
Screenshot: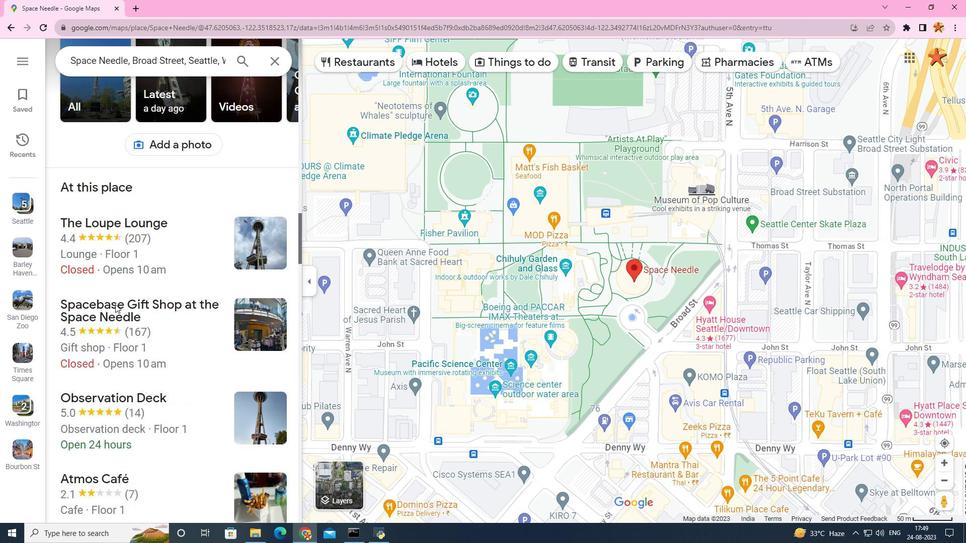 
Action: Mouse scrolled (115, 305) with delta (0, 0)
Screenshot: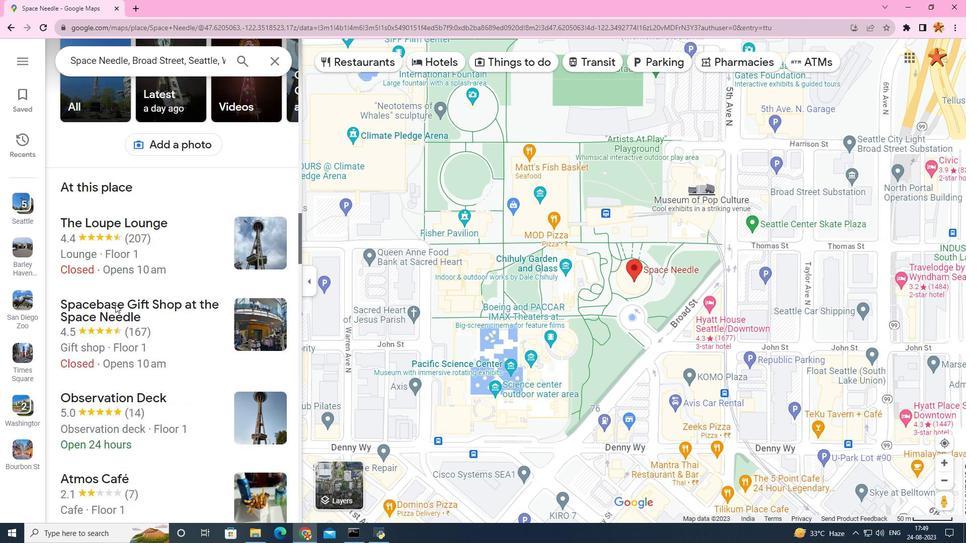 
Action: Mouse scrolled (115, 305) with delta (0, 0)
Screenshot: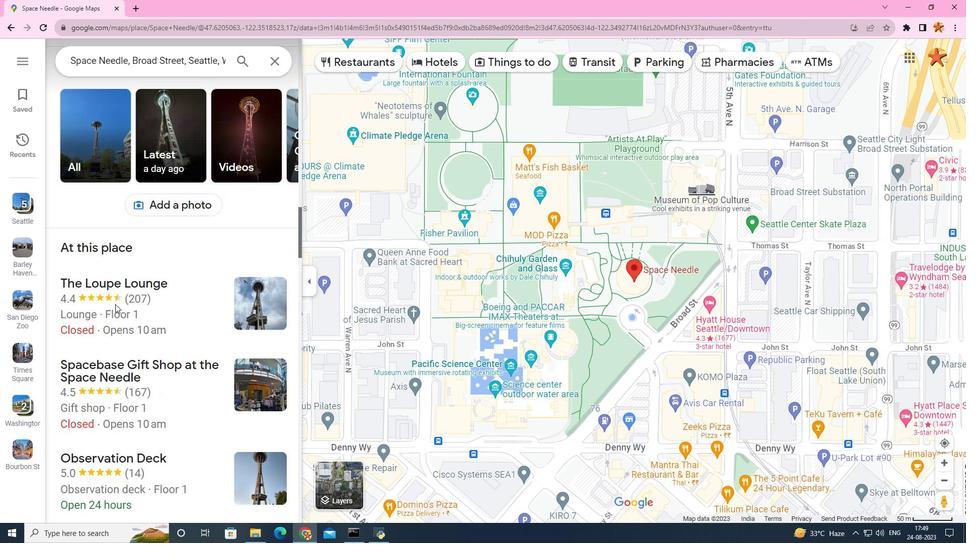 
Action: Mouse scrolled (115, 305) with delta (0, 0)
Screenshot: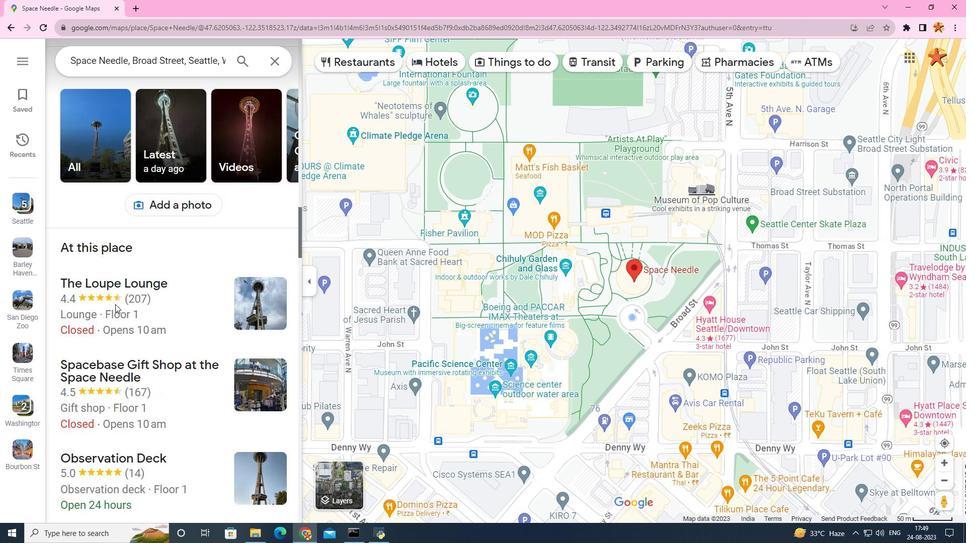 
Action: Mouse scrolled (115, 305) with delta (0, 0)
Screenshot: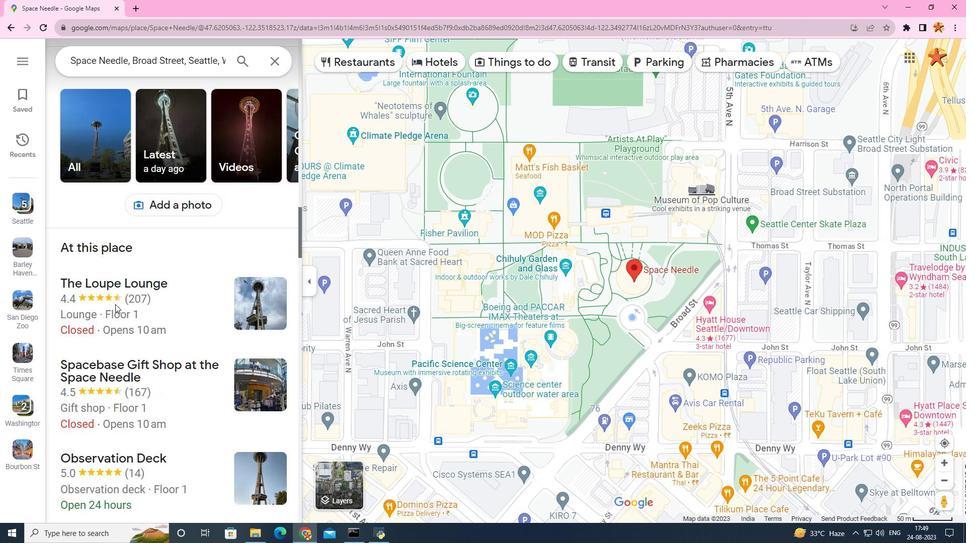 
Action: Mouse scrolled (115, 305) with delta (0, 0)
Screenshot: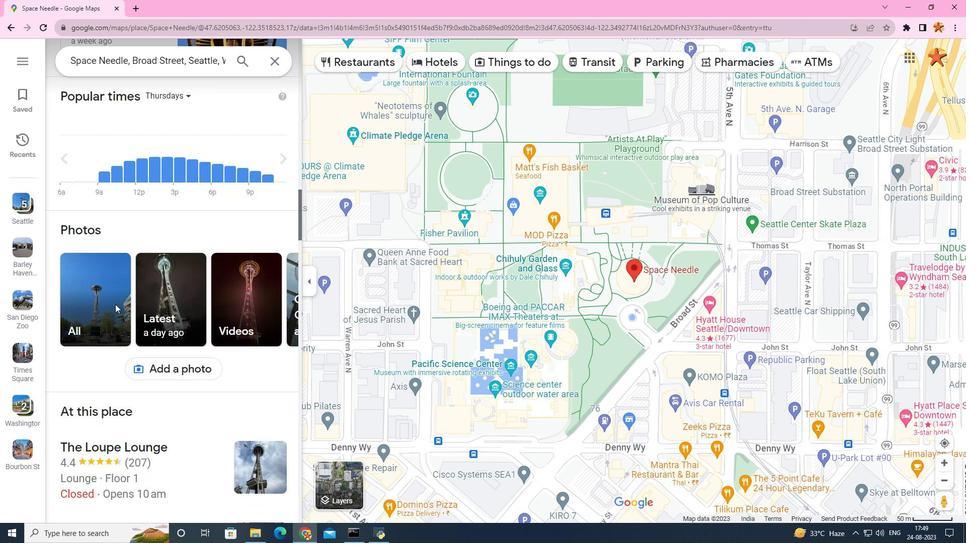 
Action: Mouse scrolled (115, 305) with delta (0, 0)
Screenshot: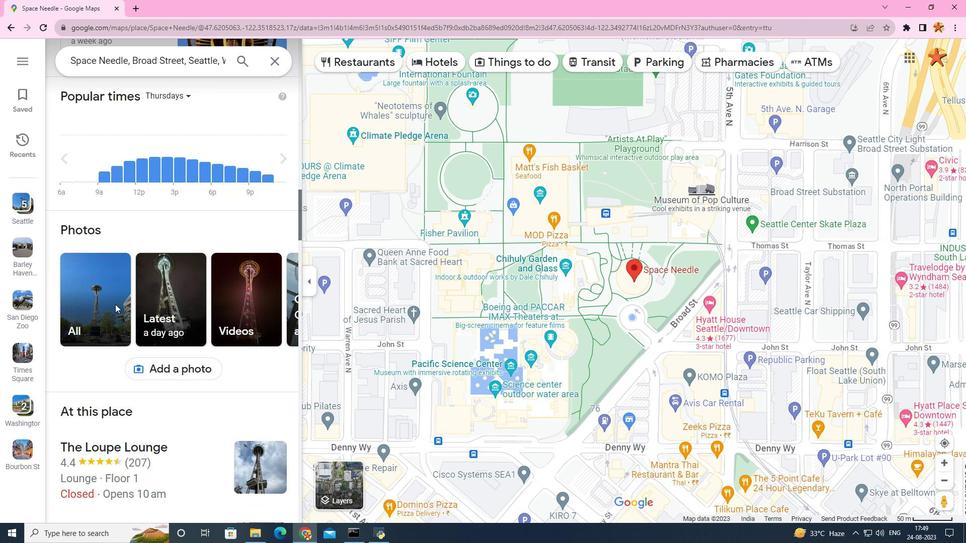
Action: Mouse scrolled (115, 305) with delta (0, 0)
Screenshot: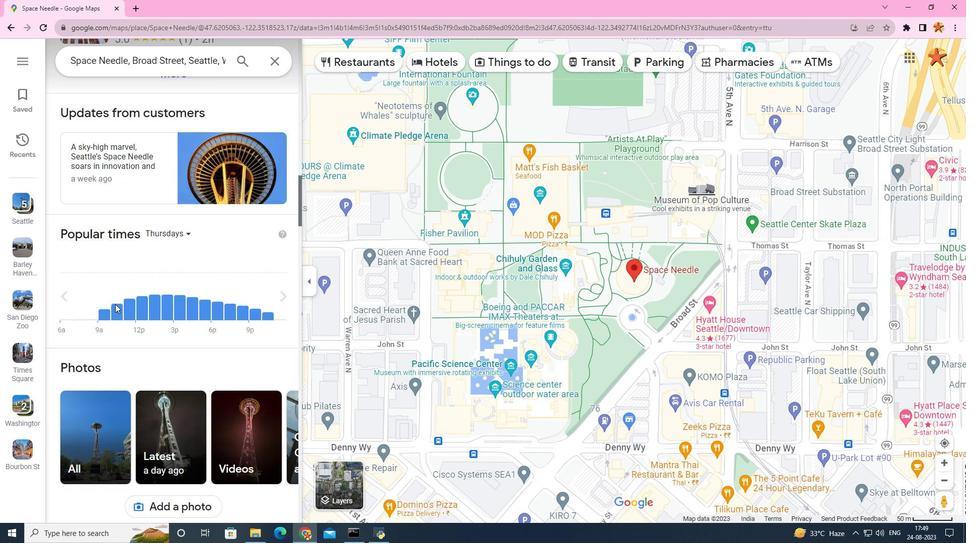 
Action: Mouse scrolled (115, 305) with delta (0, 0)
Screenshot: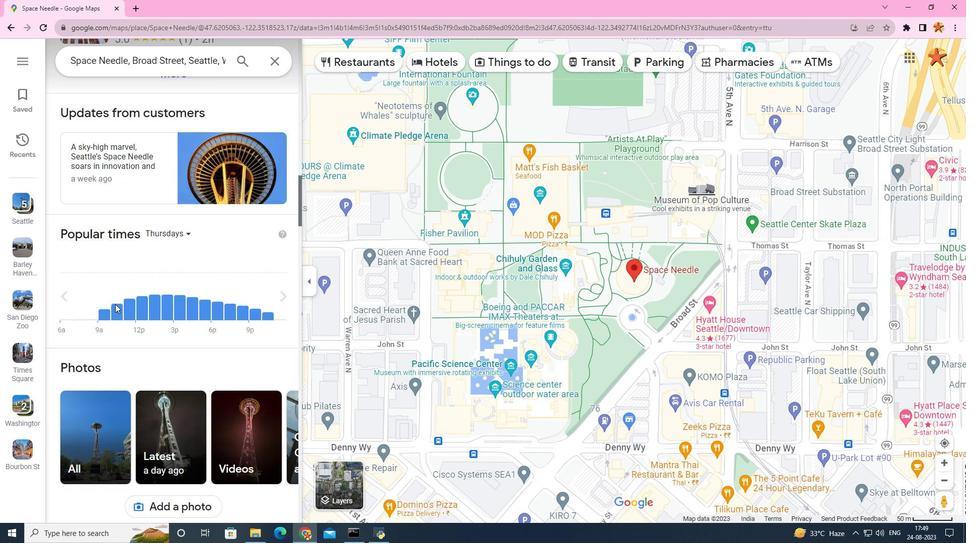 
Action: Mouse scrolled (115, 305) with delta (0, 0)
Screenshot: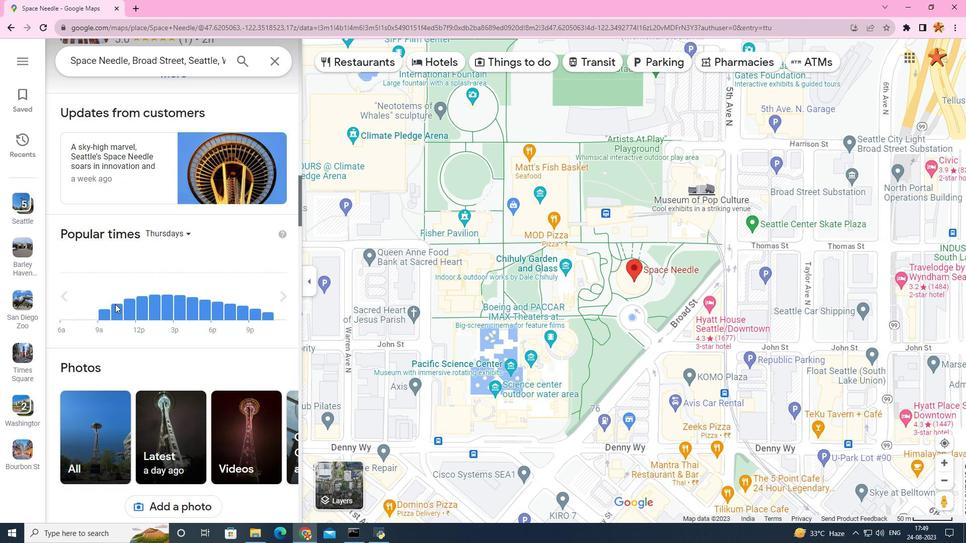 
Action: Mouse scrolled (115, 305) with delta (0, 0)
Screenshot: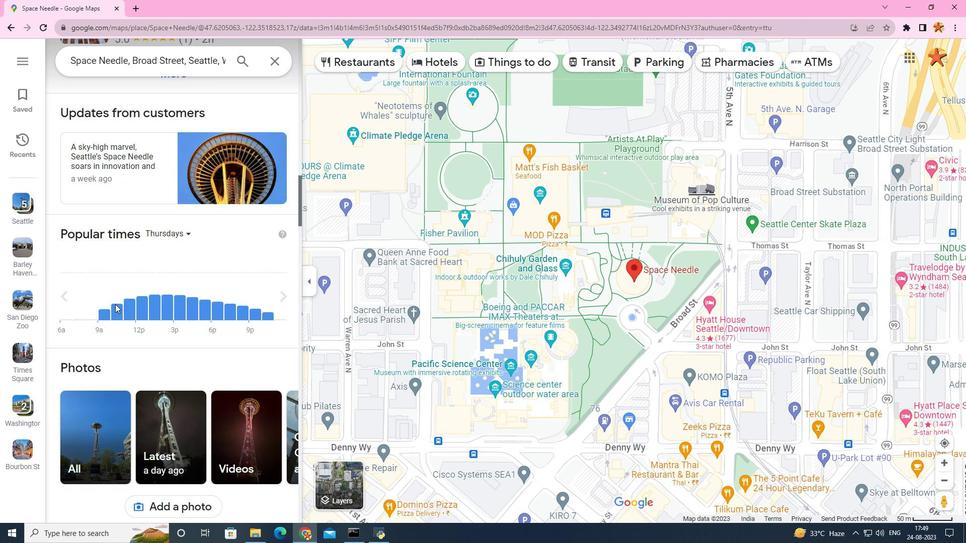 
Action: Mouse moved to (283, 302)
Screenshot: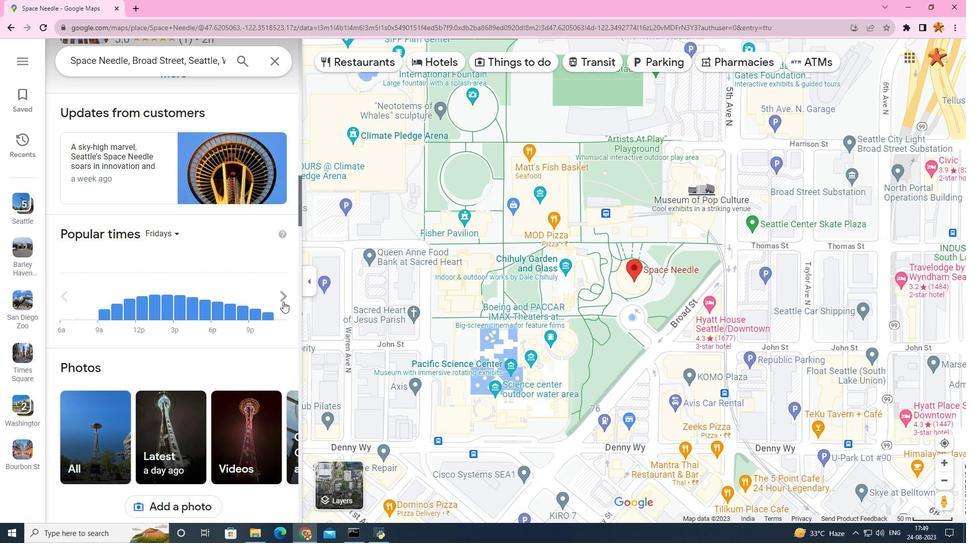 
Action: Mouse pressed left at (283, 302)
Screenshot: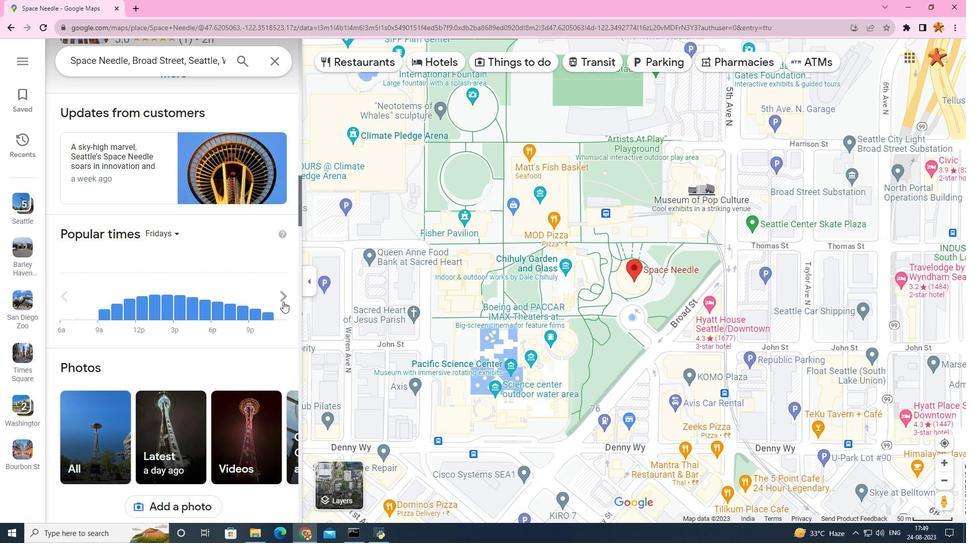 
Action: Mouse pressed left at (283, 302)
Screenshot: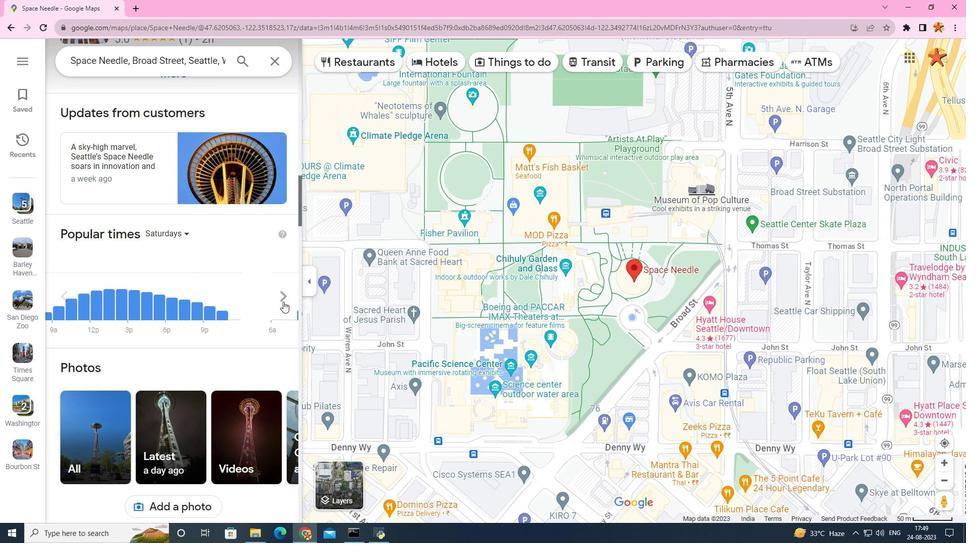 
Action: Mouse pressed left at (283, 302)
Screenshot: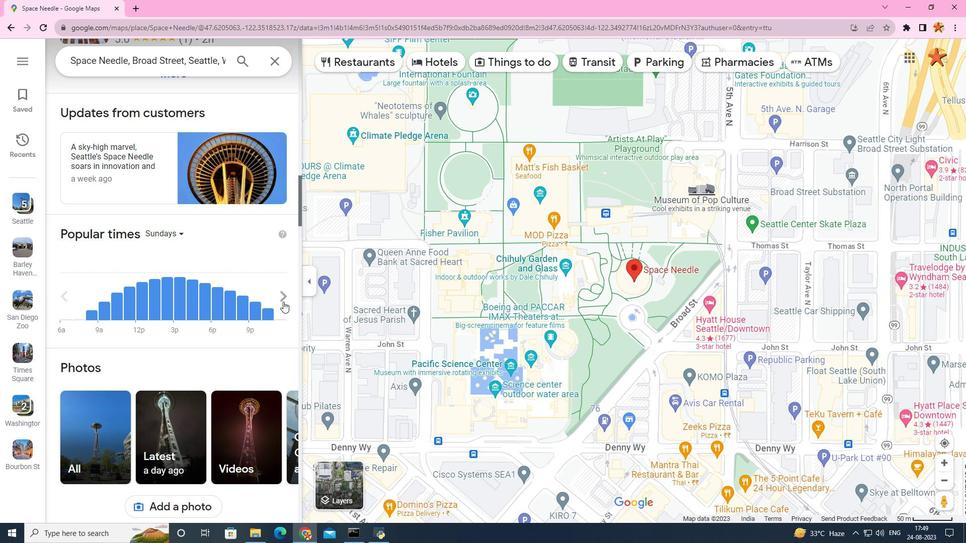 
Action: Mouse pressed left at (283, 302)
Screenshot: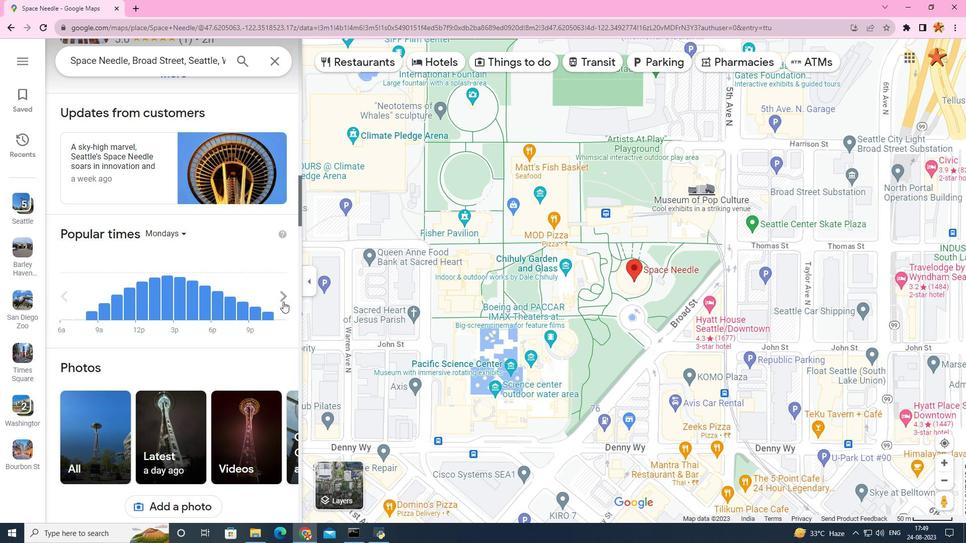 
Action: Mouse pressed left at (283, 302)
Screenshot: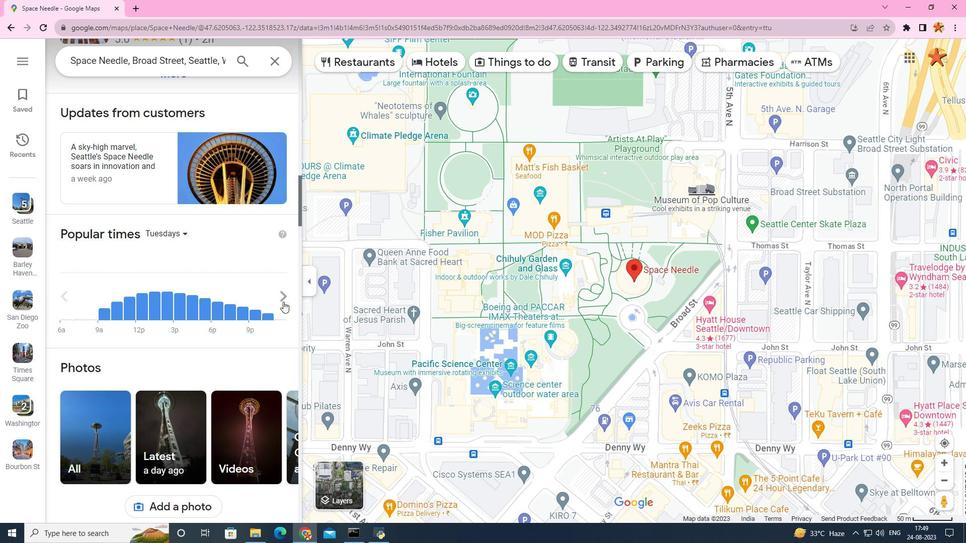 
Action: Mouse pressed left at (283, 302)
Screenshot: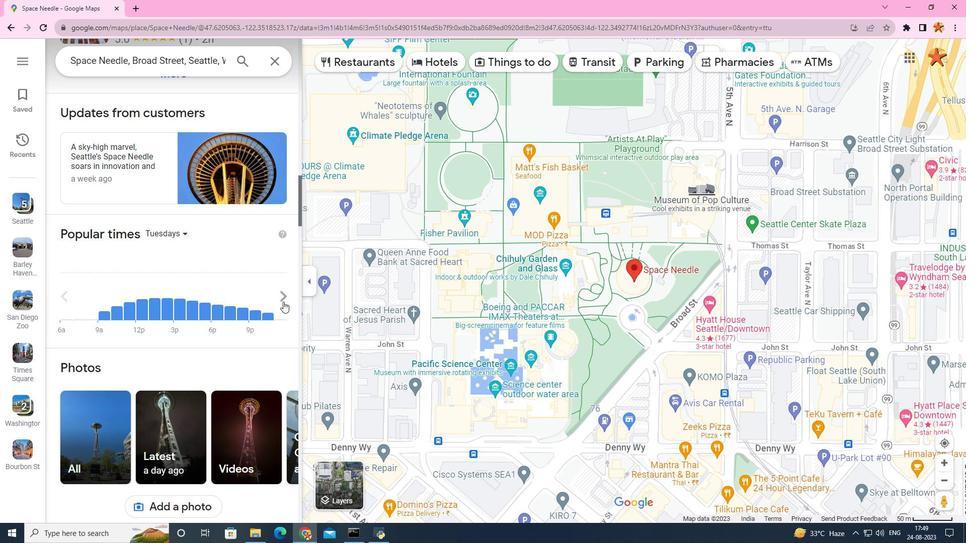 
Action: Mouse pressed left at (283, 302)
Screenshot: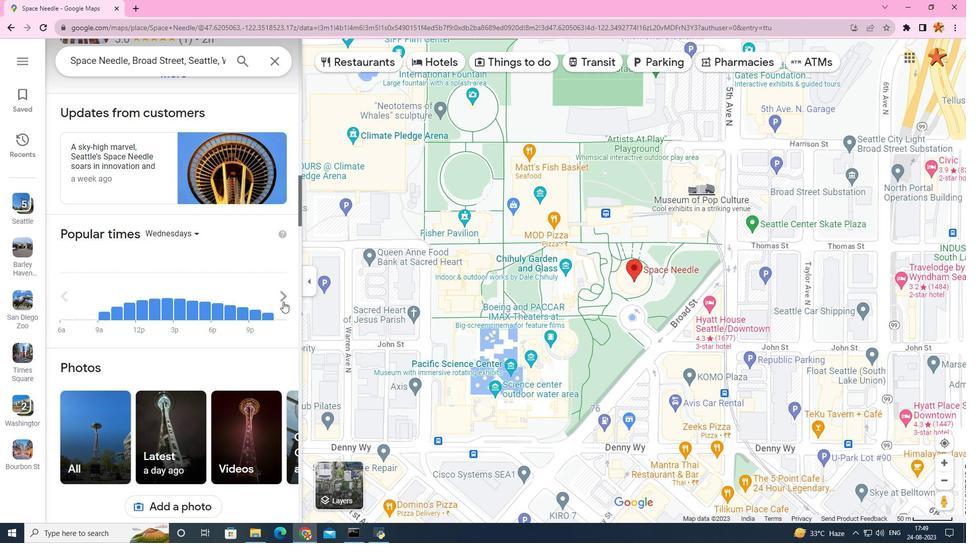 
Action: Mouse pressed left at (283, 302)
Screenshot: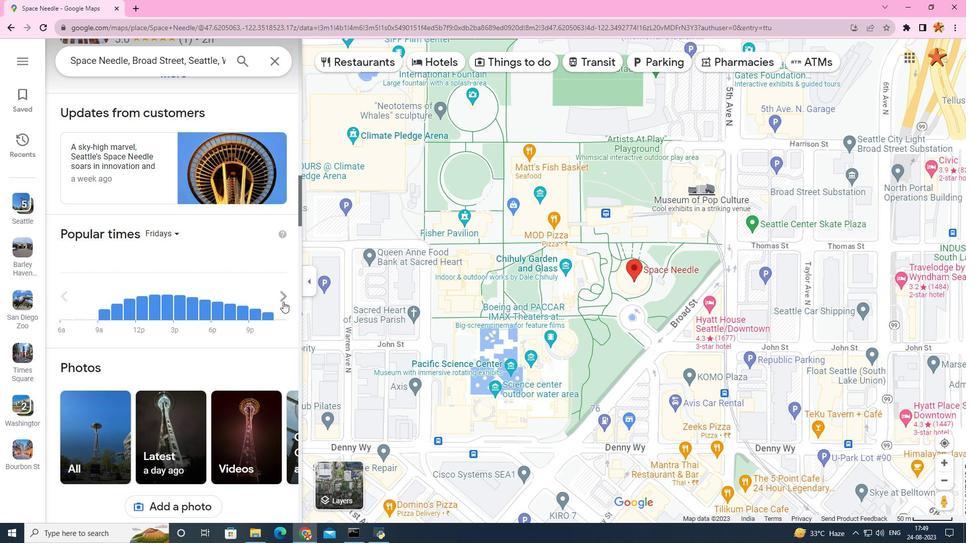 
Action: Mouse pressed left at (283, 302)
Screenshot: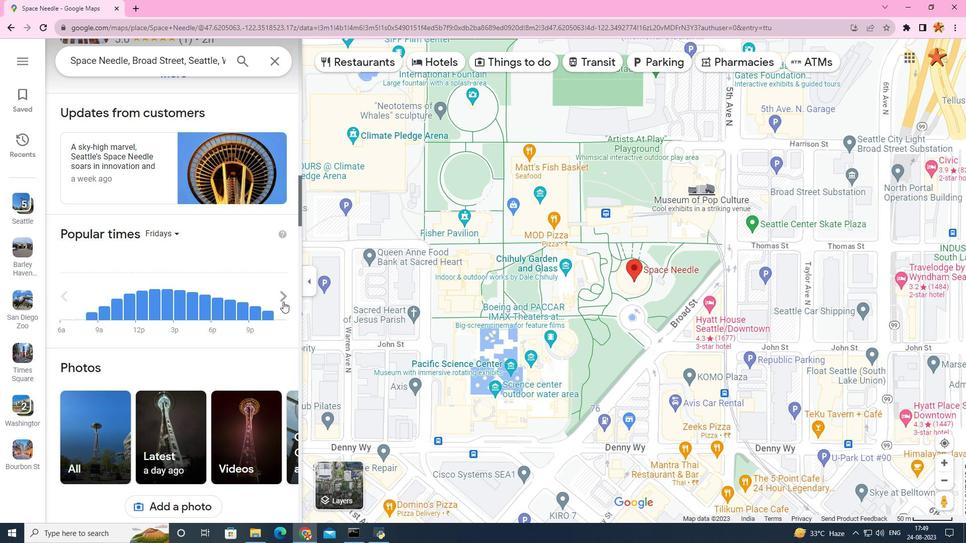 
Action: Mouse pressed left at (283, 302)
Screenshot: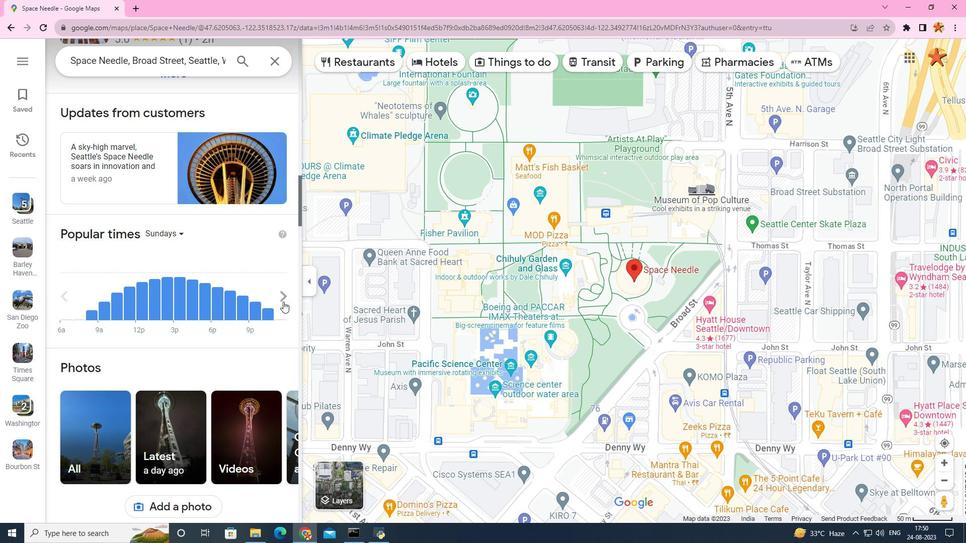 
Action: Mouse moved to (242, 269)
Screenshot: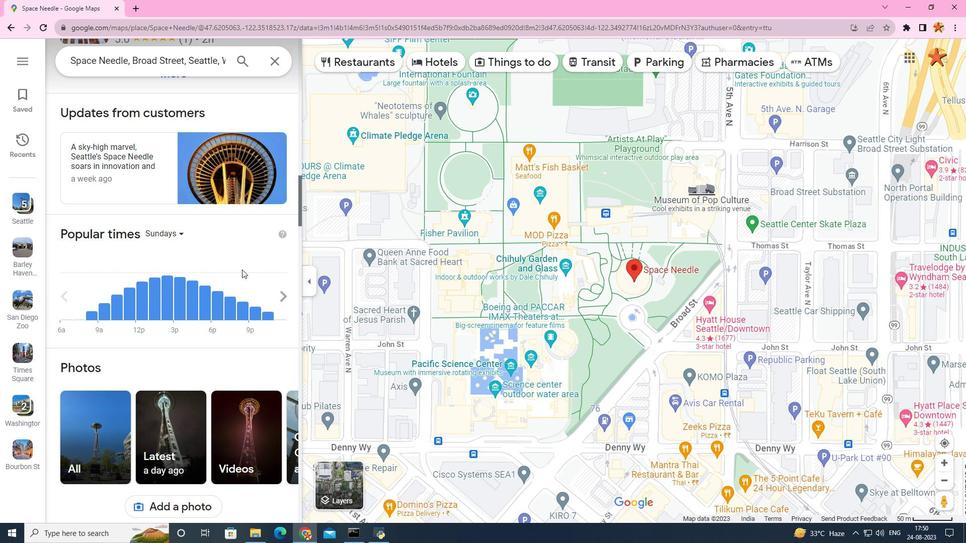 
Action: Mouse scrolled (242, 270) with delta (0, 0)
Screenshot: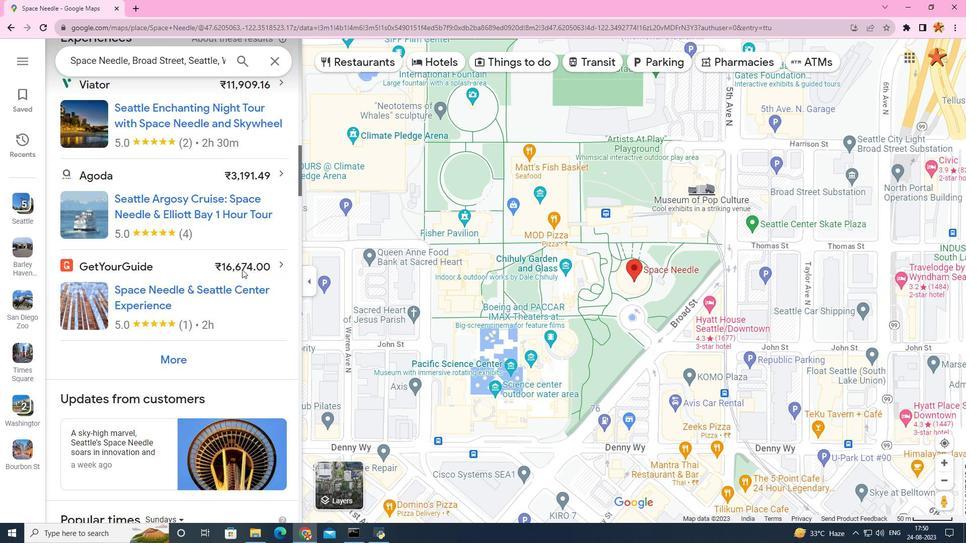 
Action: Mouse scrolled (242, 270) with delta (0, 0)
Screenshot: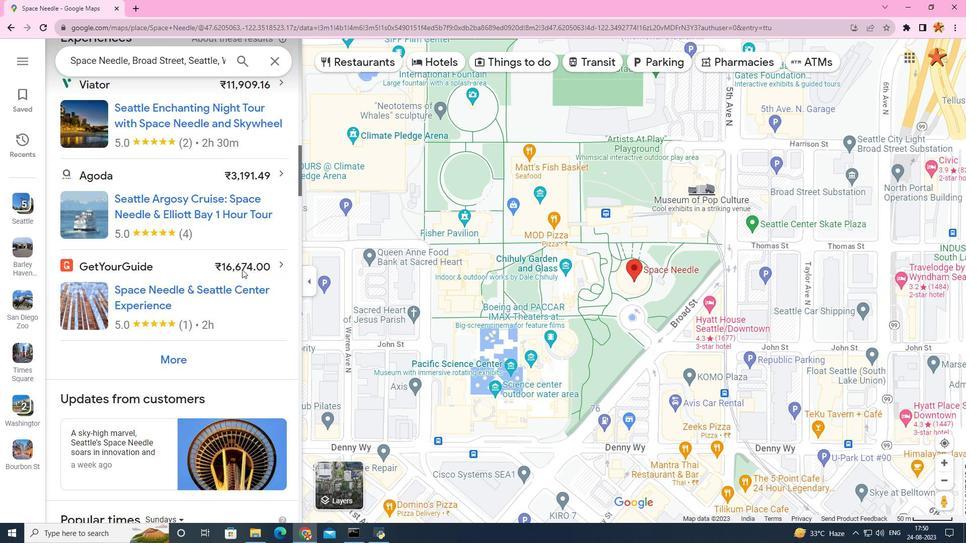 
Action: Mouse scrolled (242, 270) with delta (0, 0)
Screenshot: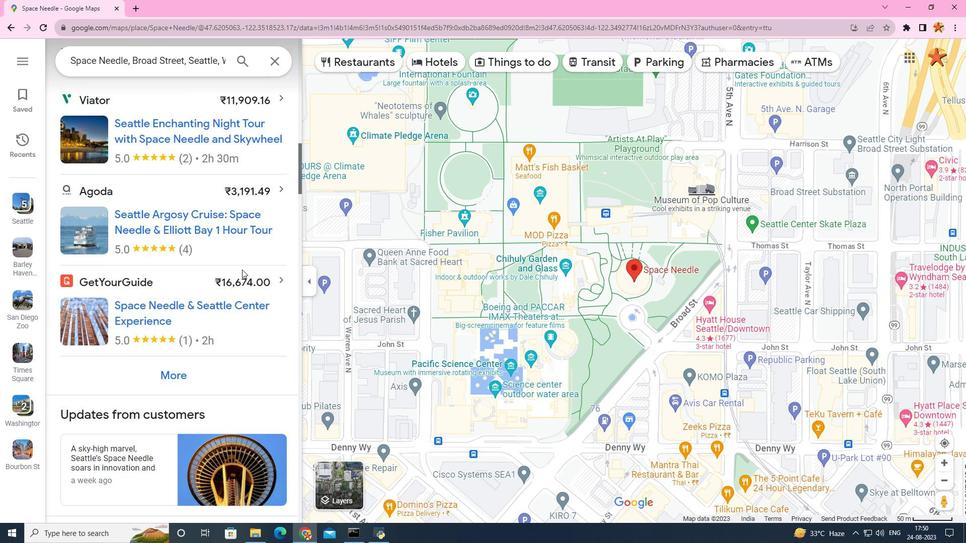 
Action: Mouse scrolled (242, 270) with delta (0, 0)
Screenshot: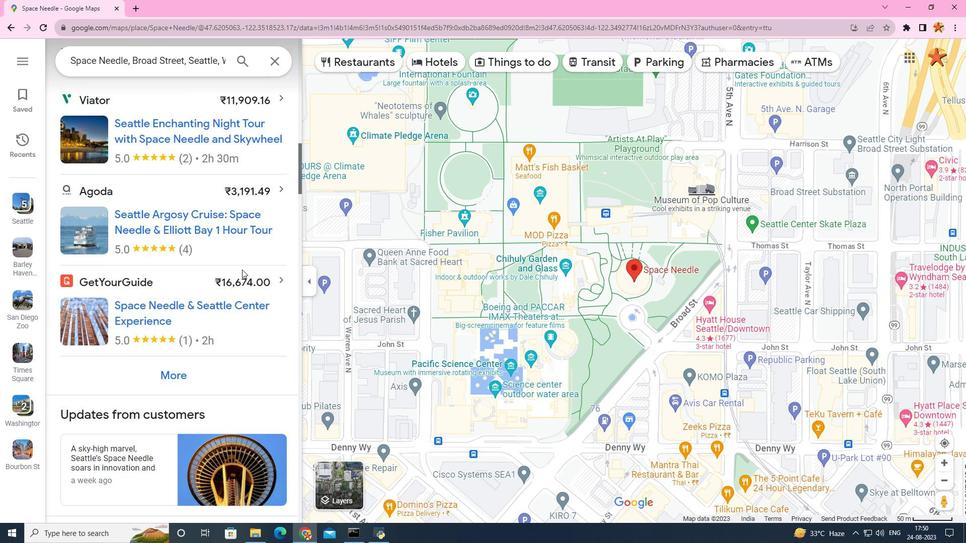 
Action: Mouse scrolled (242, 270) with delta (0, 0)
Screenshot: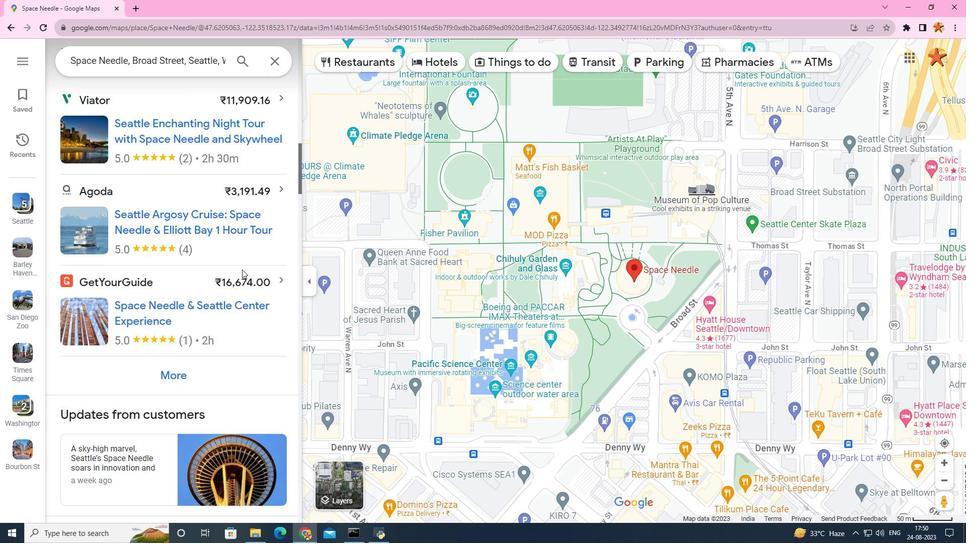 
Action: Mouse scrolled (242, 270) with delta (0, 0)
Screenshot: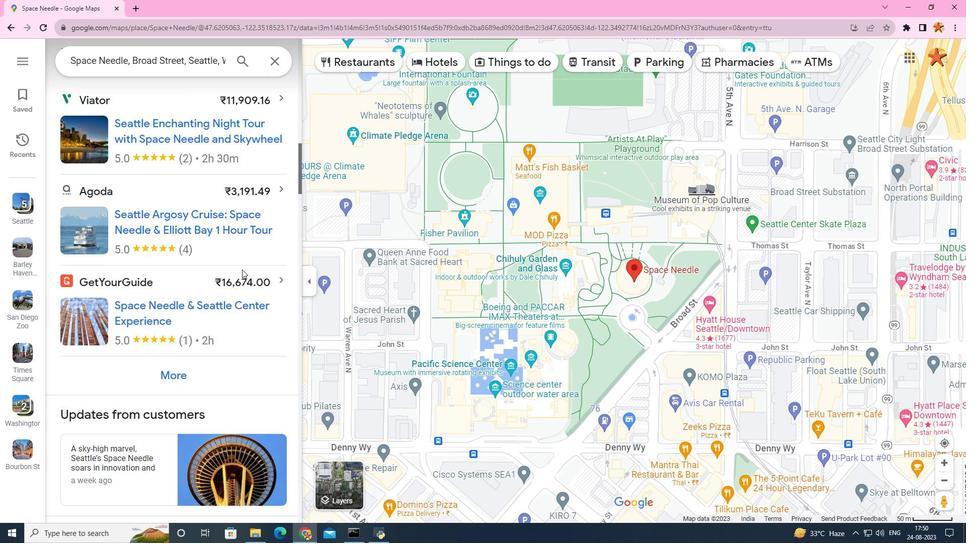 
Action: Mouse scrolled (242, 270) with delta (0, 0)
Screenshot: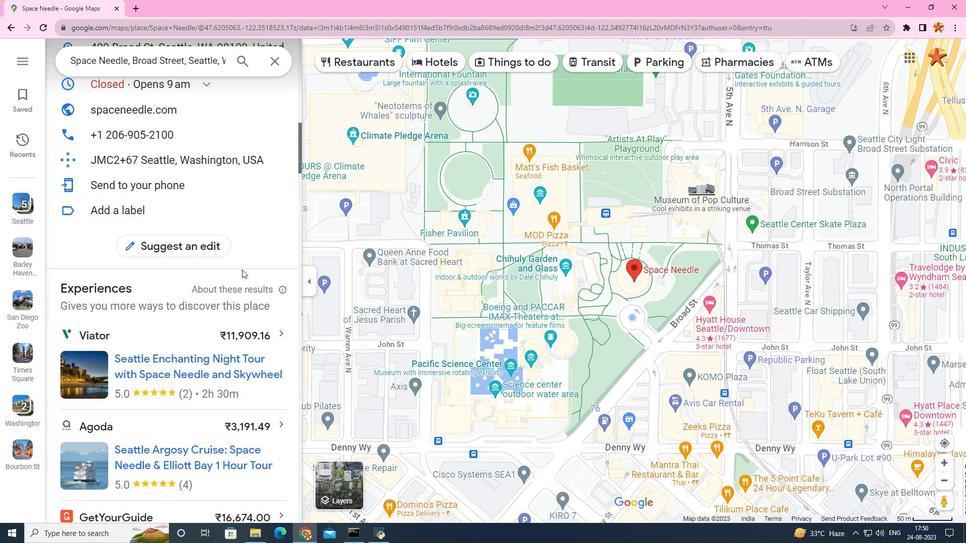
Action: Mouse scrolled (242, 270) with delta (0, 0)
Screenshot: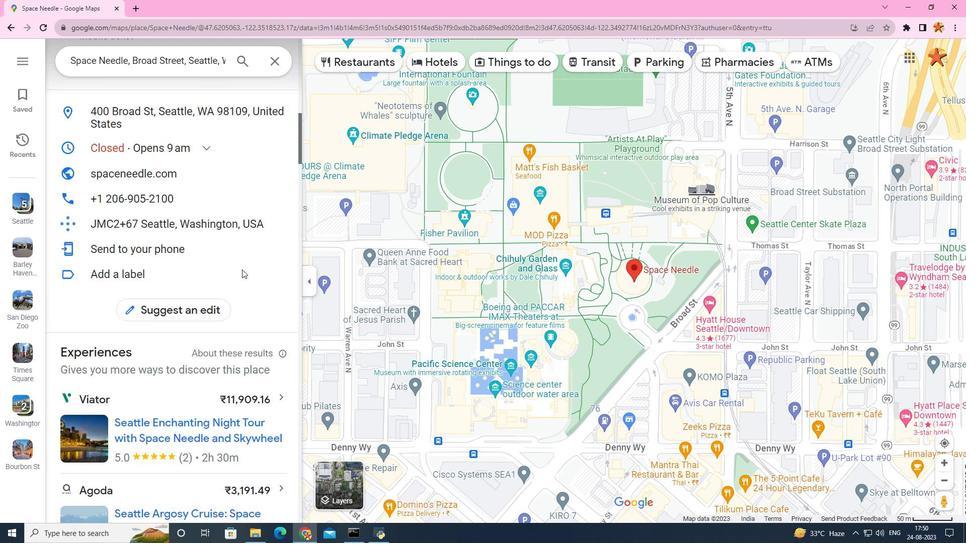 
Action: Mouse scrolled (242, 270) with delta (0, 0)
Screenshot: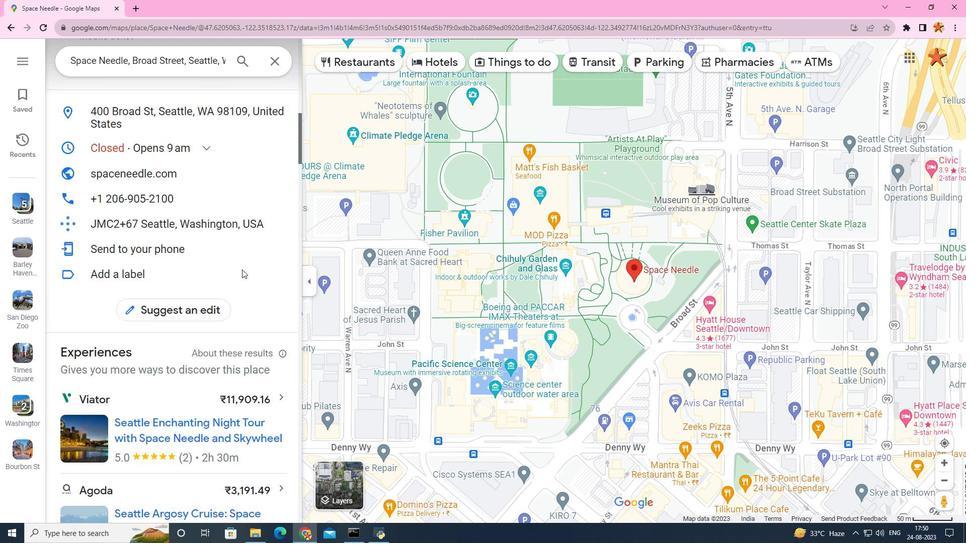 
Action: Mouse scrolled (242, 270) with delta (0, 0)
Screenshot: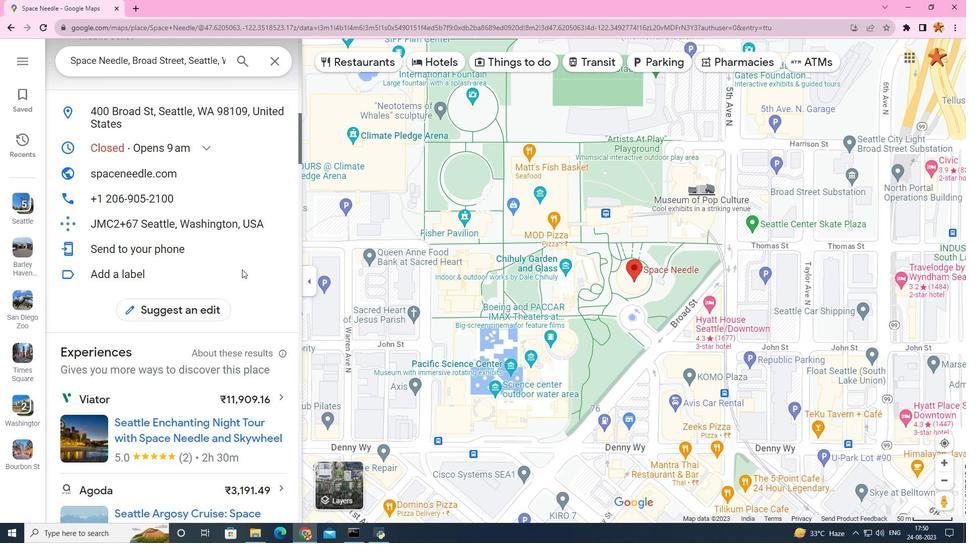 
Action: Mouse scrolled (242, 270) with delta (0, 0)
Screenshot: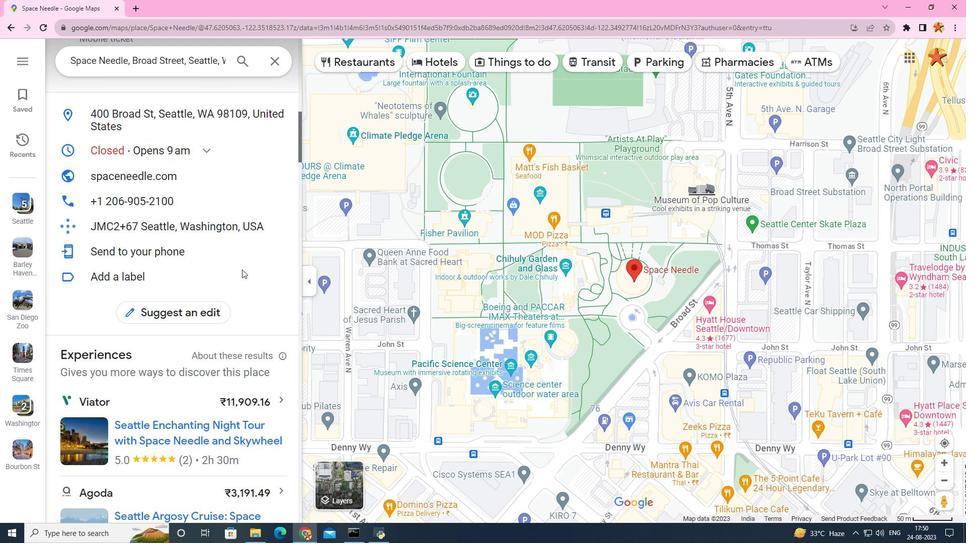 
Action: Mouse scrolled (242, 270) with delta (0, 0)
Screenshot: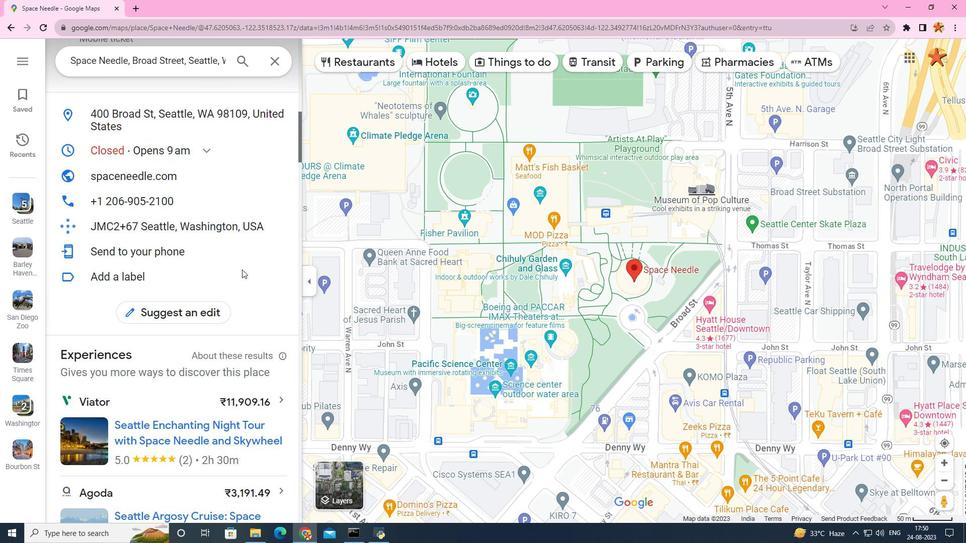 
Action: Mouse scrolled (242, 270) with delta (0, 0)
Screenshot: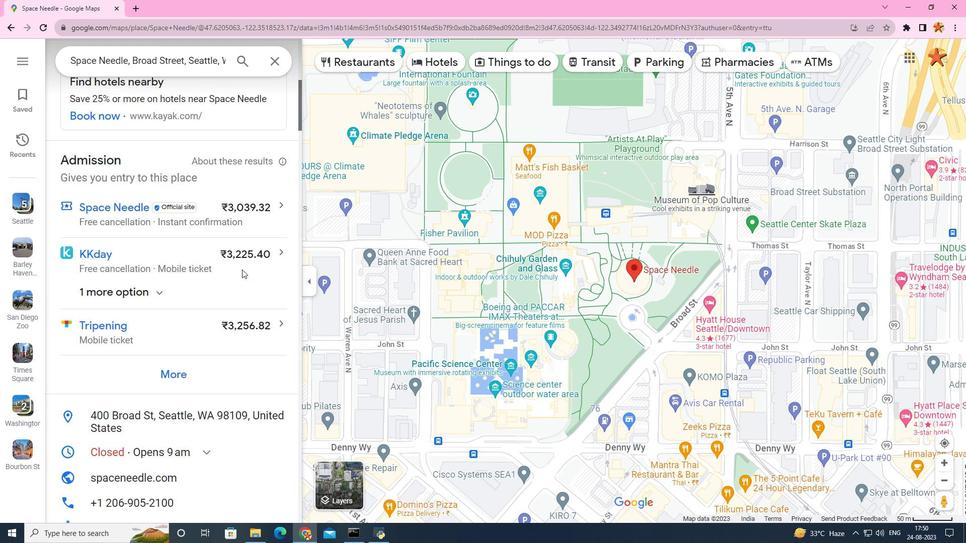 
Action: Mouse scrolled (242, 270) with delta (0, 0)
Screenshot: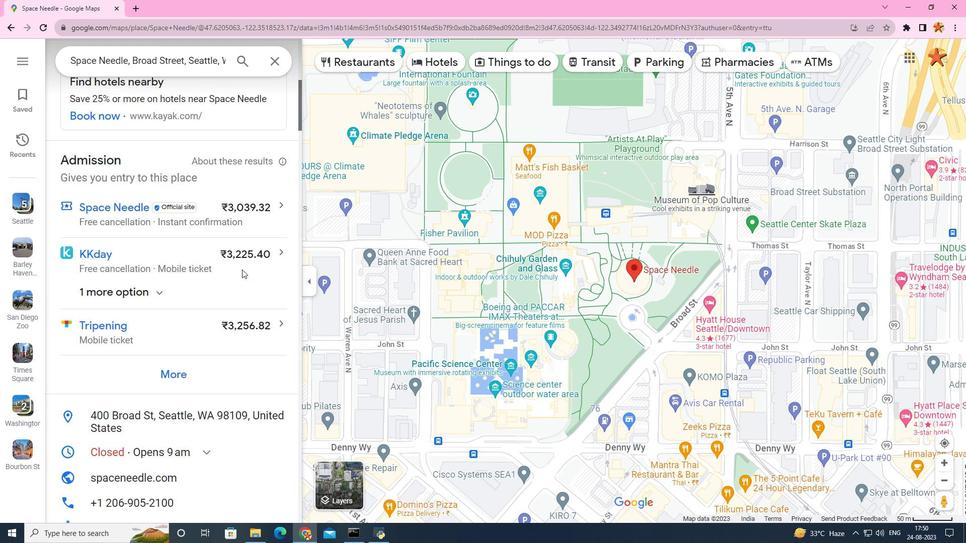 
Action: Mouse scrolled (242, 270) with delta (0, 0)
Screenshot: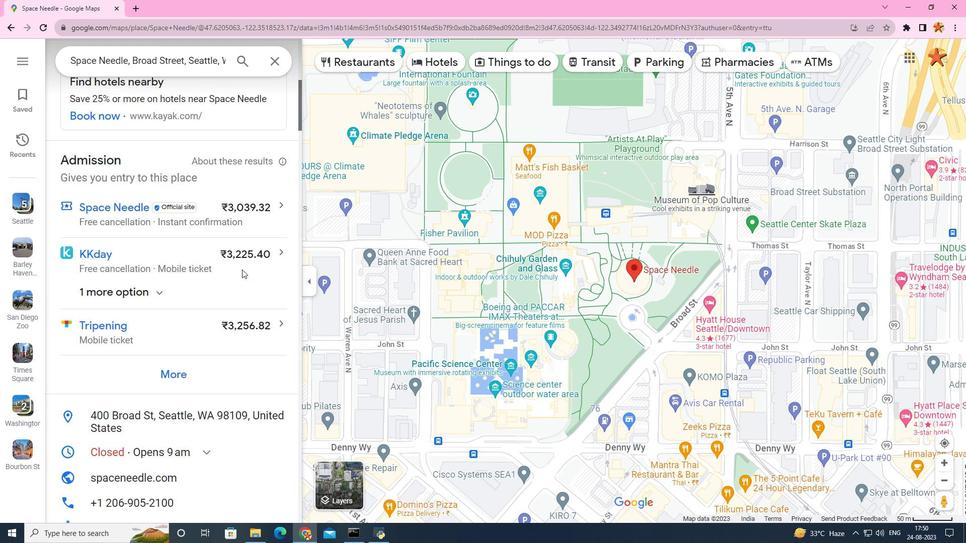 
Action: Mouse scrolled (242, 270) with delta (0, 0)
Screenshot: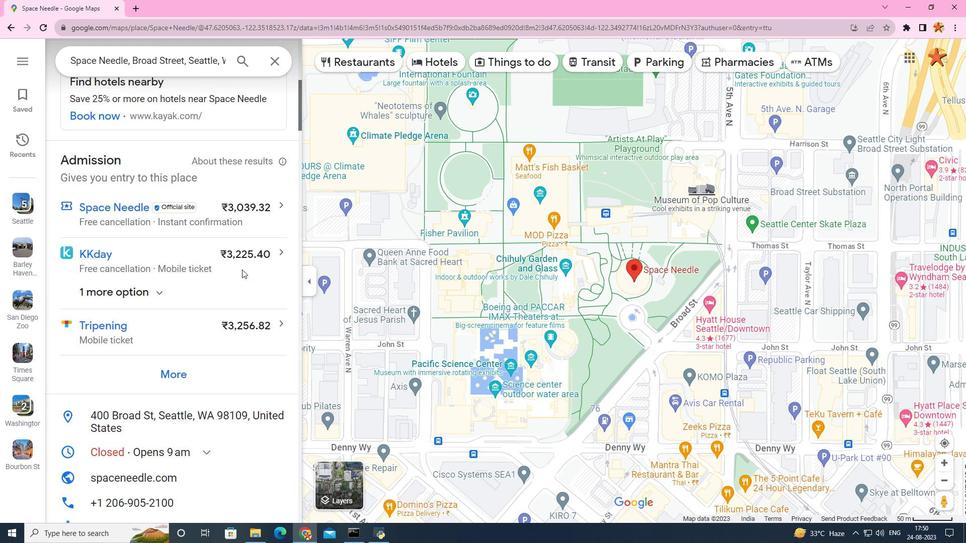 
Action: Mouse scrolled (242, 270) with delta (0, 0)
Screenshot: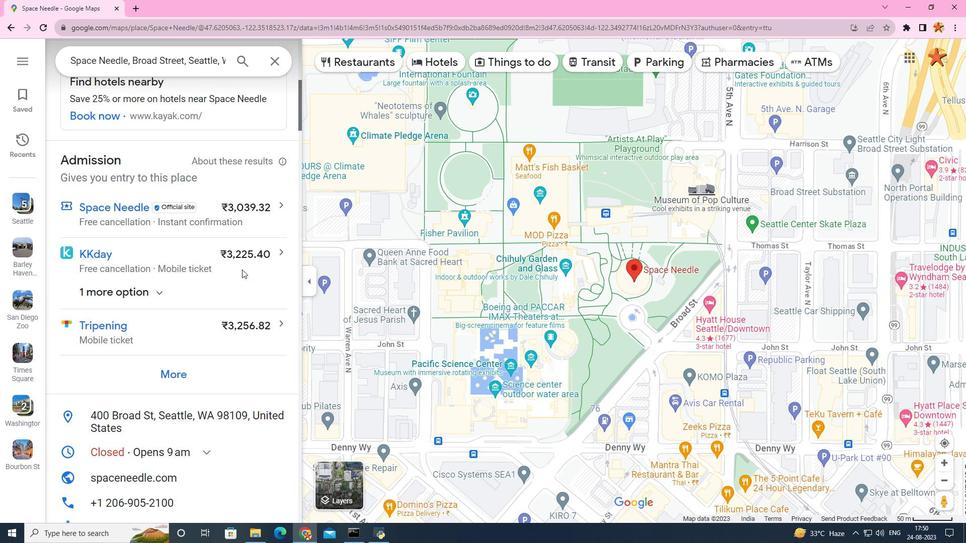 
Action: Mouse scrolled (242, 270) with delta (0, 0)
Screenshot: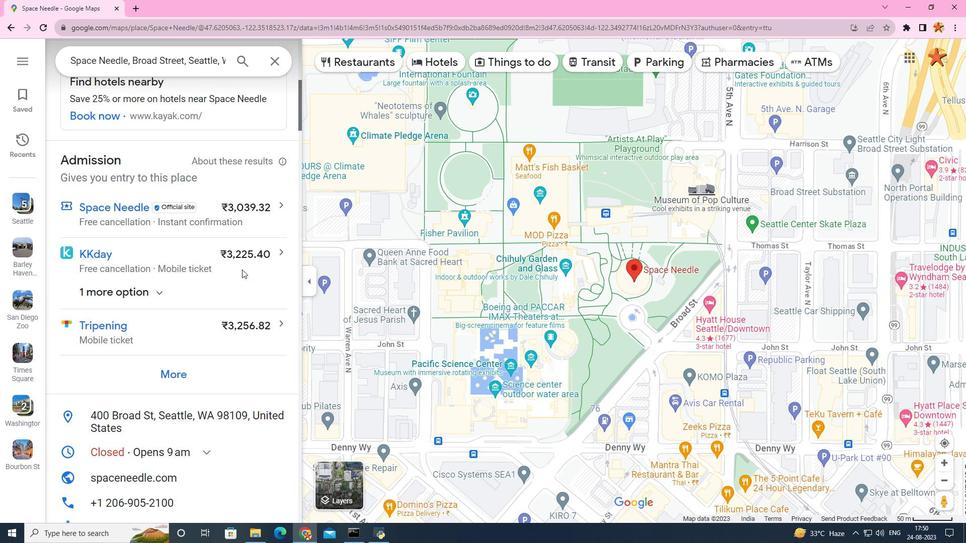 
Action: Mouse scrolled (242, 270) with delta (0, 0)
Screenshot: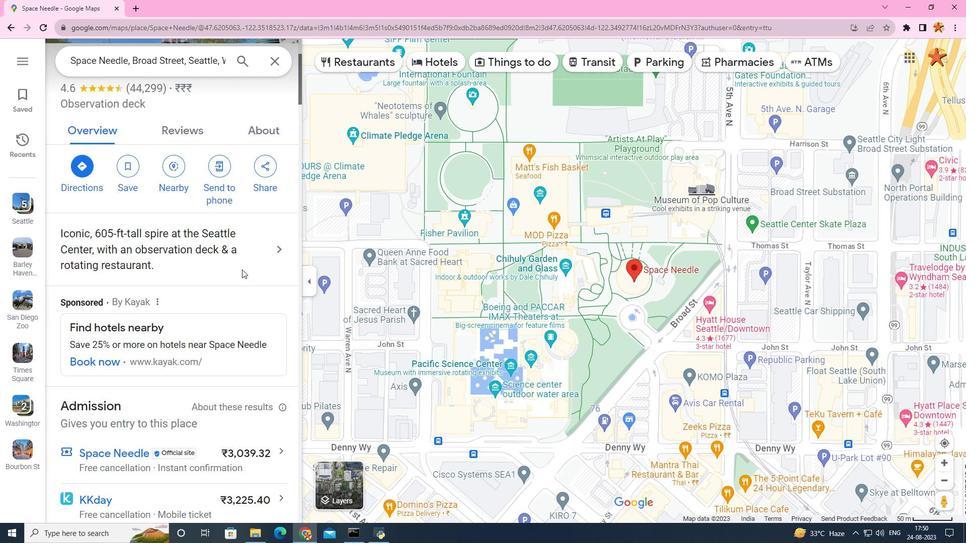 
Action: Mouse scrolled (242, 270) with delta (0, 0)
Screenshot: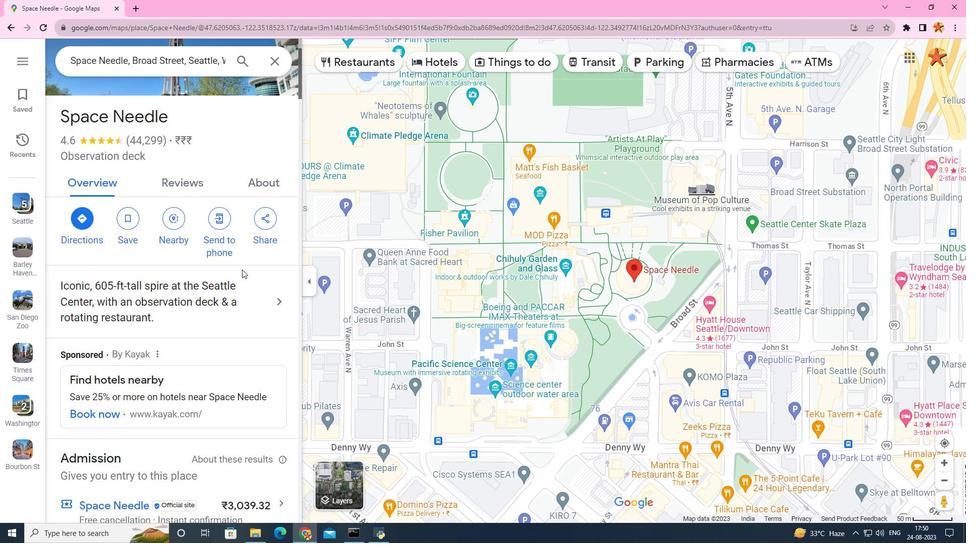 
Action: Mouse scrolled (242, 270) with delta (0, 0)
Screenshot: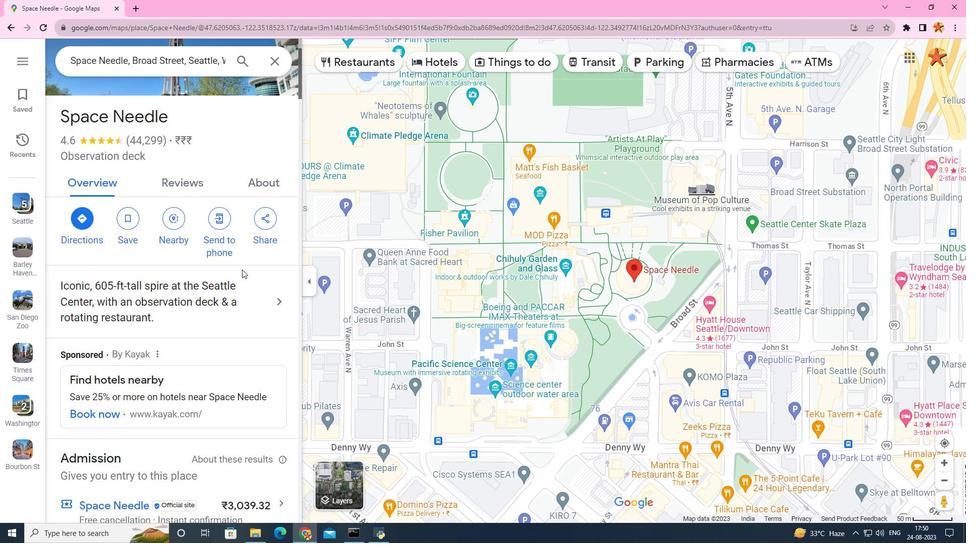 
Action: Mouse scrolled (242, 270) with delta (0, 0)
Screenshot: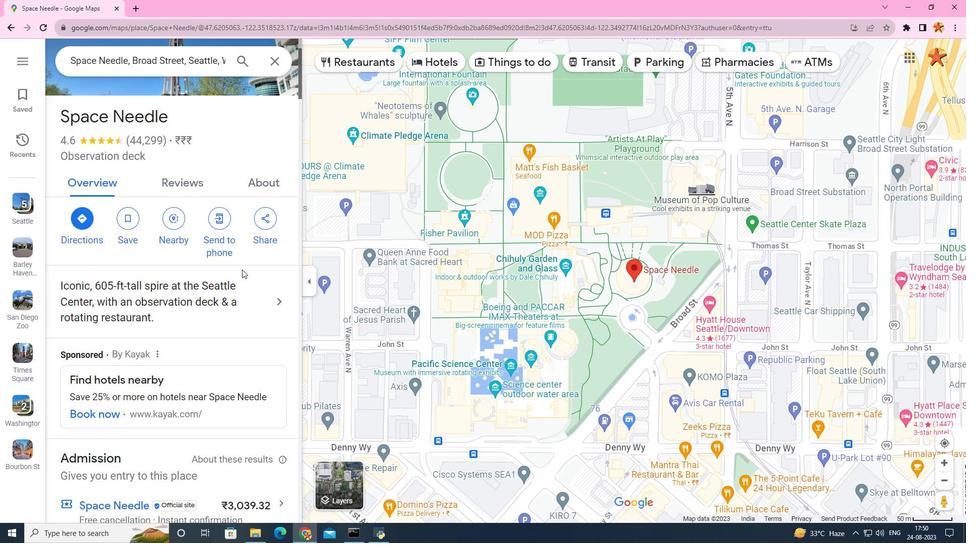 
Action: Mouse scrolled (242, 270) with delta (0, 0)
Screenshot: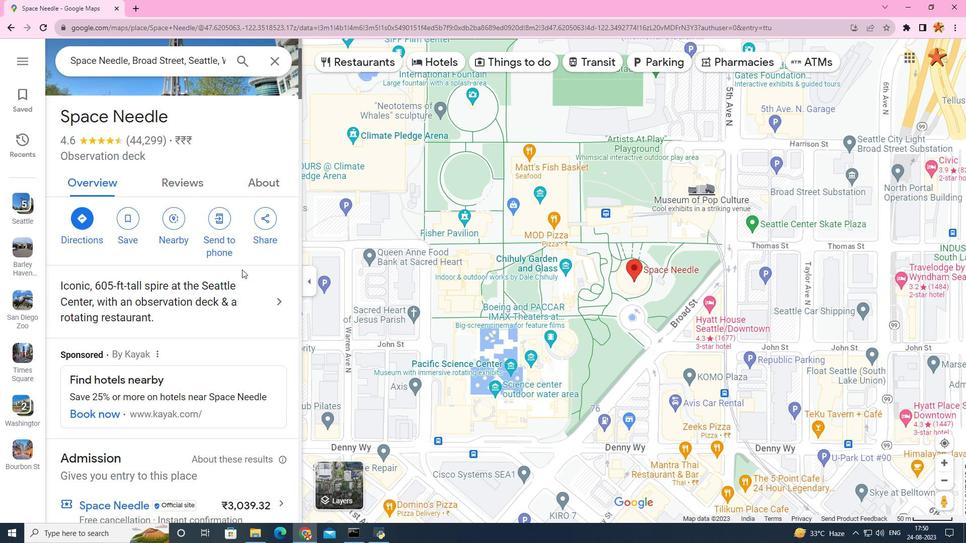 
Action: Mouse scrolled (242, 270) with delta (0, 0)
Screenshot: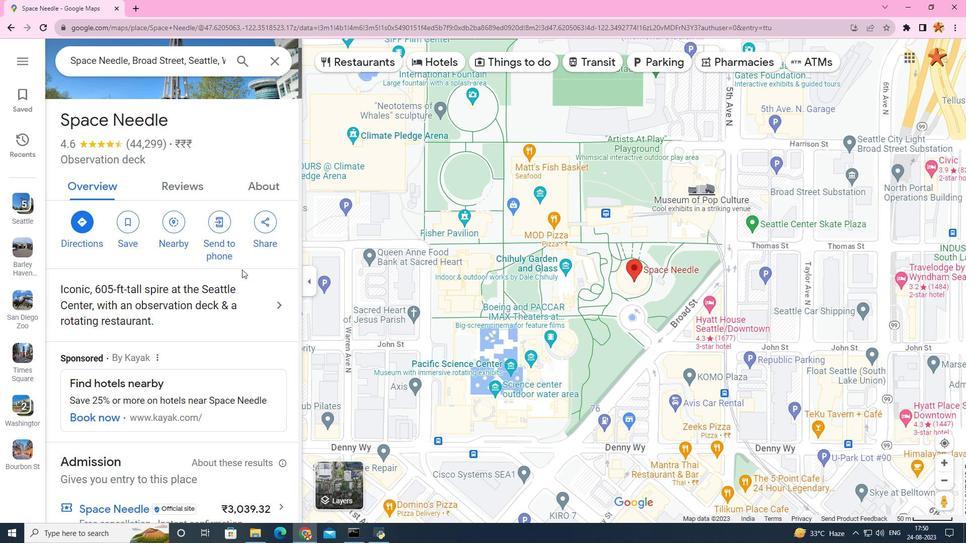 
Action: Mouse scrolled (242, 270) with delta (0, 0)
Screenshot: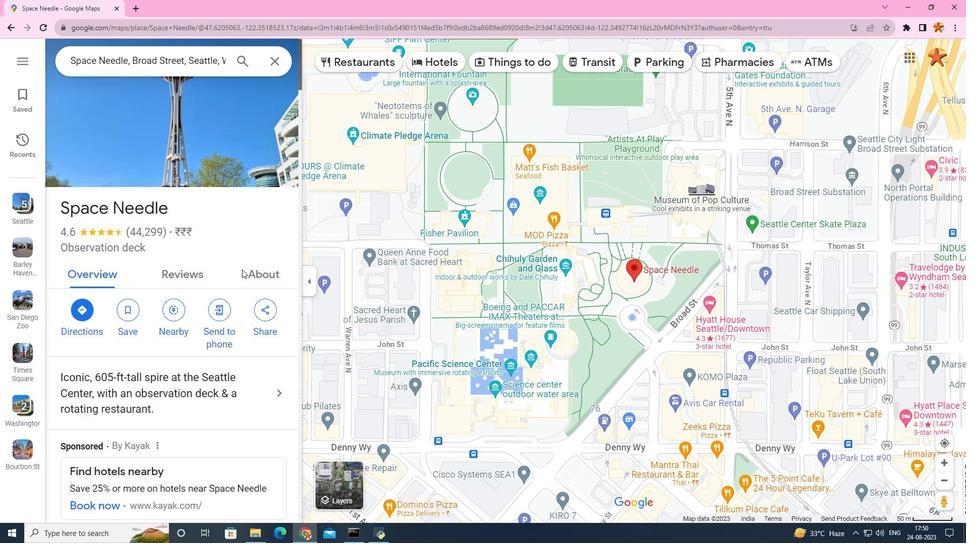 
Action: Mouse scrolled (242, 270) with delta (0, 0)
Screenshot: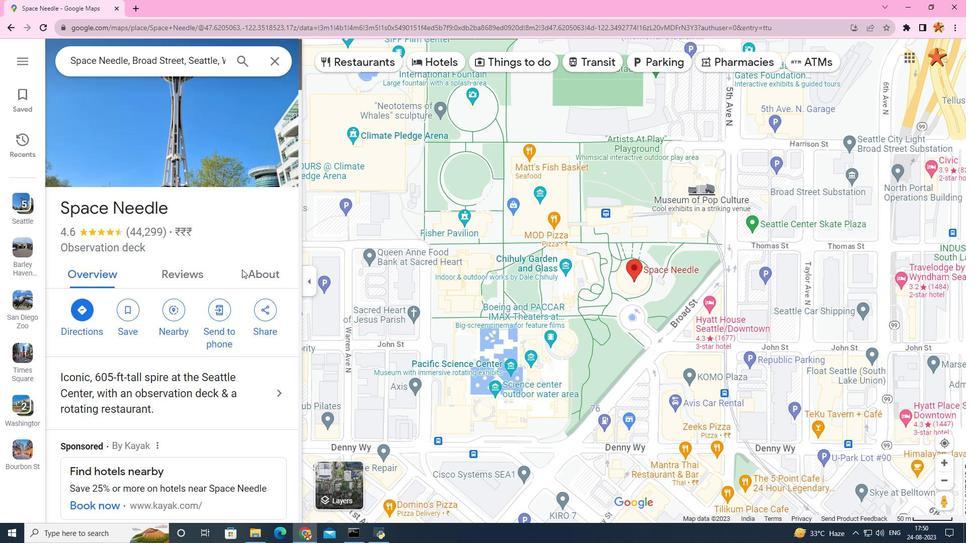 
Action: Mouse scrolled (242, 270) with delta (0, 0)
Screenshot: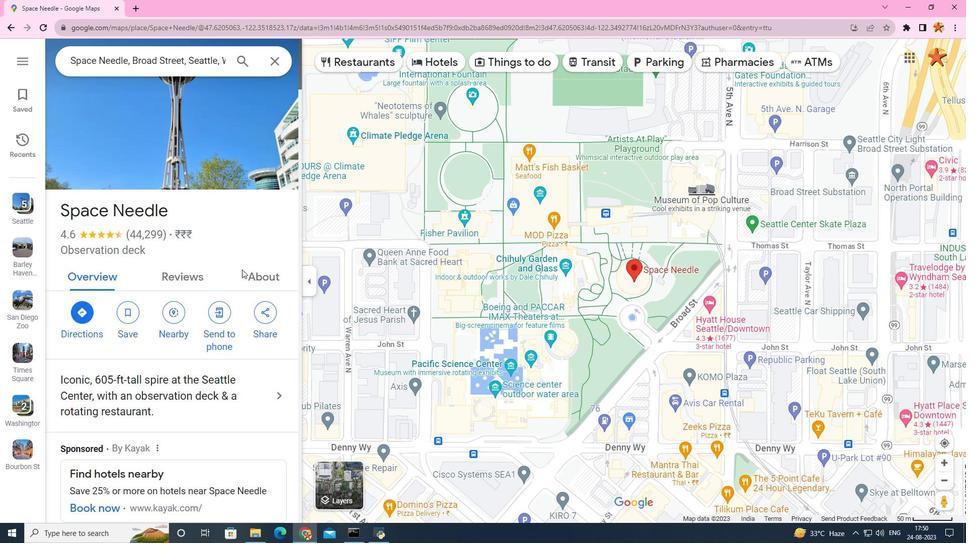 
Action: Mouse scrolled (242, 270) with delta (0, 0)
Screenshot: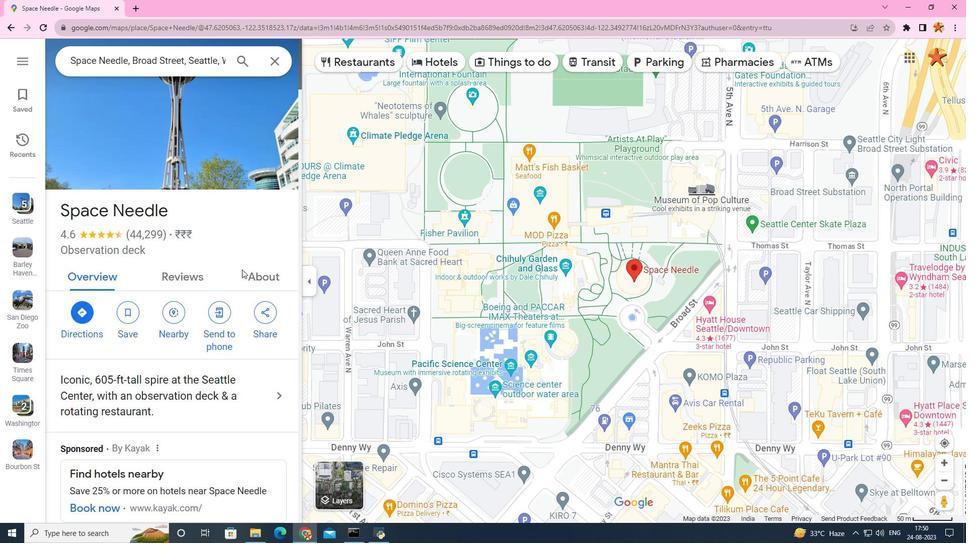 
Action: Mouse scrolled (242, 270) with delta (0, 0)
Screenshot: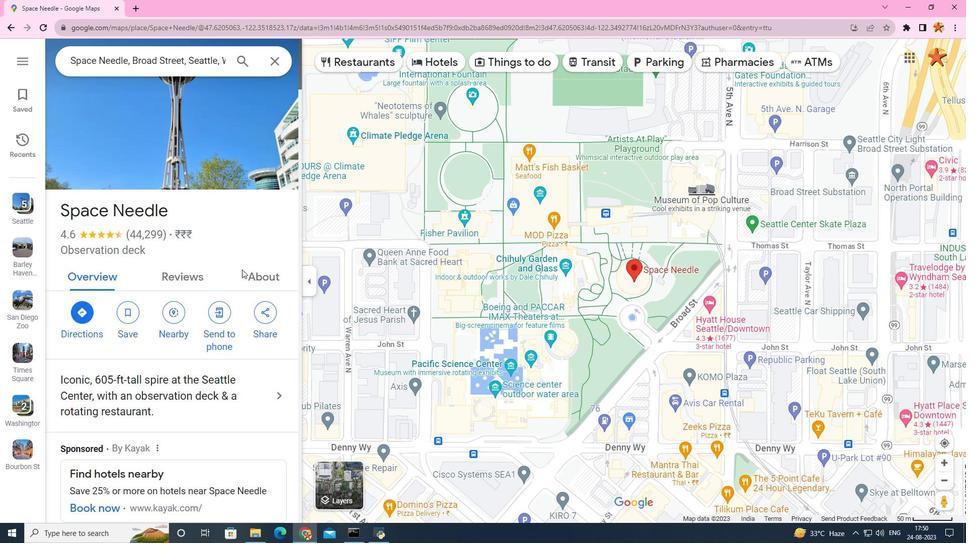 
Action: Mouse scrolled (242, 270) with delta (0, 0)
Screenshot: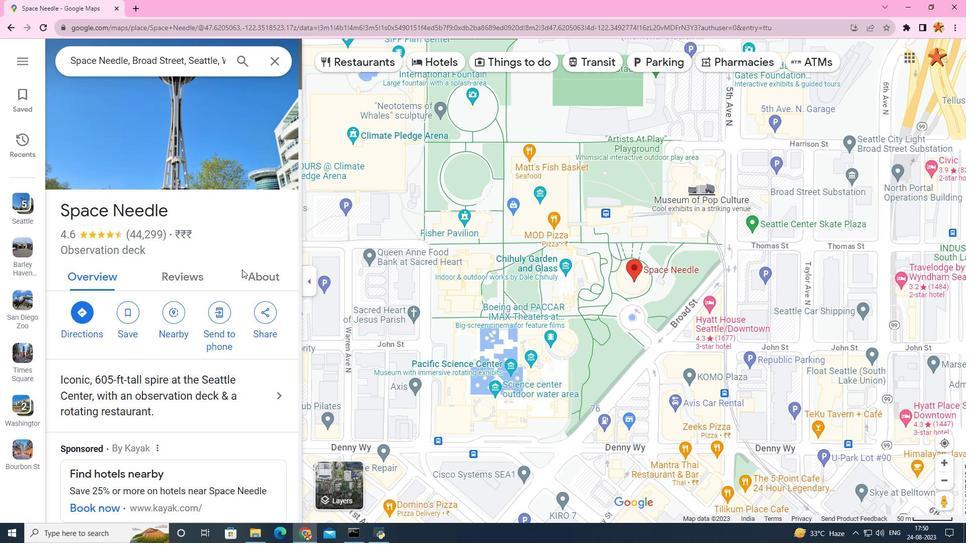 
Action: Mouse moved to (241, 269)
Screenshot: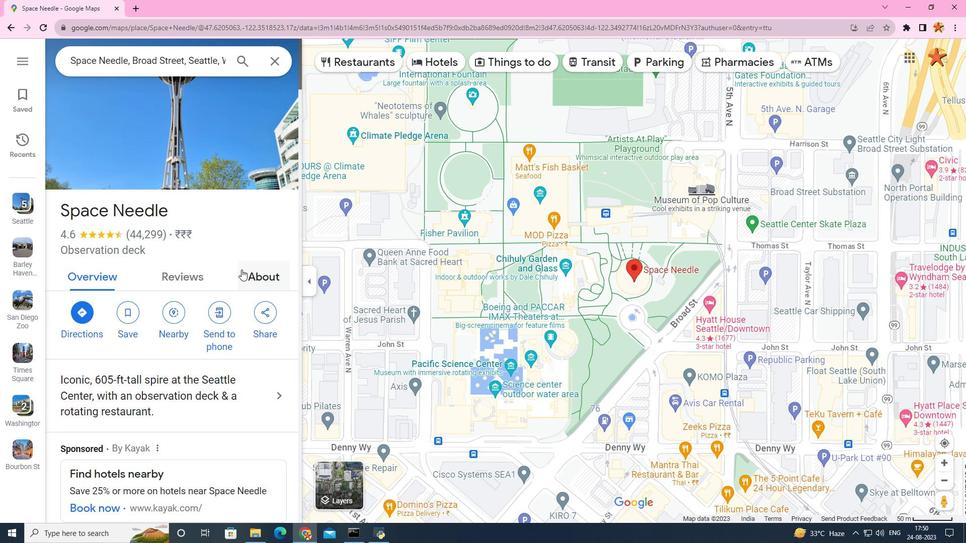 
